 Task: Find connections with filter location Limache with filter topic #Mindfulnesswith filter profile language Potuguese with filter current company Tredence Inc. with filter school Manav Rachna University with filter industry Retail Appliances, Electrical, and Electronic Equipment with filter service category Software Testing with filter keywords title Mechanical Engineer
Action: Mouse moved to (570, 82)
Screenshot: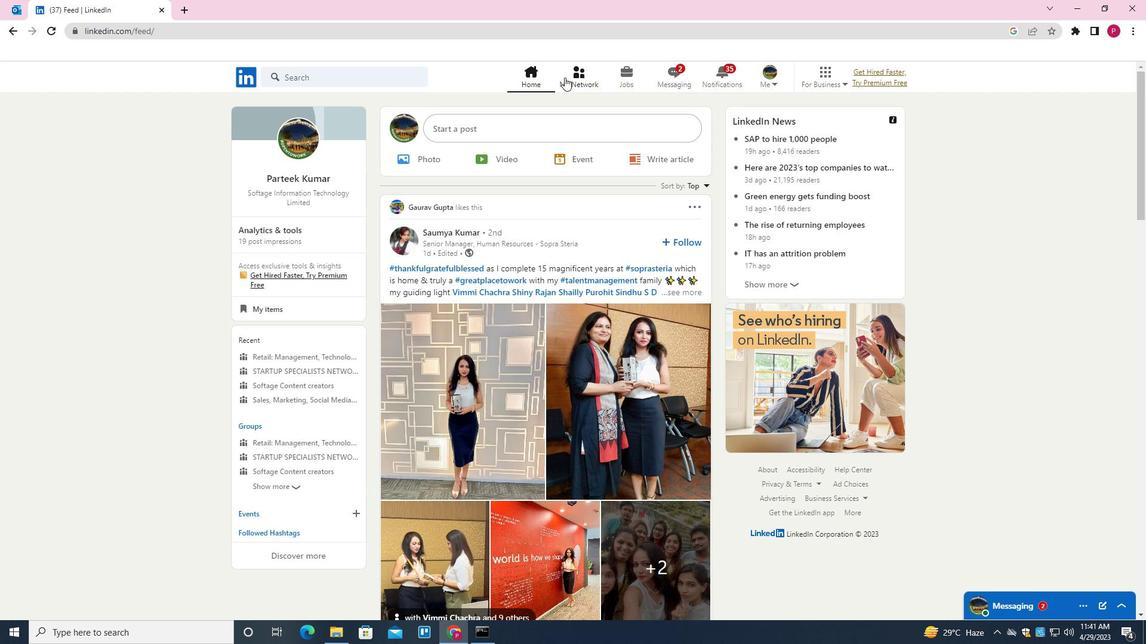 
Action: Mouse pressed left at (570, 82)
Screenshot: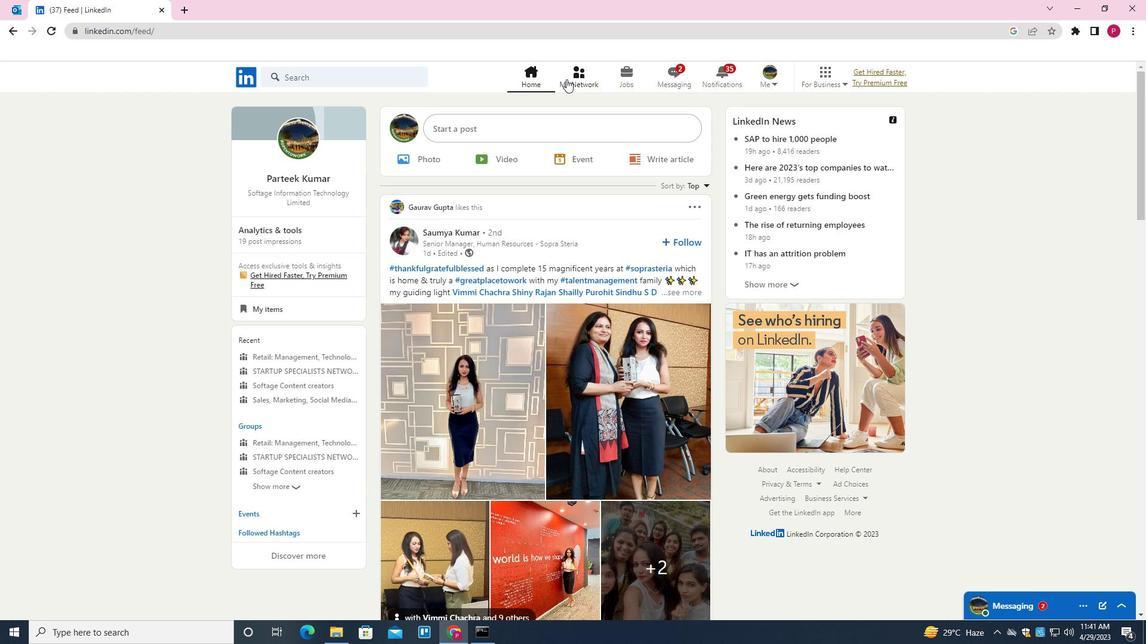 
Action: Mouse moved to (370, 141)
Screenshot: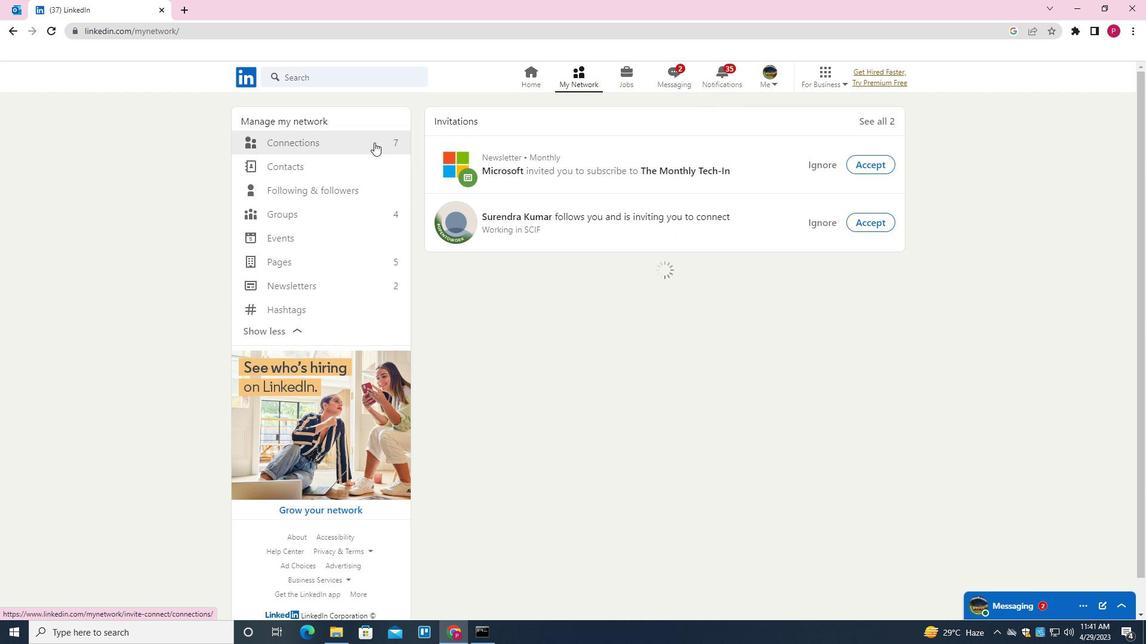 
Action: Mouse pressed left at (370, 141)
Screenshot: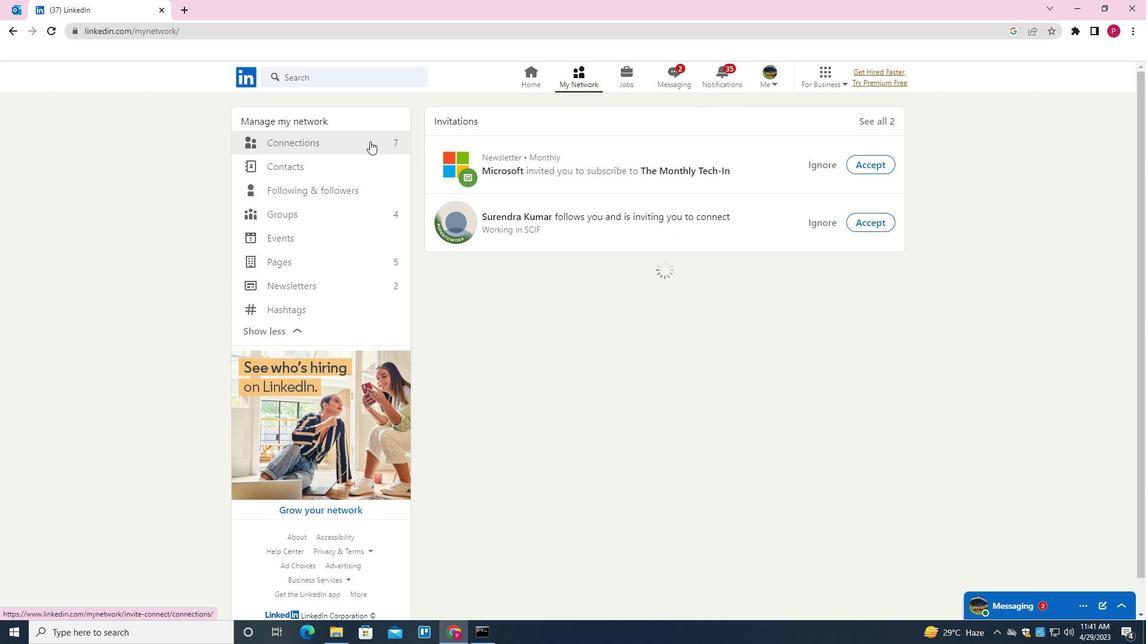 
Action: Mouse moved to (683, 142)
Screenshot: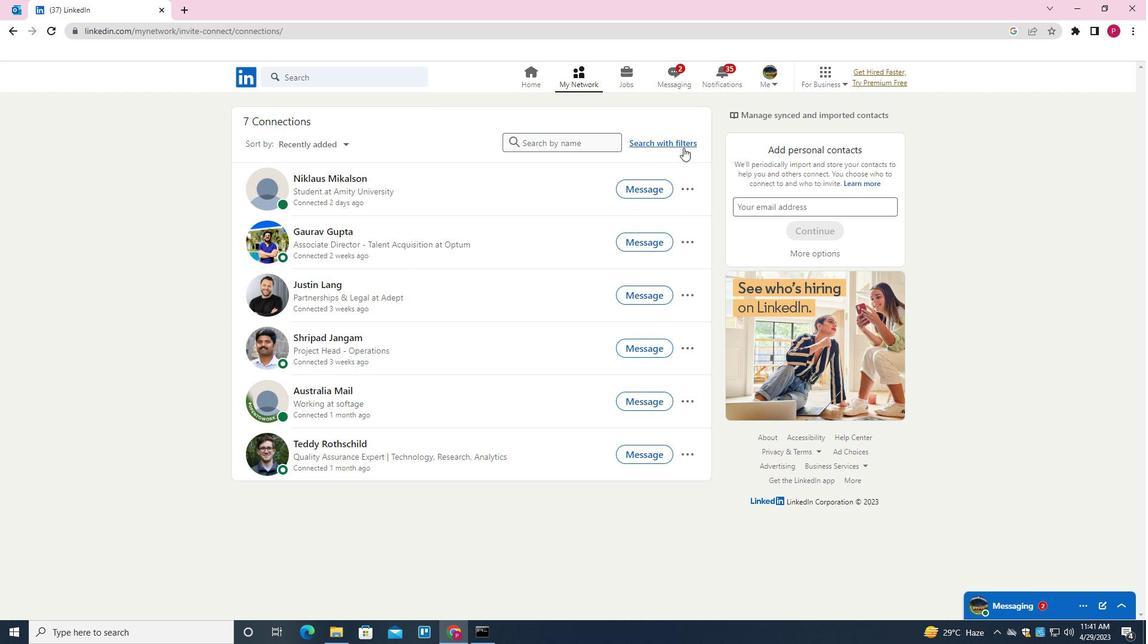 
Action: Mouse pressed left at (683, 142)
Screenshot: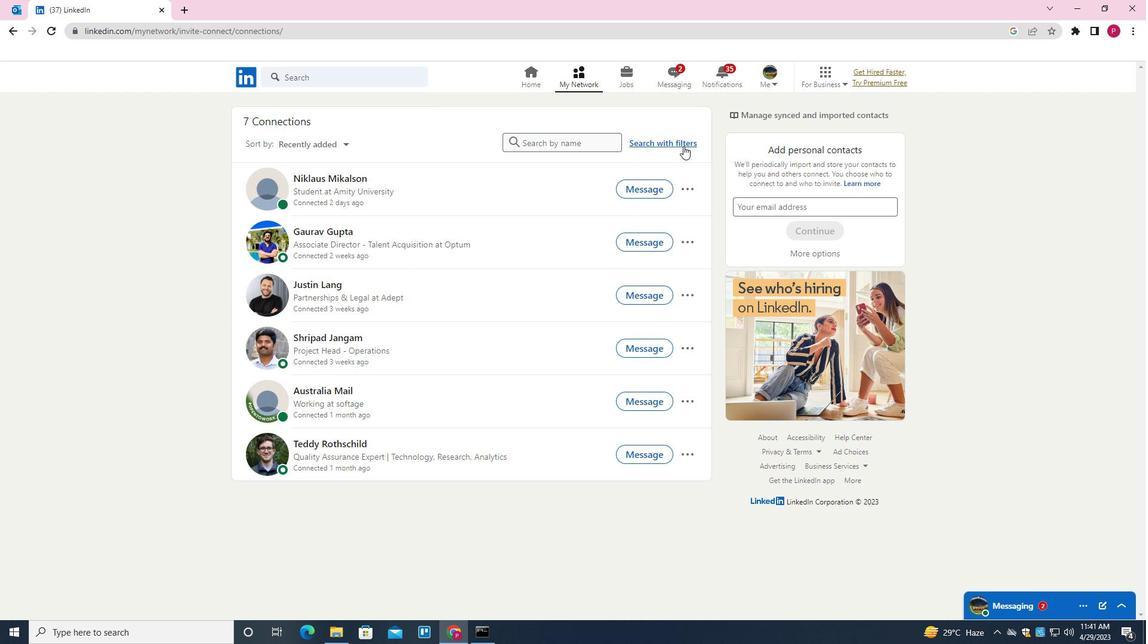 
Action: Mouse moved to (615, 113)
Screenshot: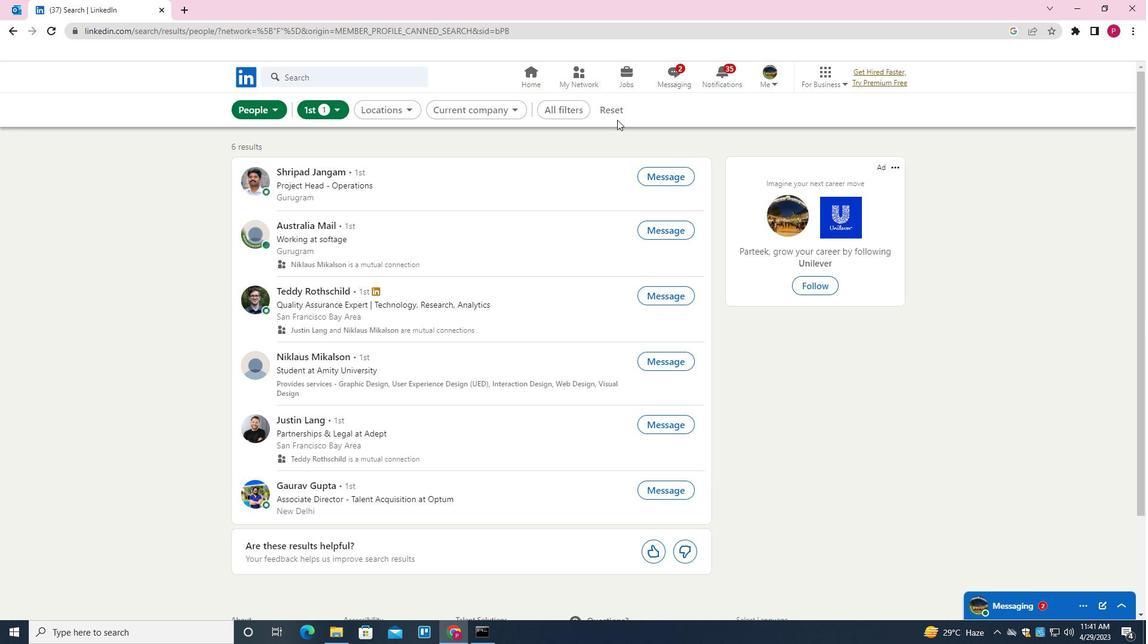 
Action: Mouse pressed left at (615, 113)
Screenshot: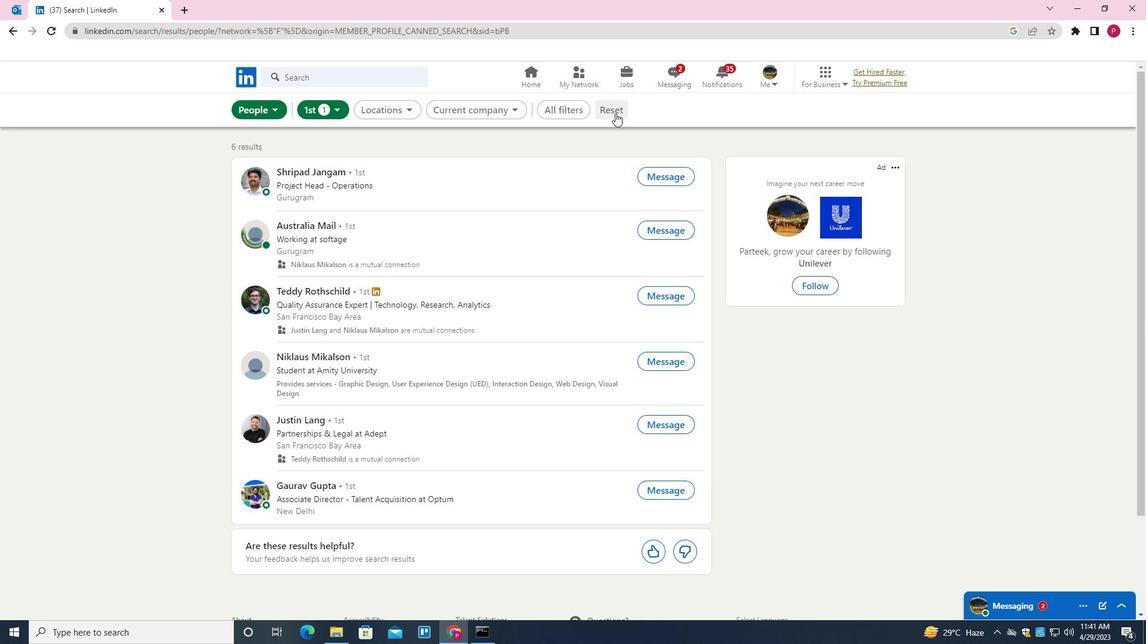 
Action: Mouse moved to (598, 112)
Screenshot: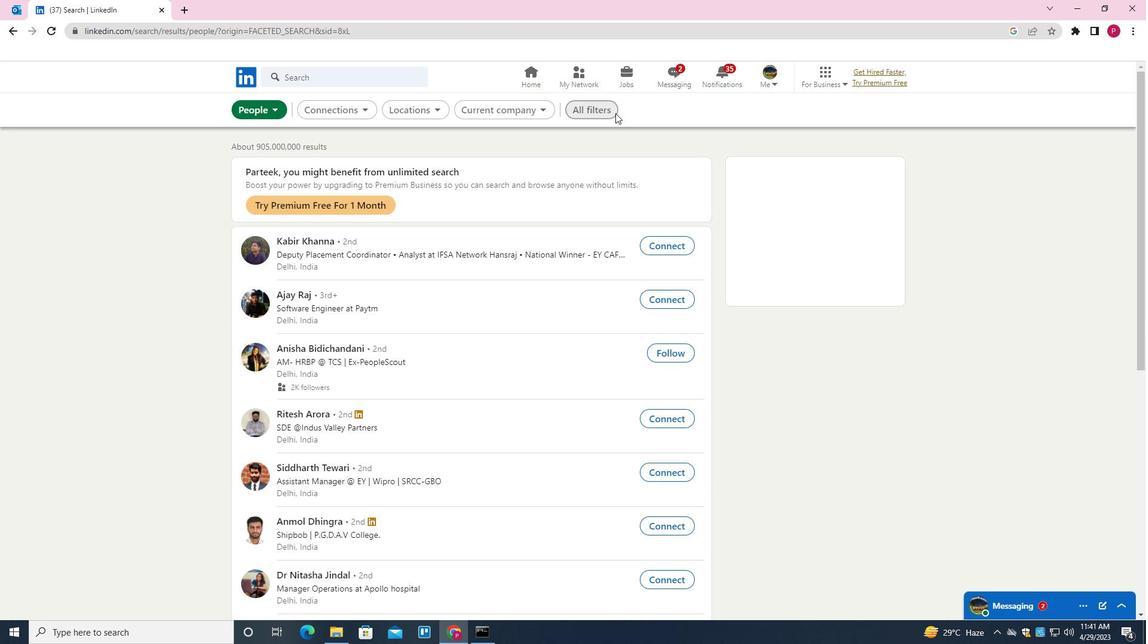 
Action: Mouse pressed left at (598, 112)
Screenshot: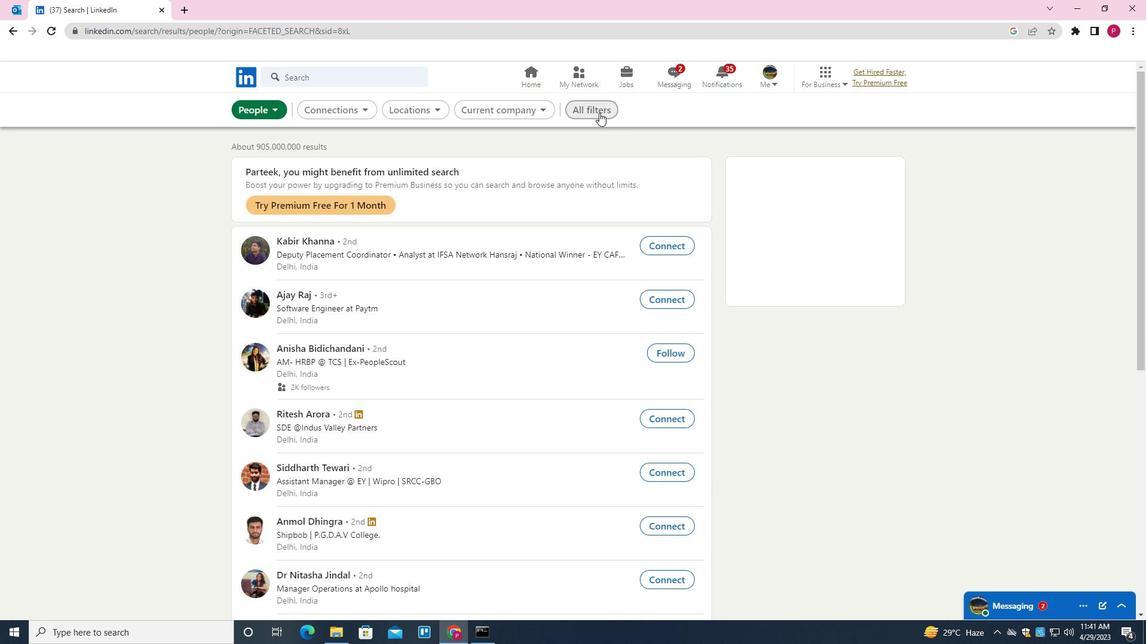 
Action: Mouse moved to (904, 336)
Screenshot: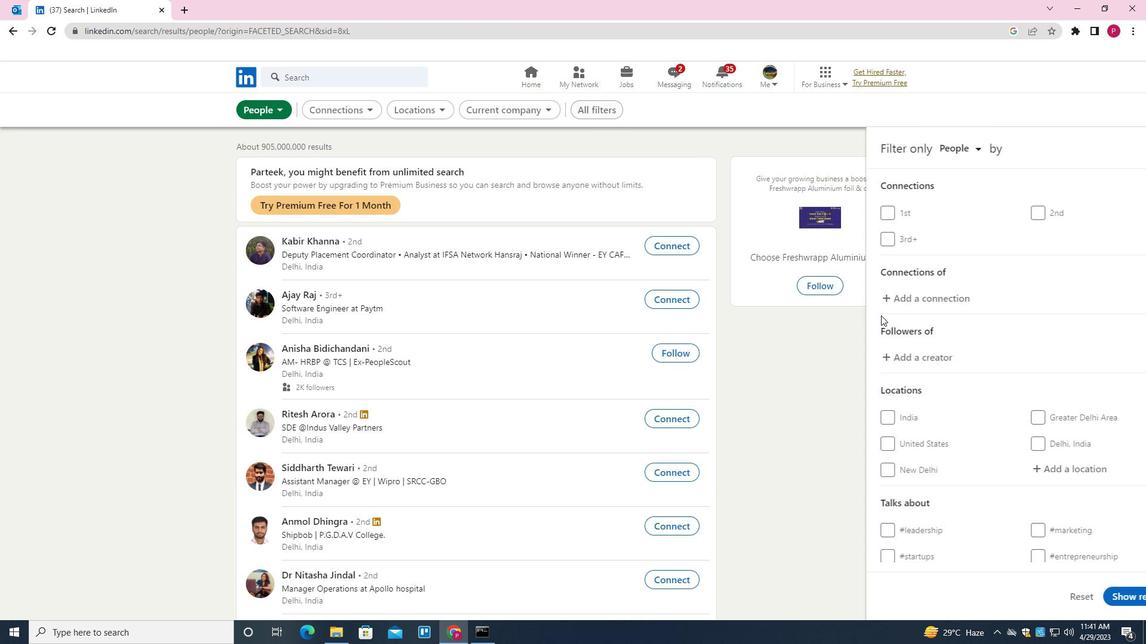 
Action: Mouse scrolled (904, 336) with delta (0, 0)
Screenshot: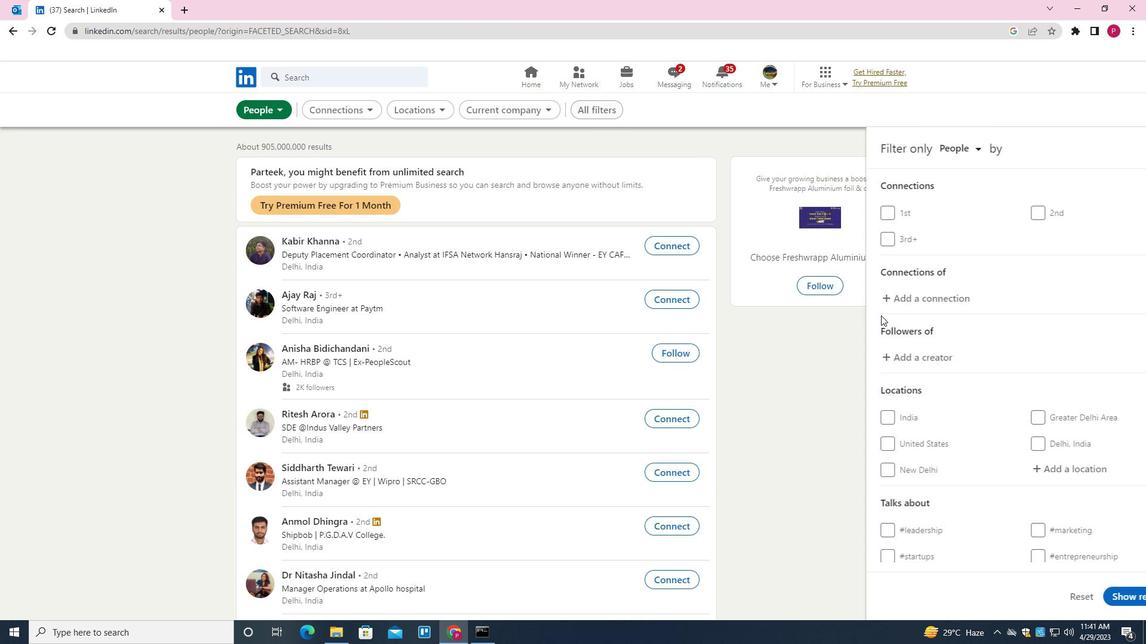
Action: Mouse moved to (921, 348)
Screenshot: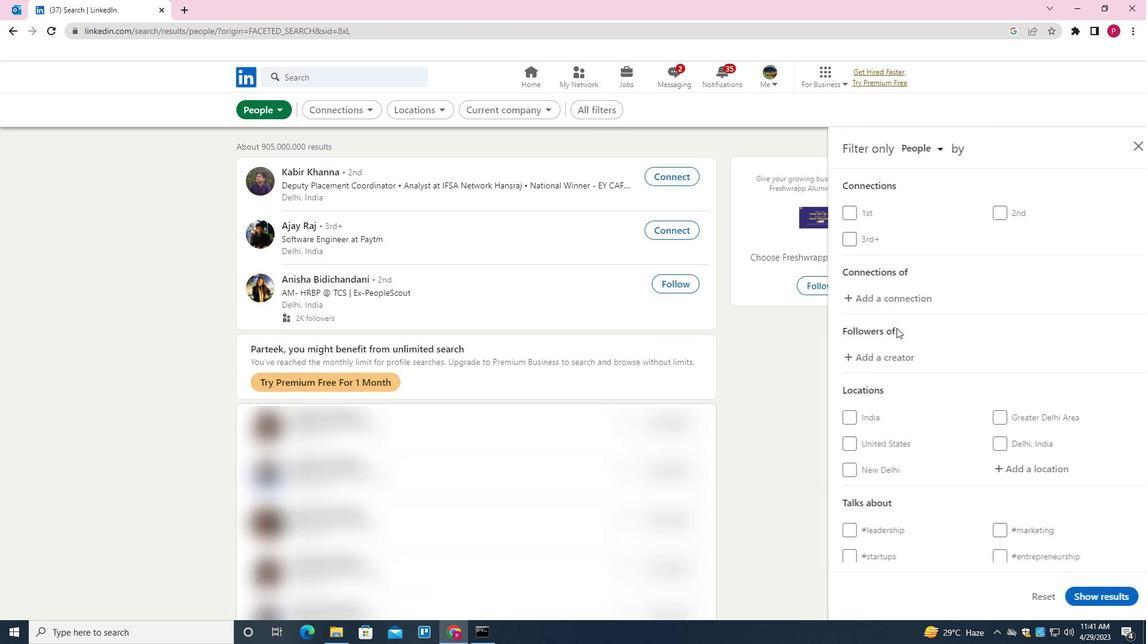 
Action: Mouse scrolled (921, 348) with delta (0, 0)
Screenshot: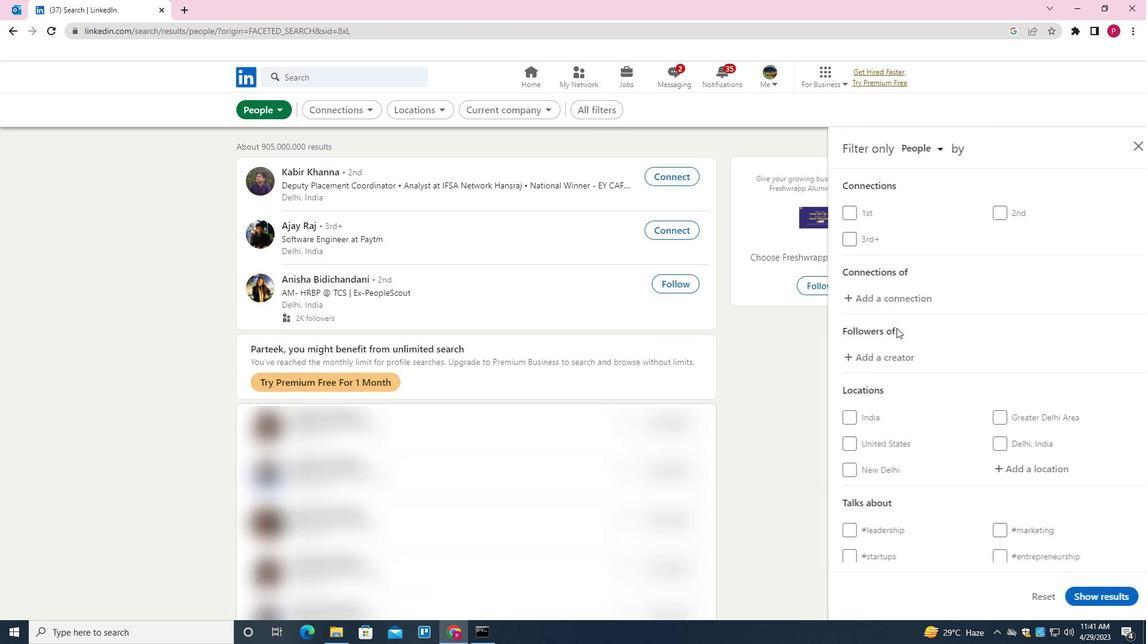 
Action: Mouse moved to (934, 356)
Screenshot: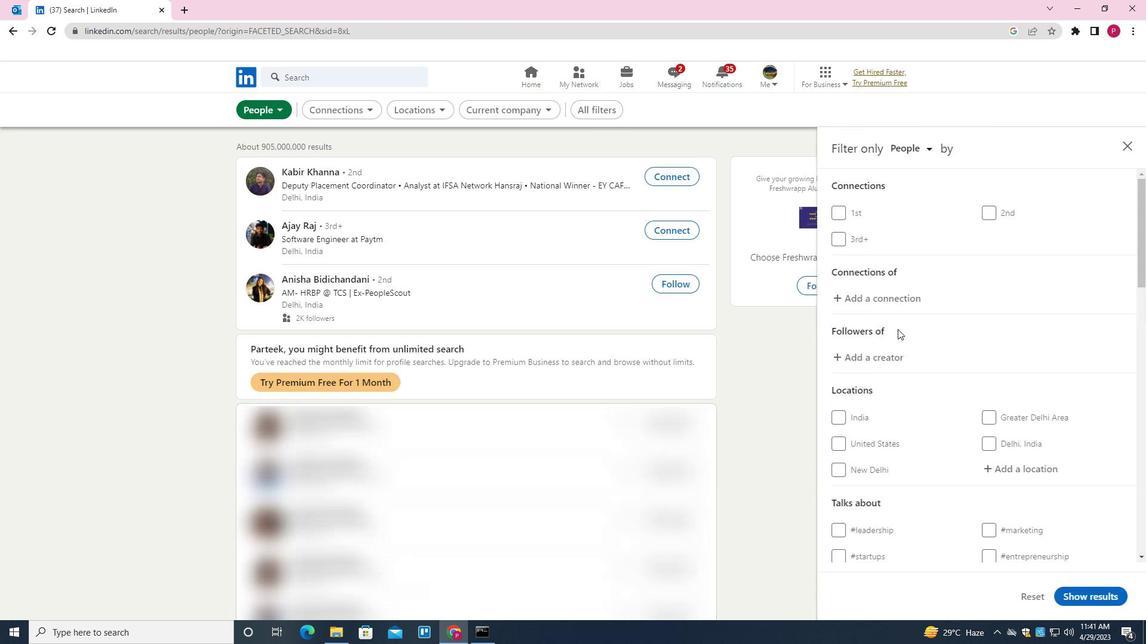 
Action: Mouse scrolled (934, 356) with delta (0, 0)
Screenshot: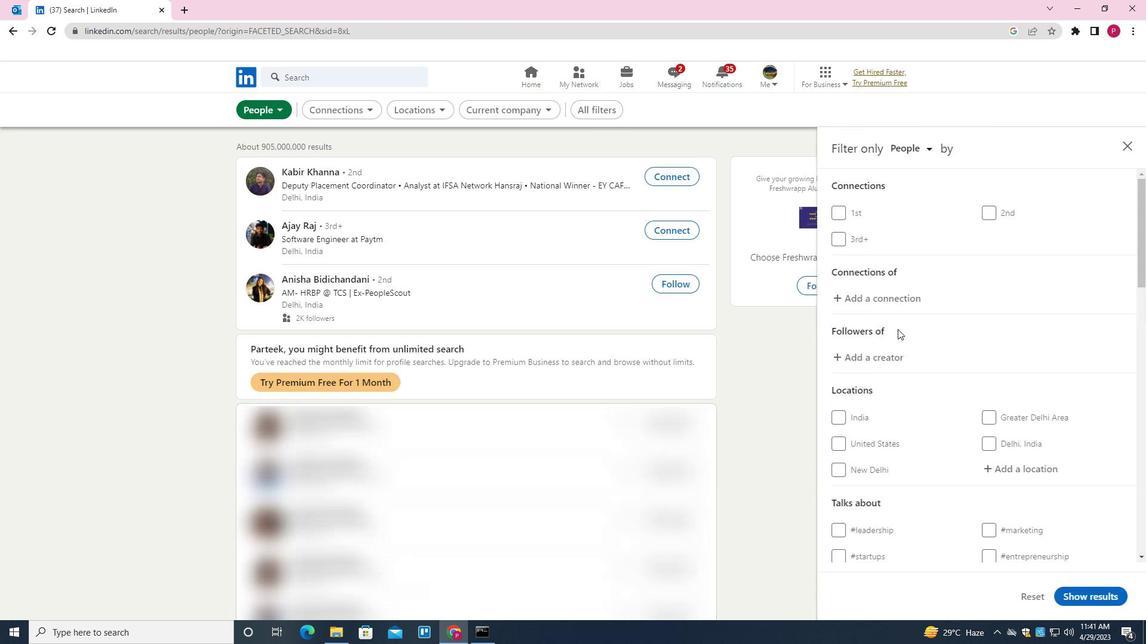 
Action: Mouse moved to (1011, 404)
Screenshot: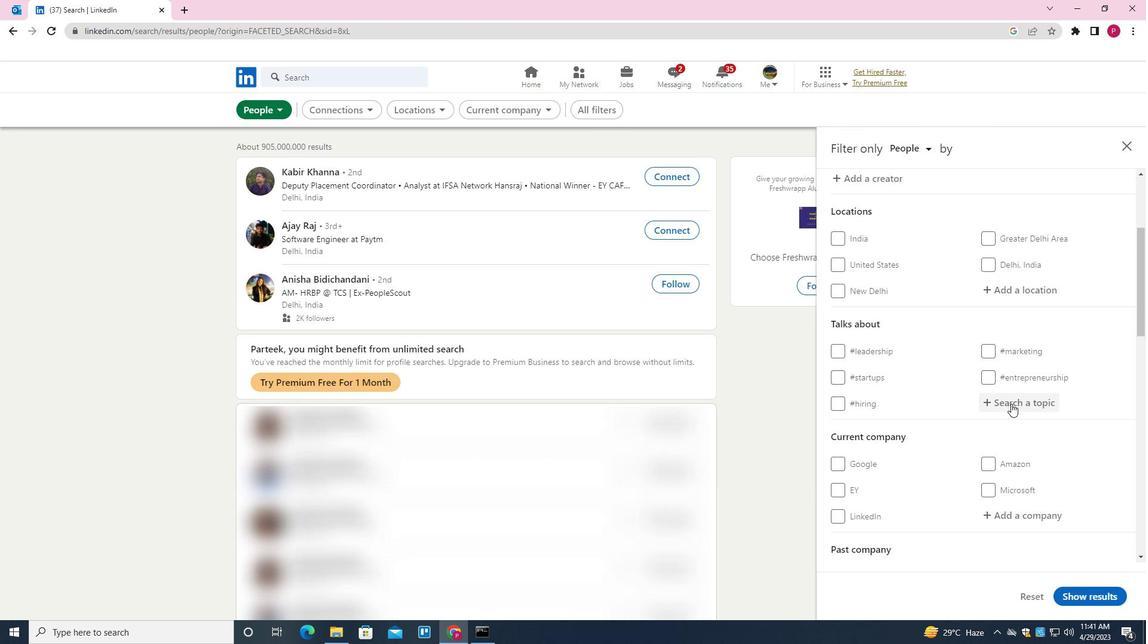 
Action: Mouse pressed left at (1011, 404)
Screenshot: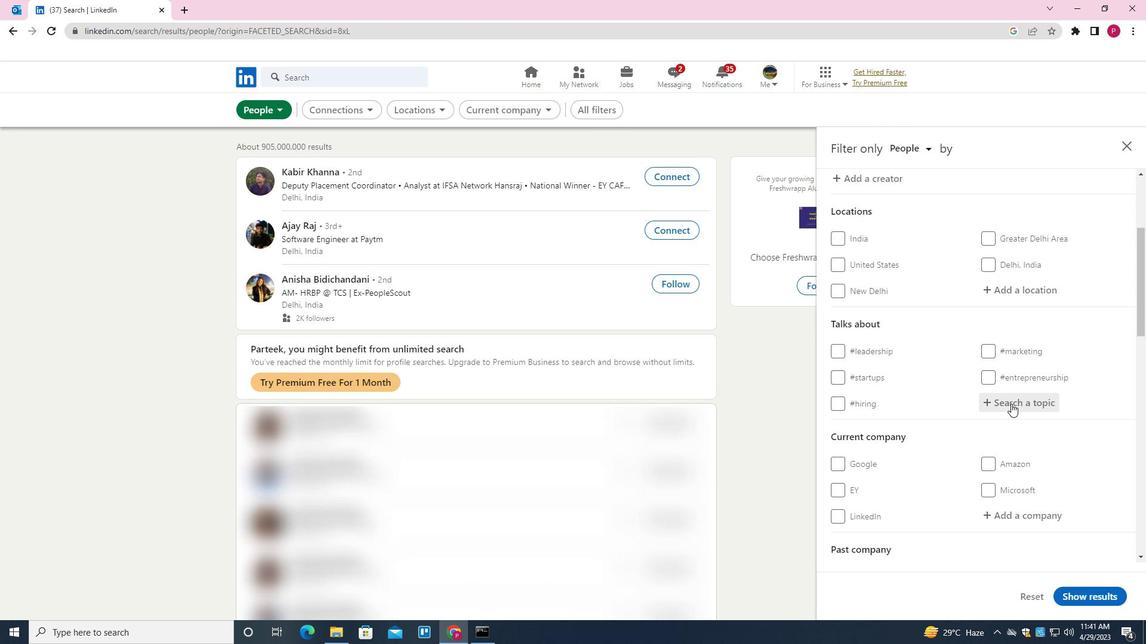 
Action: Mouse moved to (1012, 287)
Screenshot: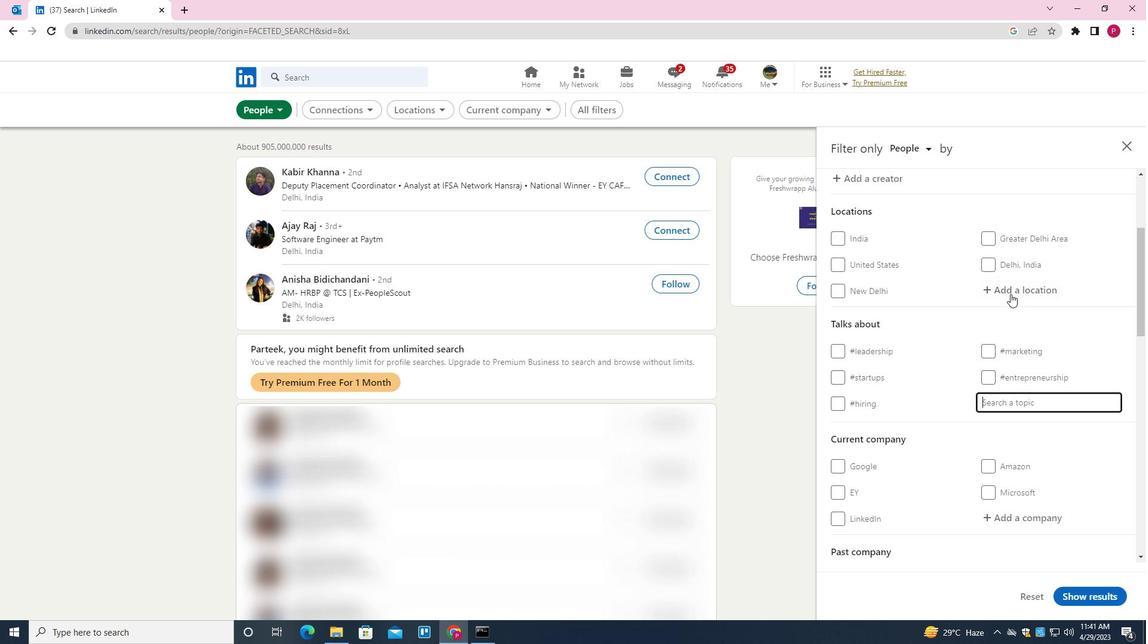 
Action: Mouse pressed left at (1012, 287)
Screenshot: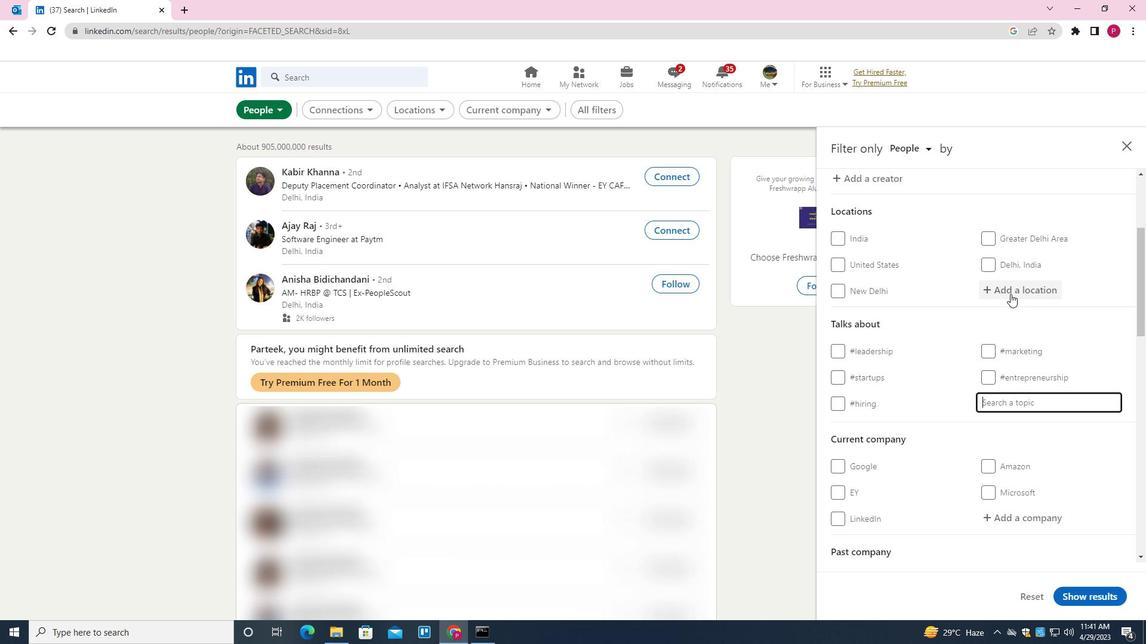 
Action: Key pressed <Key.shift>LIMACHE<Key.down><Key.enter>
Screenshot: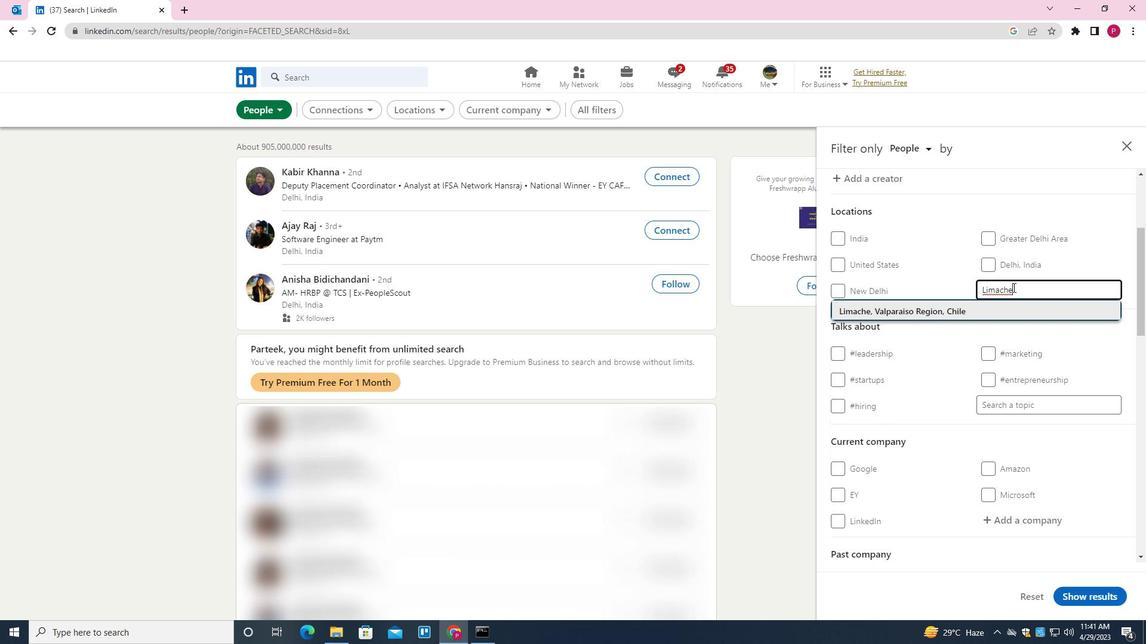 
Action: Mouse moved to (1023, 383)
Screenshot: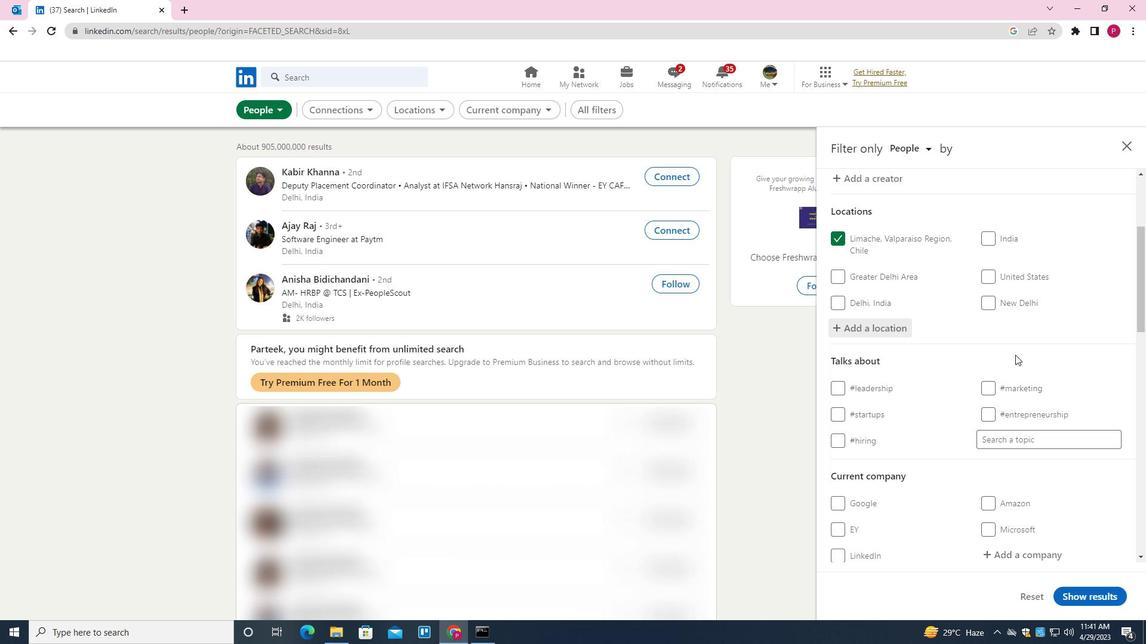 
Action: Mouse scrolled (1023, 382) with delta (0, 0)
Screenshot: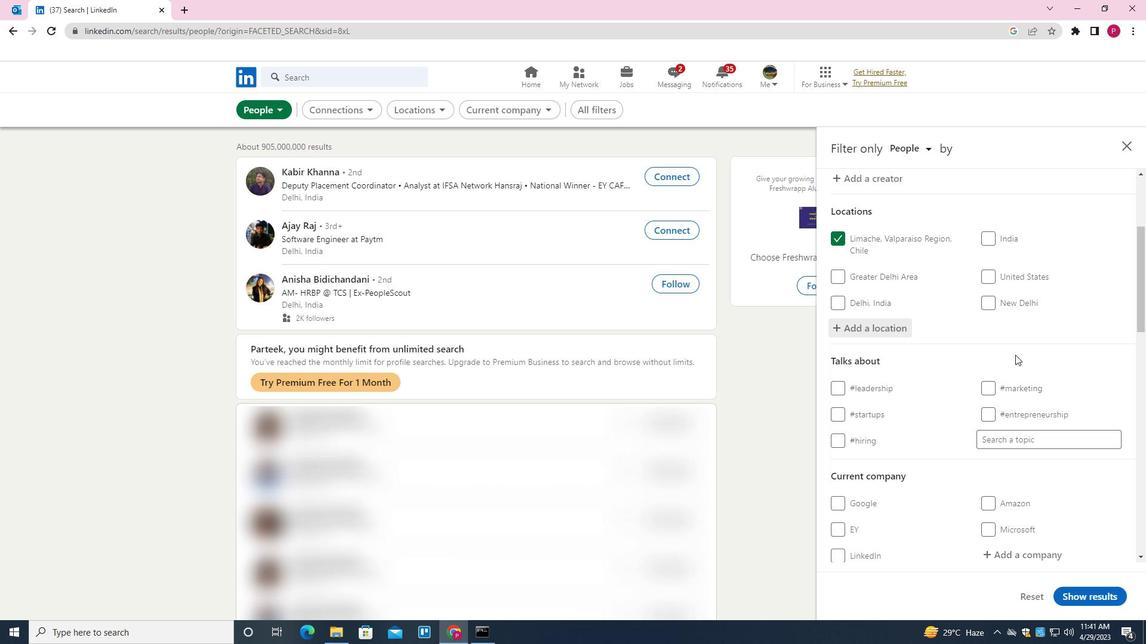
Action: Mouse moved to (1028, 382)
Screenshot: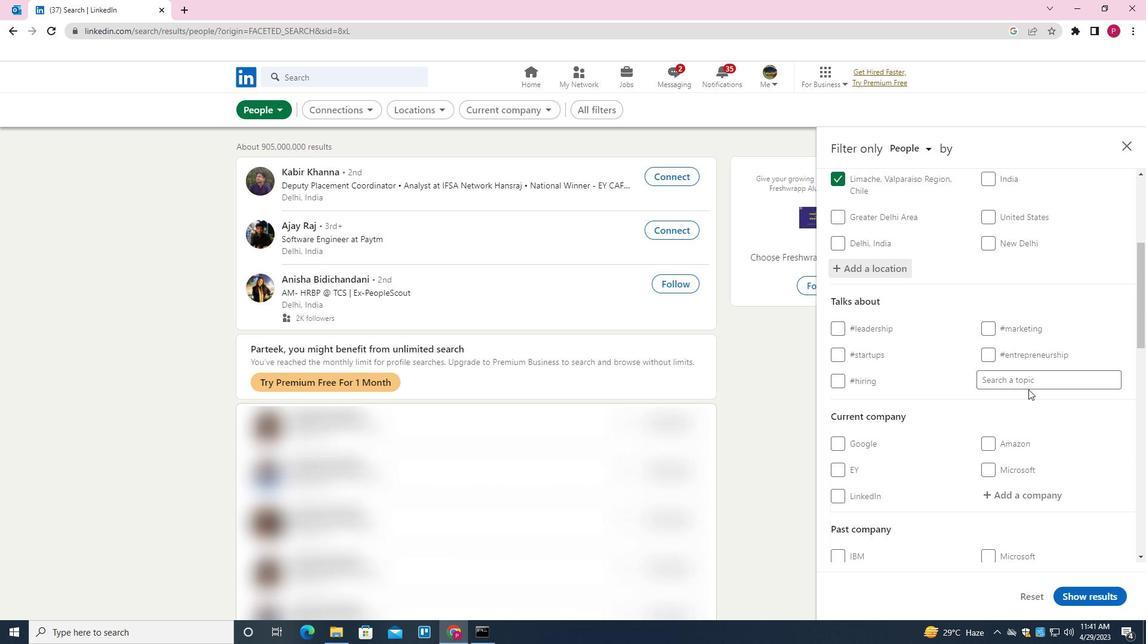 
Action: Mouse pressed left at (1028, 382)
Screenshot: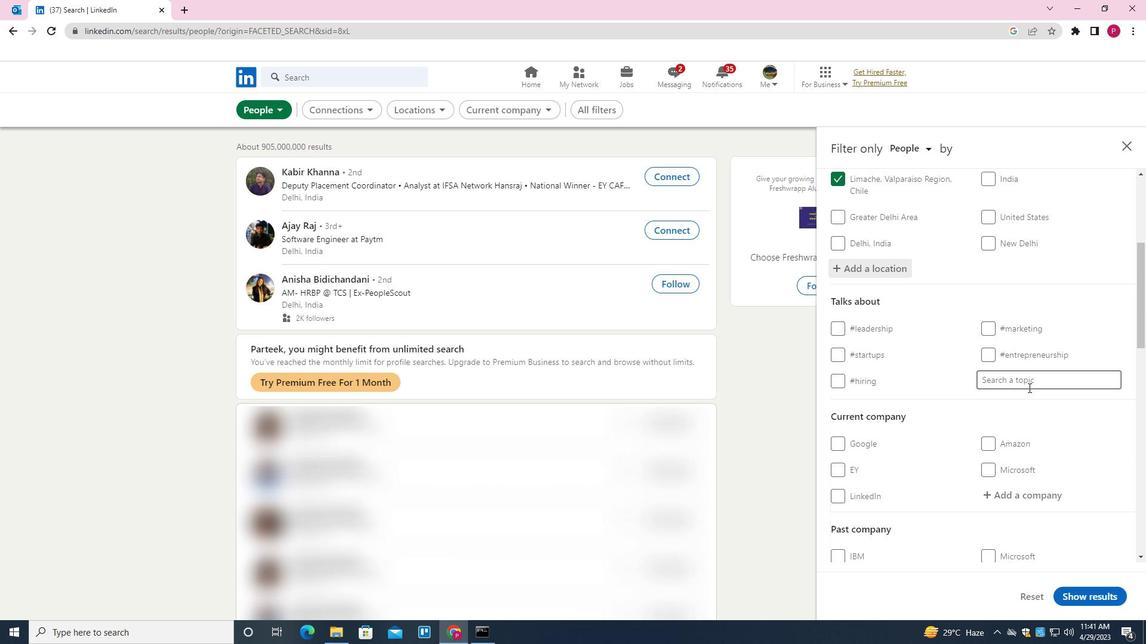
Action: Mouse moved to (1028, 381)
Screenshot: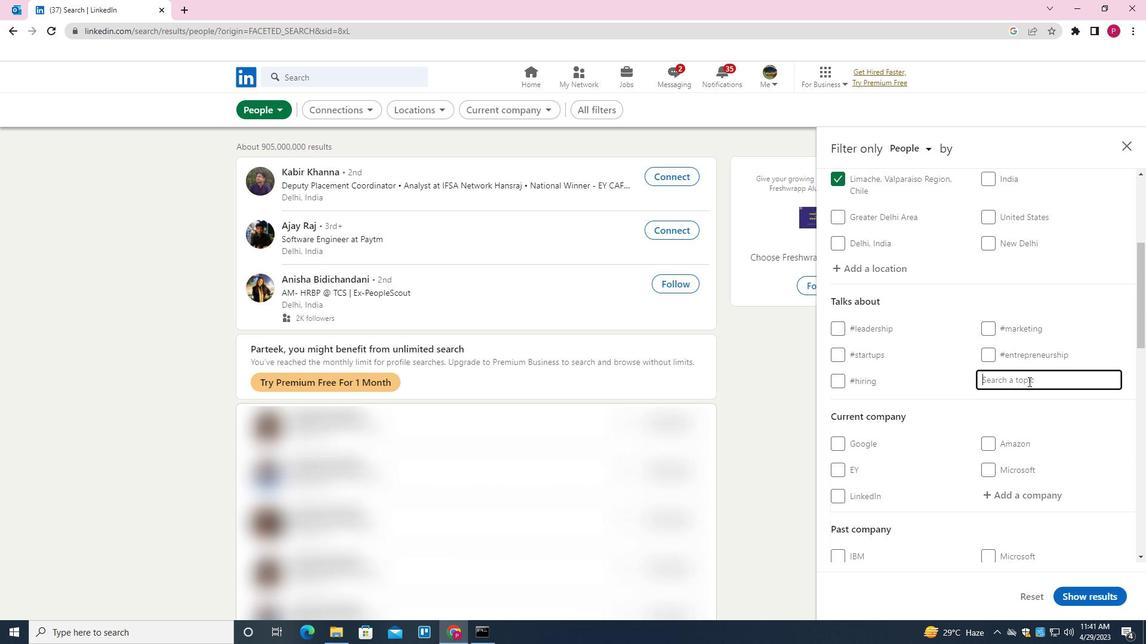 
Action: Key pressed MINDFULL<Key.down><Key.down><Key.enter>
Screenshot: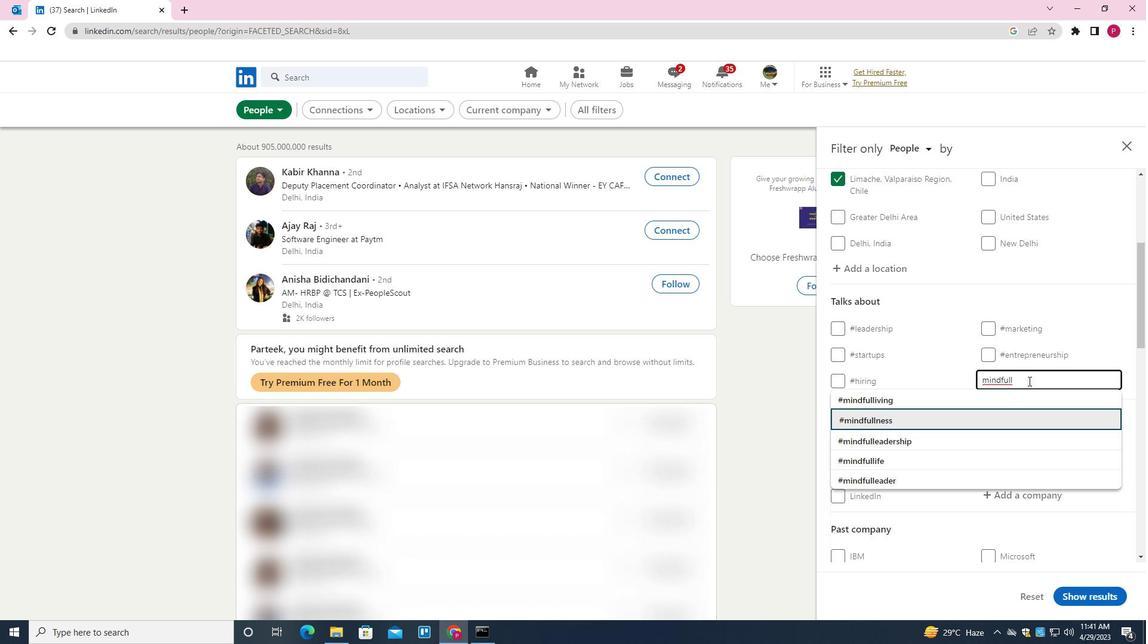 
Action: Mouse moved to (977, 397)
Screenshot: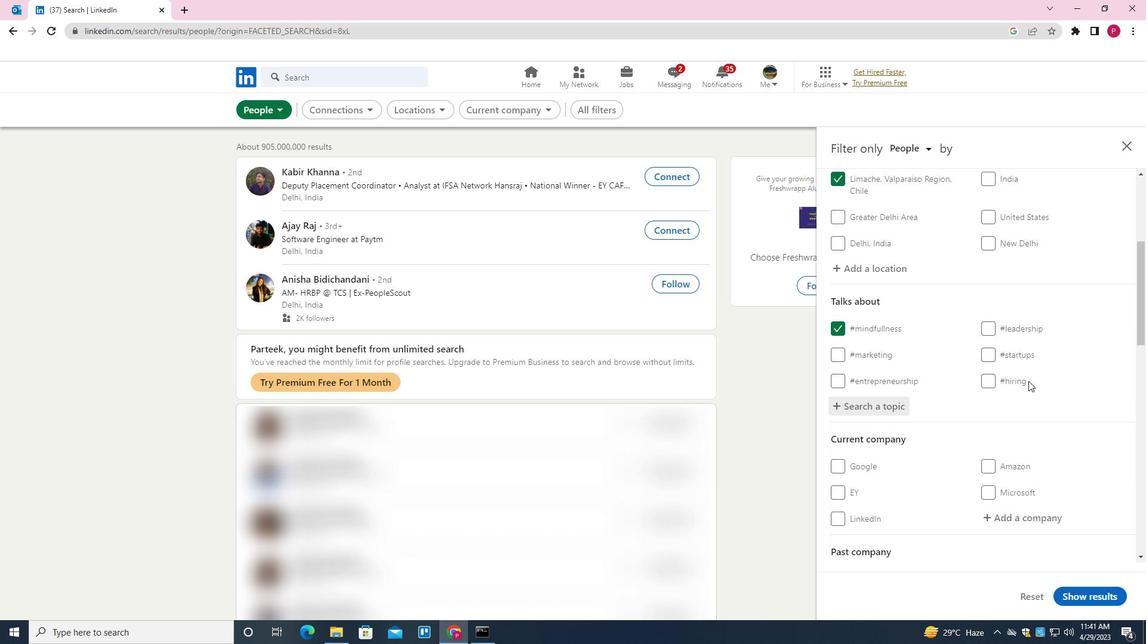
Action: Mouse scrolled (977, 396) with delta (0, 0)
Screenshot: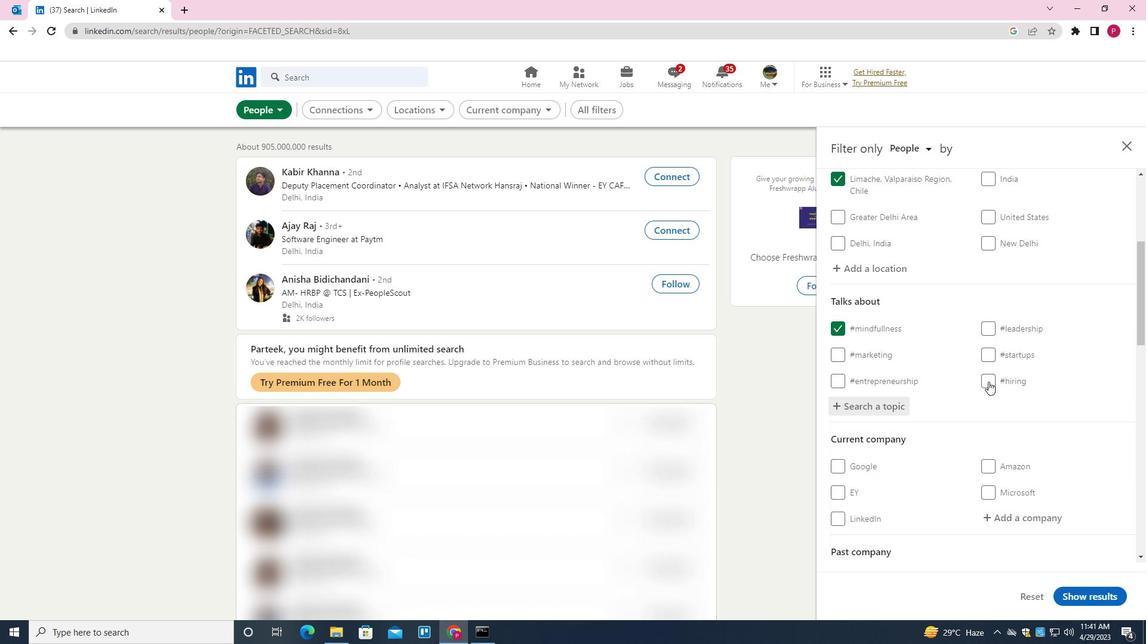 
Action: Mouse scrolled (977, 396) with delta (0, 0)
Screenshot: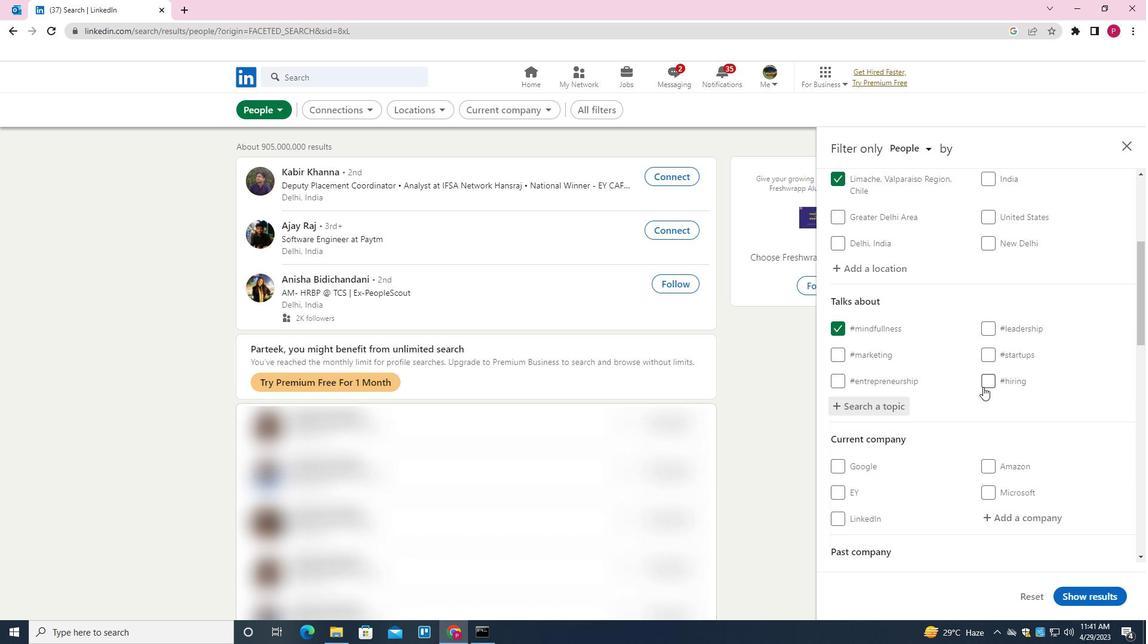 
Action: Mouse moved to (977, 397)
Screenshot: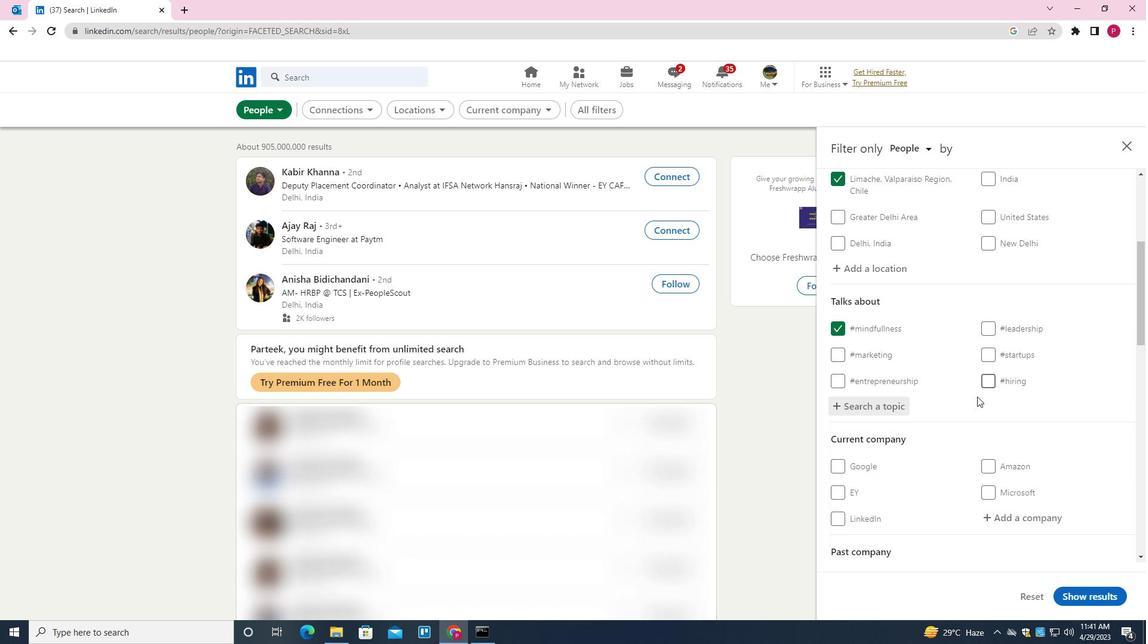 
Action: Mouse scrolled (977, 396) with delta (0, 0)
Screenshot: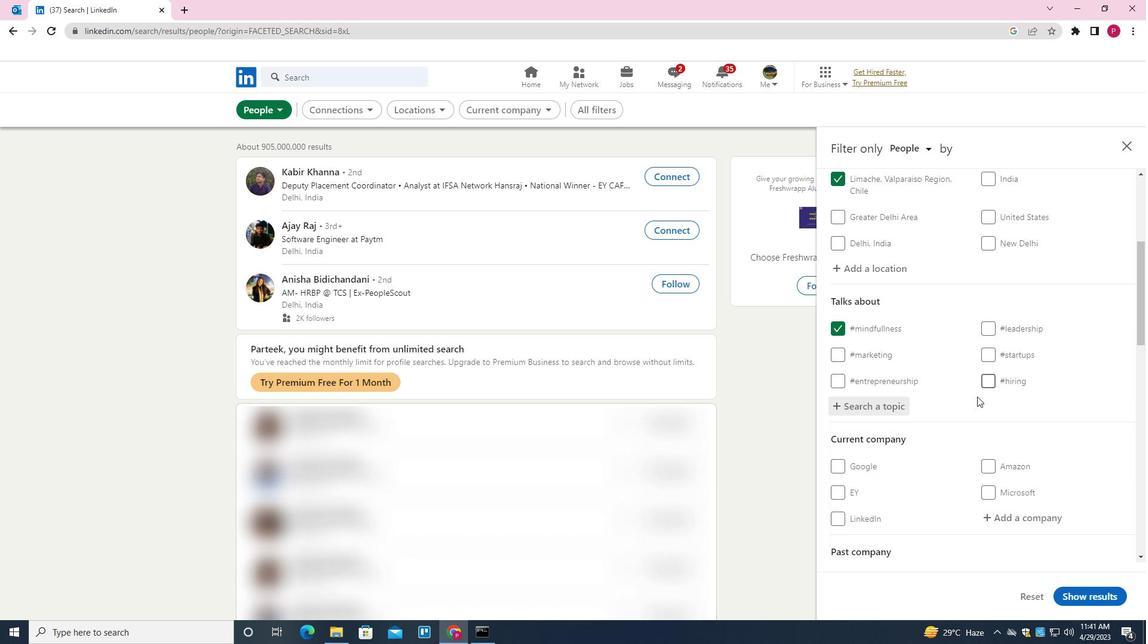
Action: Mouse moved to (943, 385)
Screenshot: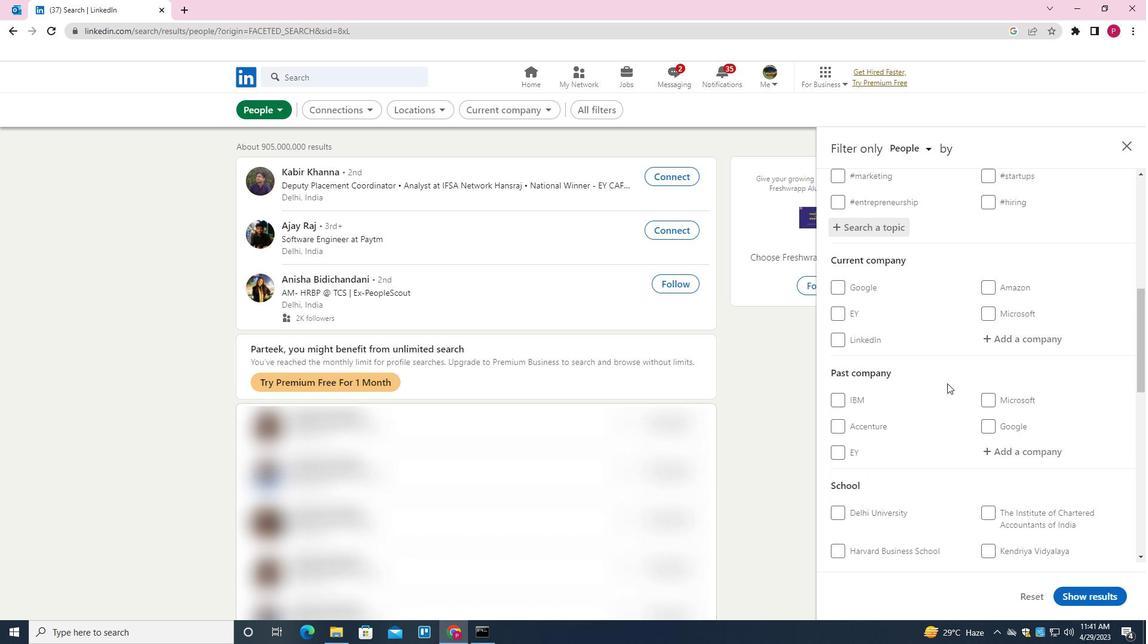 
Action: Mouse scrolled (943, 384) with delta (0, 0)
Screenshot: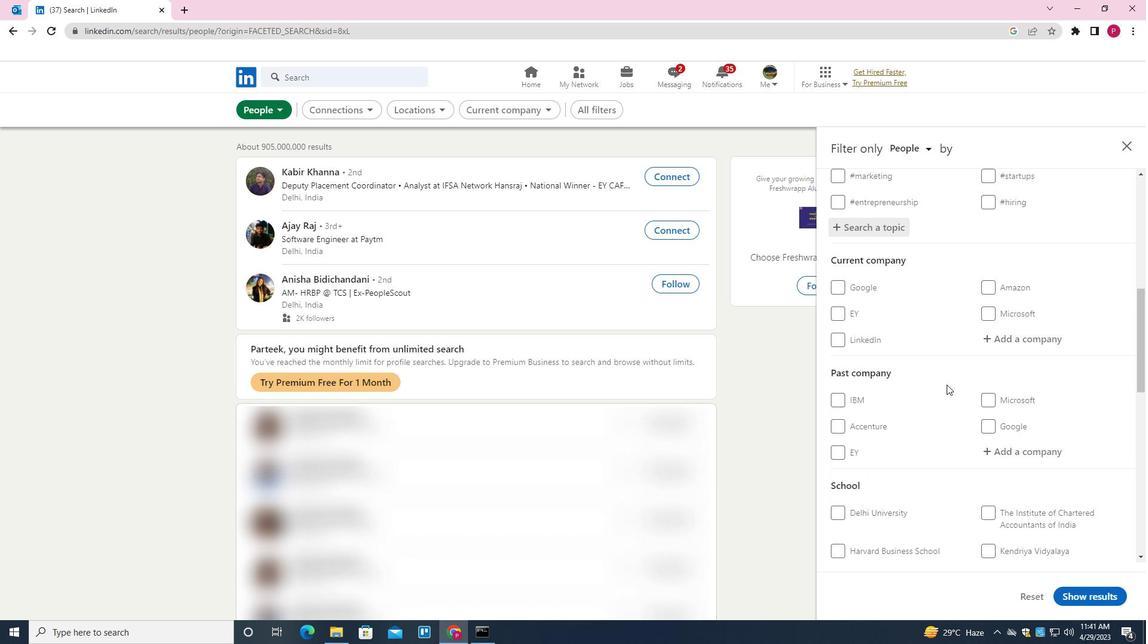 
Action: Mouse scrolled (943, 384) with delta (0, 0)
Screenshot: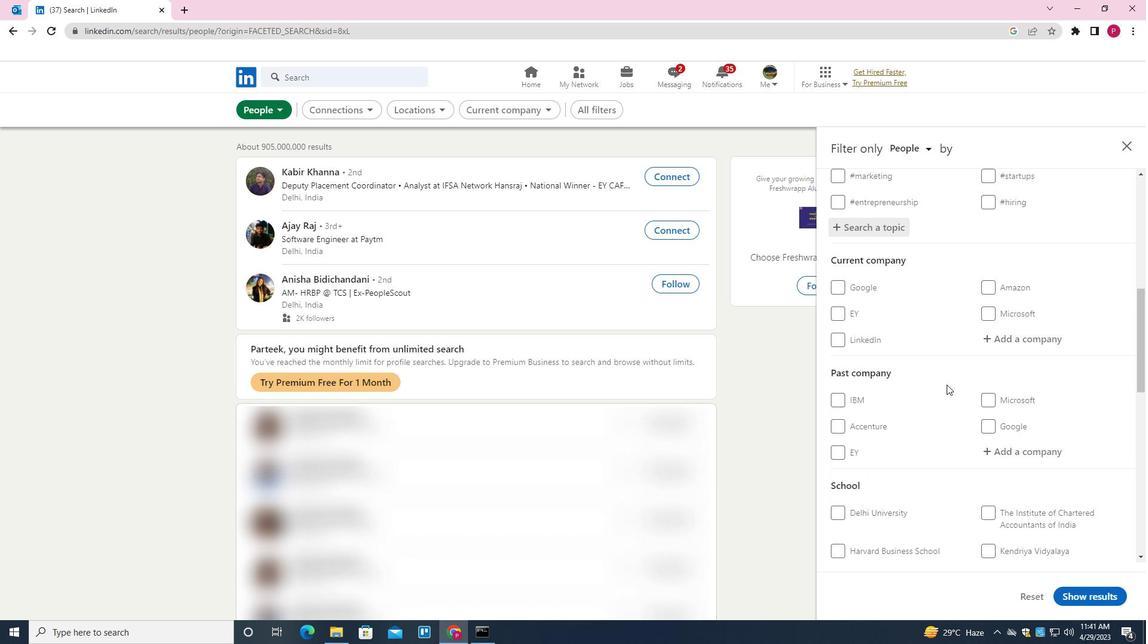 
Action: Mouse scrolled (943, 384) with delta (0, 0)
Screenshot: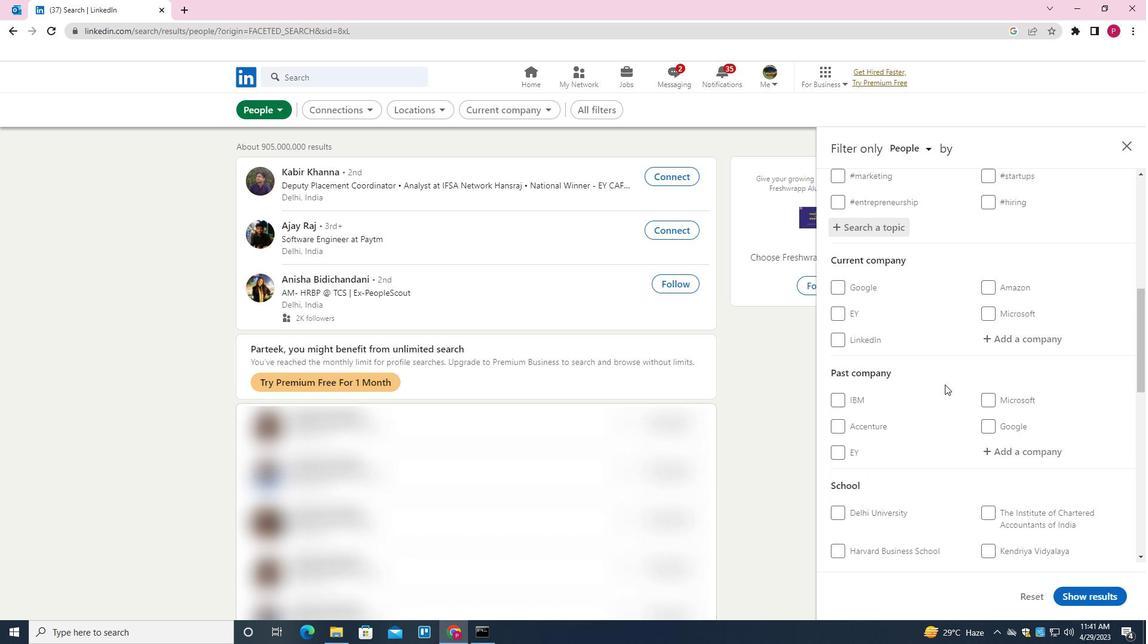 
Action: Mouse scrolled (943, 384) with delta (0, 0)
Screenshot: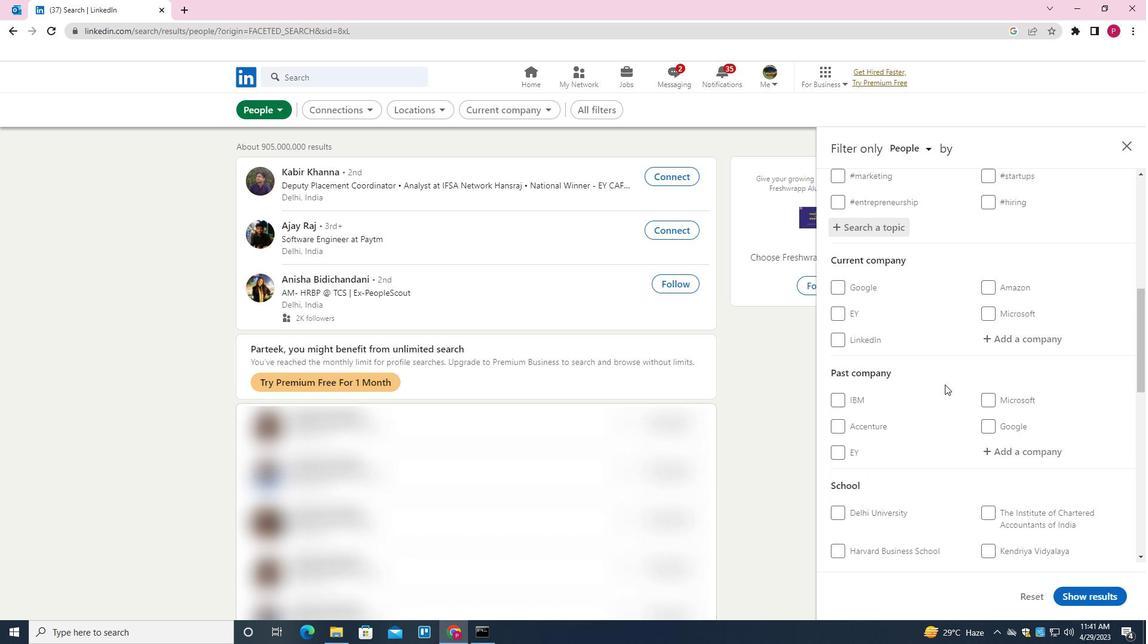 
Action: Mouse scrolled (943, 384) with delta (0, 0)
Screenshot: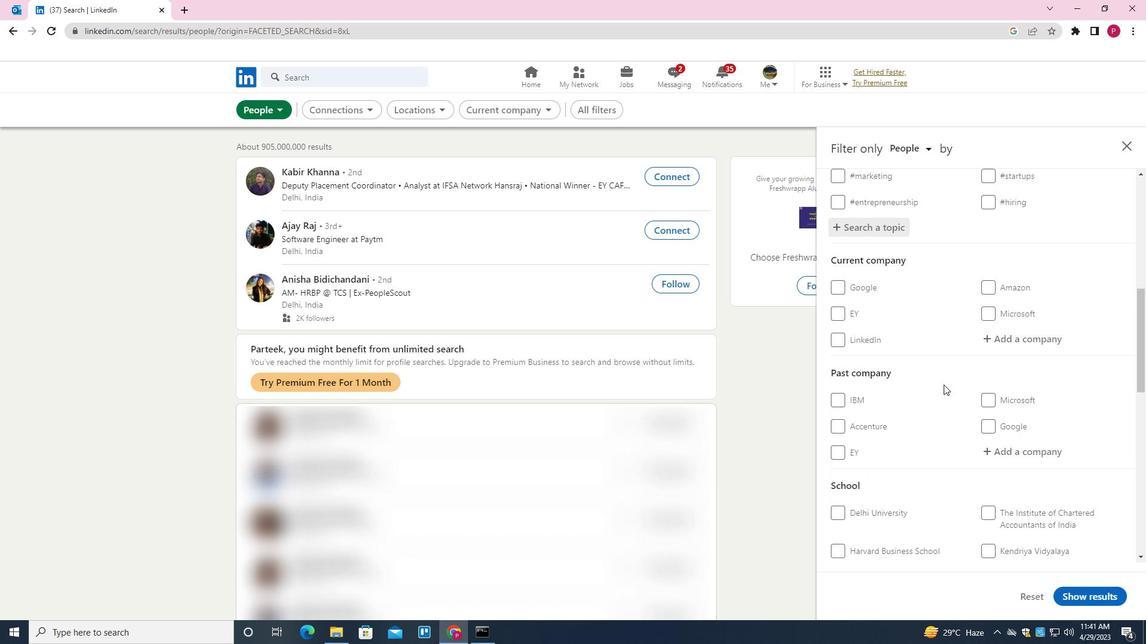 
Action: Mouse scrolled (943, 384) with delta (0, 0)
Screenshot: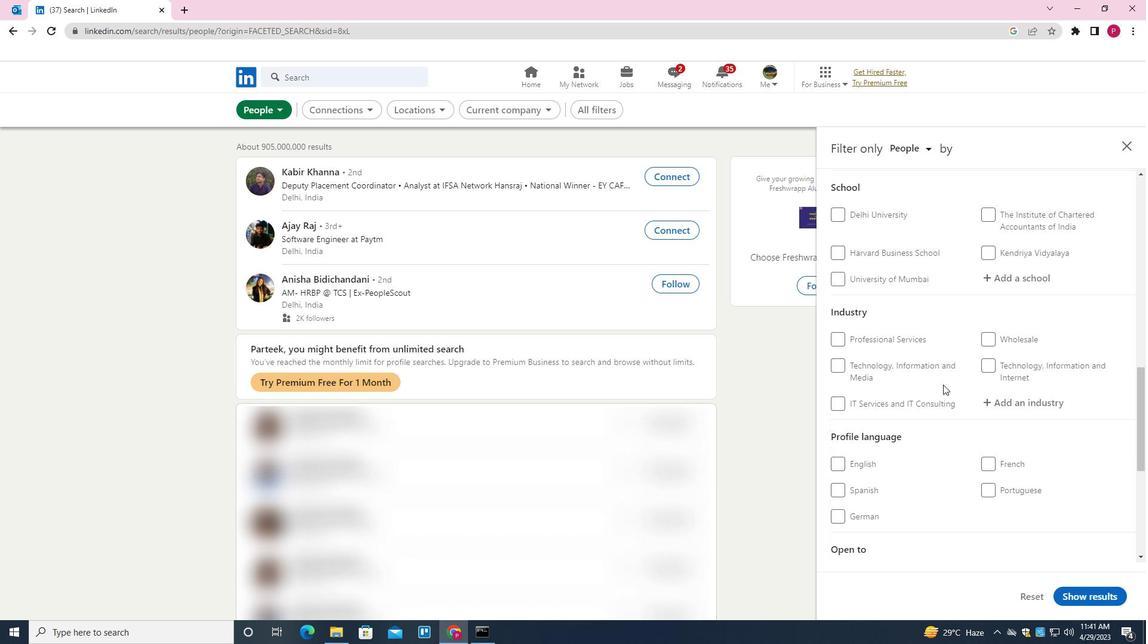 
Action: Mouse scrolled (943, 384) with delta (0, 0)
Screenshot: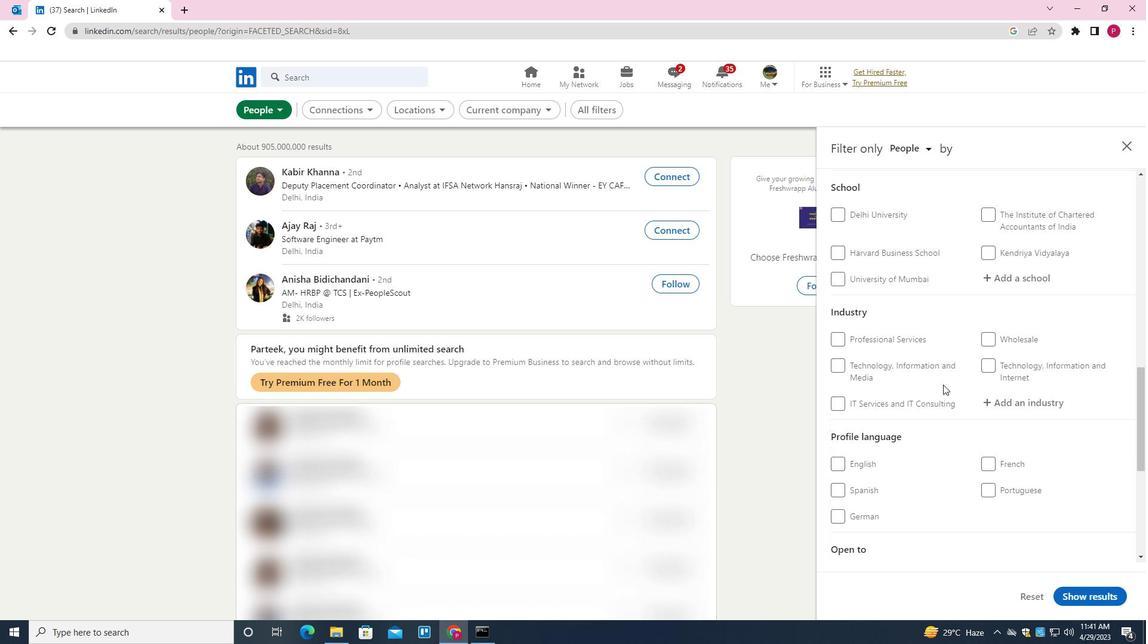 
Action: Mouse moved to (998, 376)
Screenshot: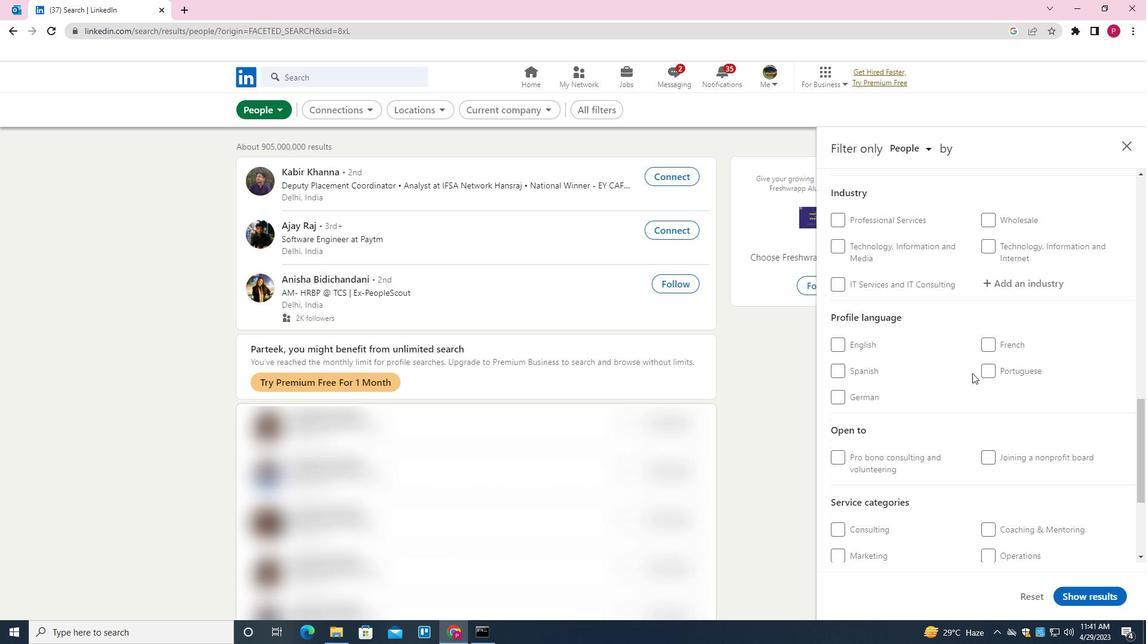 
Action: Mouse pressed left at (998, 376)
Screenshot: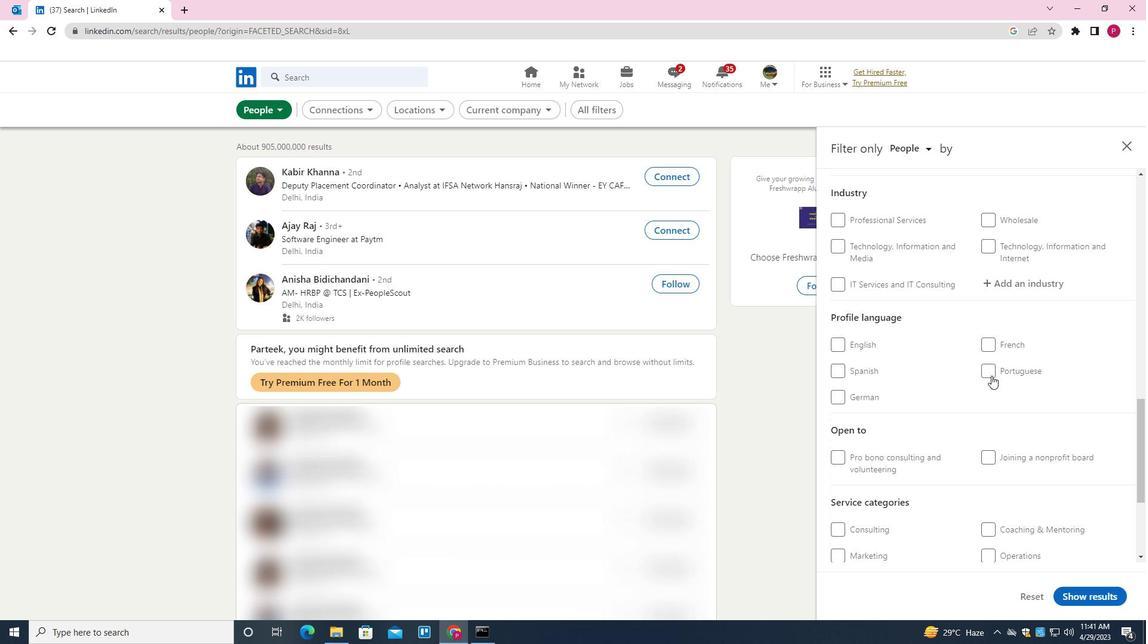
Action: Mouse scrolled (998, 376) with delta (0, 0)
Screenshot: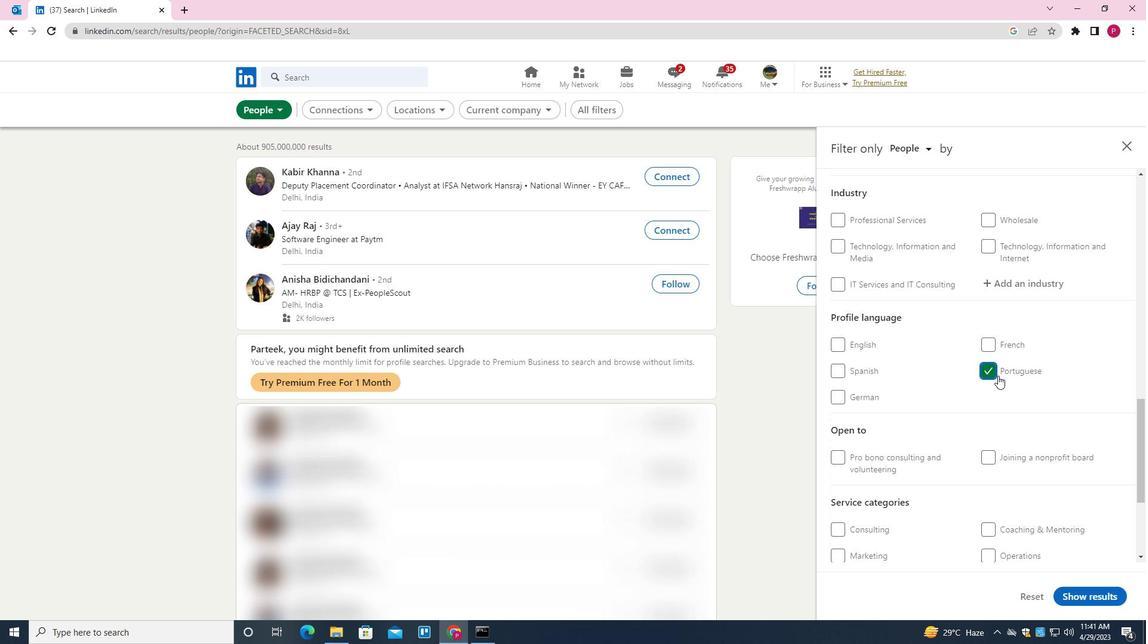 
Action: Mouse scrolled (998, 376) with delta (0, 0)
Screenshot: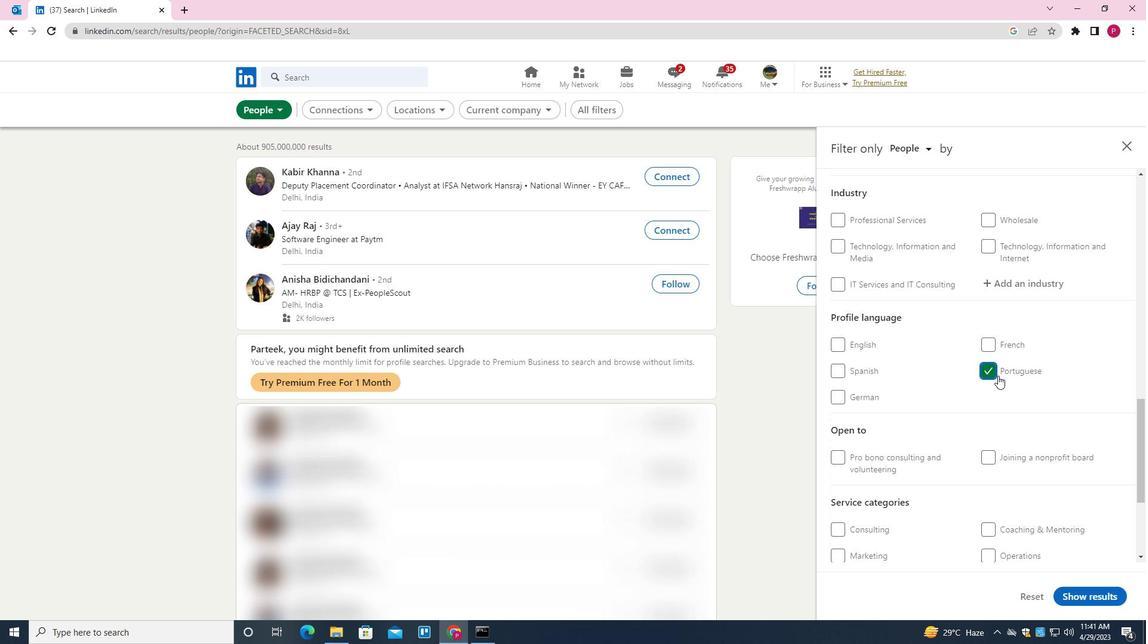 
Action: Mouse scrolled (998, 376) with delta (0, 0)
Screenshot: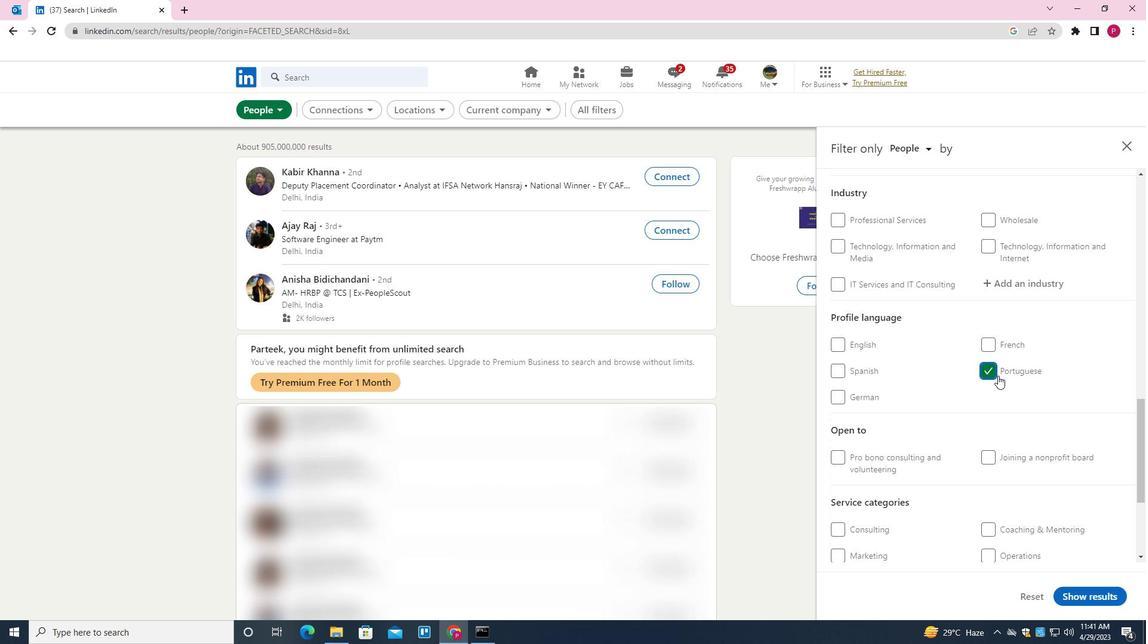 
Action: Mouse scrolled (998, 376) with delta (0, 0)
Screenshot: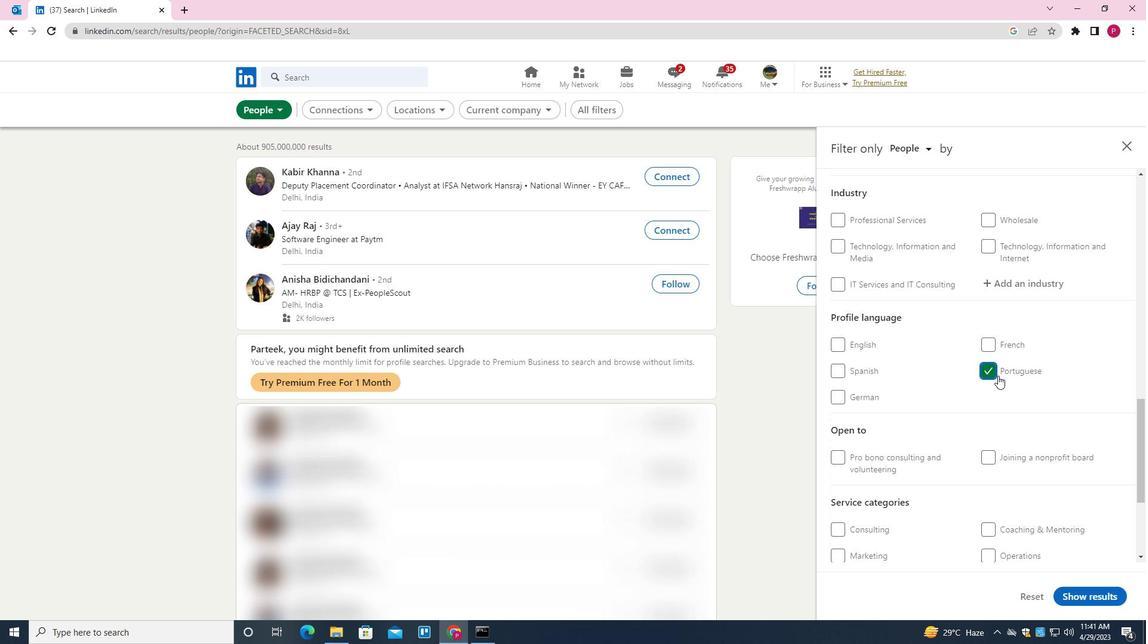 
Action: Mouse moved to (940, 373)
Screenshot: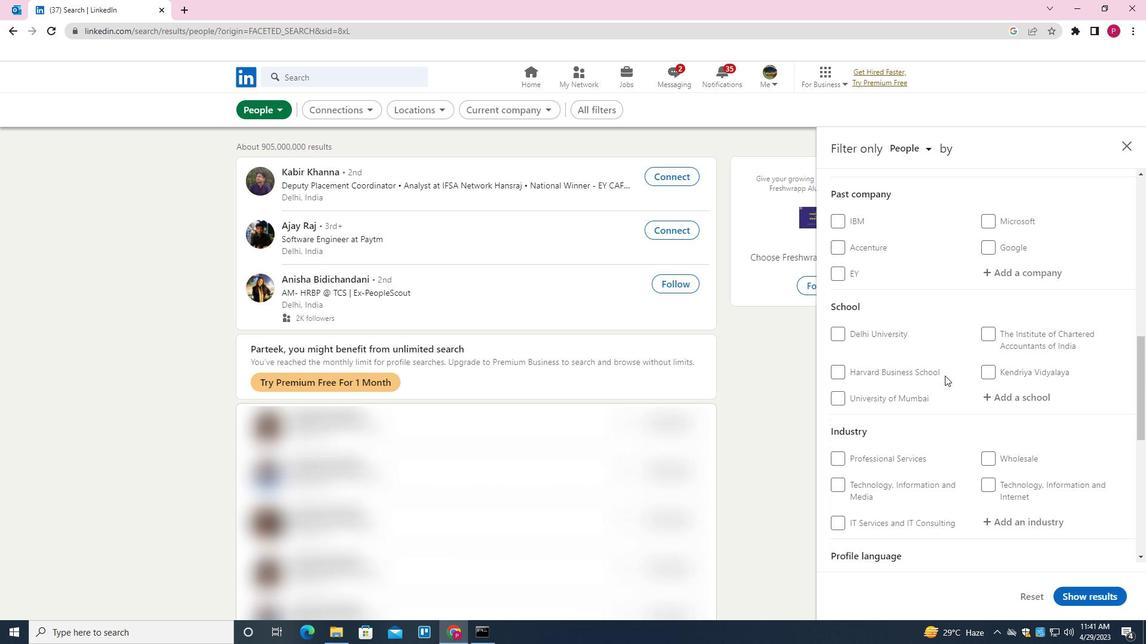 
Action: Mouse scrolled (940, 374) with delta (0, 0)
Screenshot: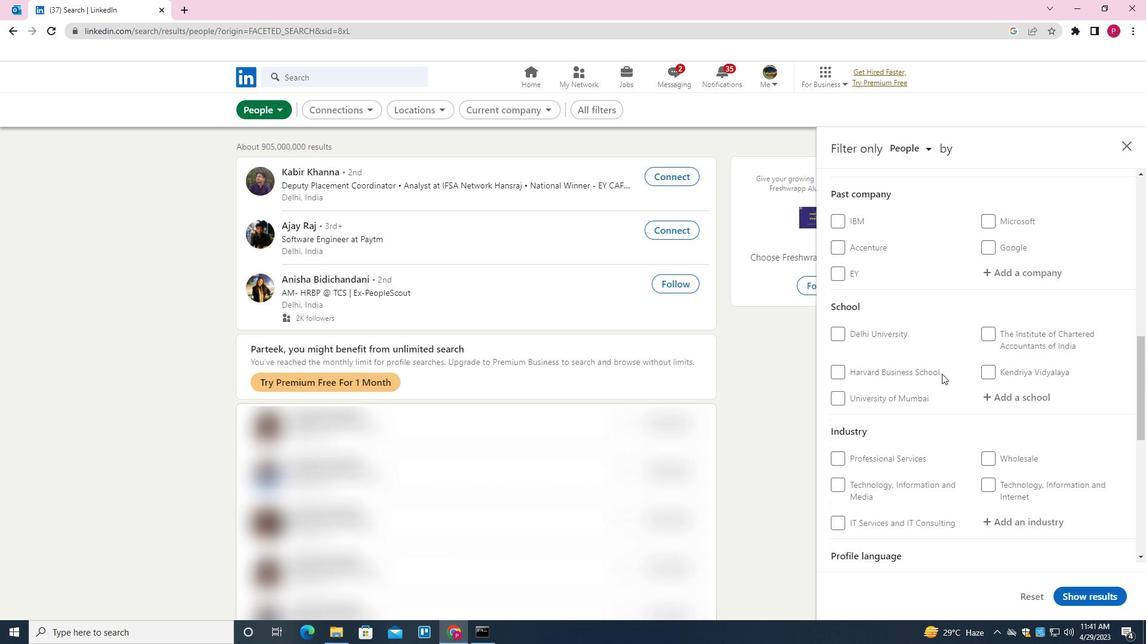 
Action: Mouse scrolled (940, 374) with delta (0, 0)
Screenshot: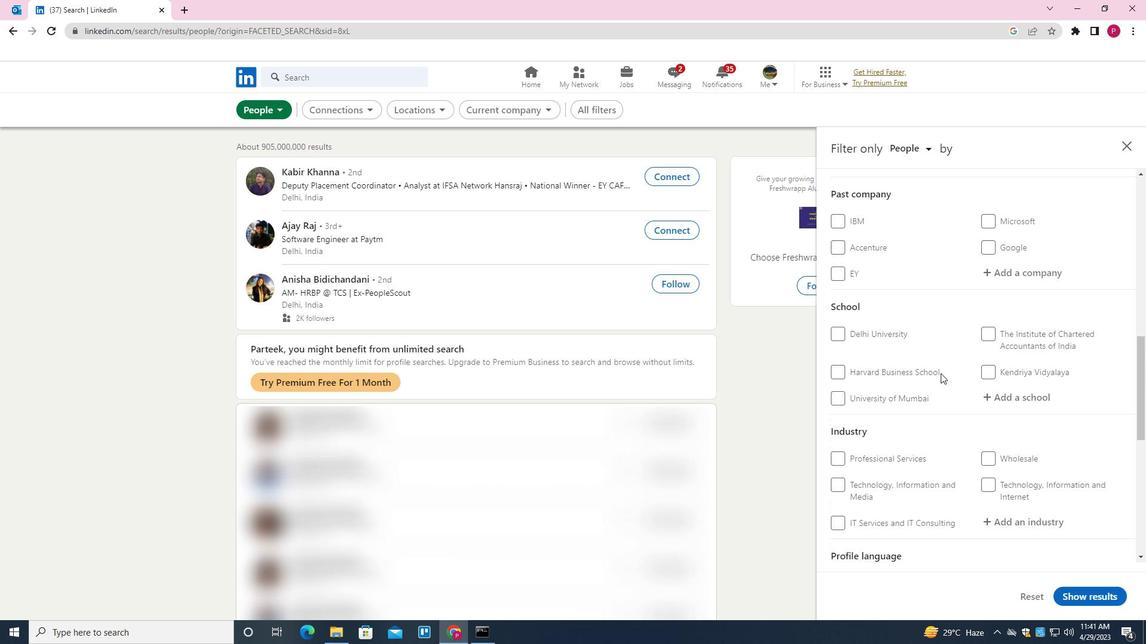 
Action: Mouse moved to (1018, 287)
Screenshot: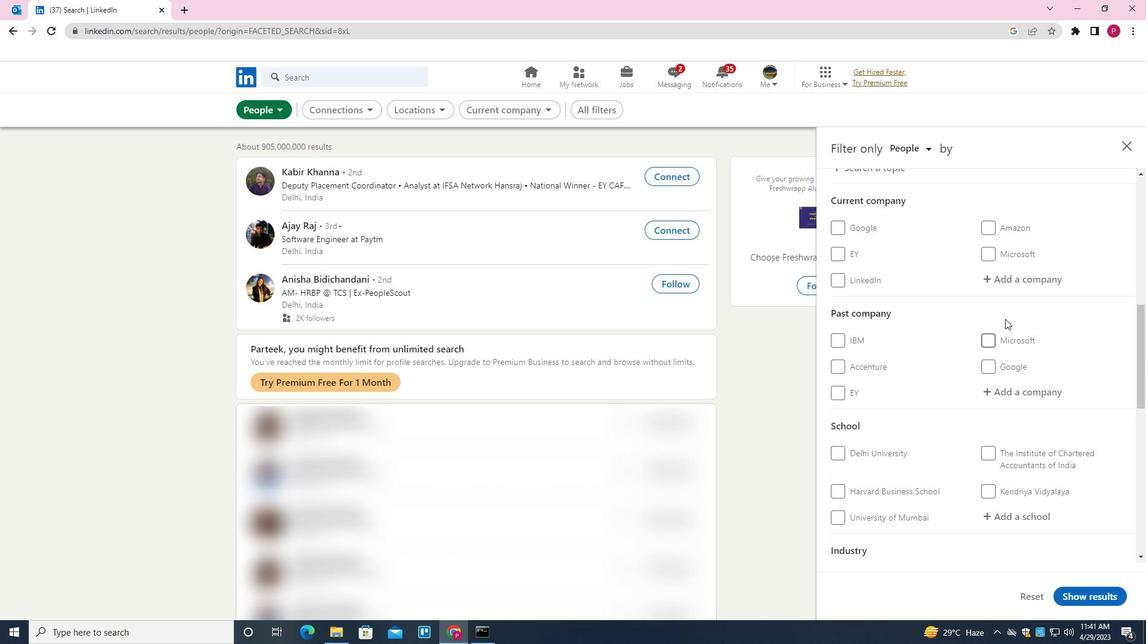 
Action: Mouse pressed left at (1018, 287)
Screenshot: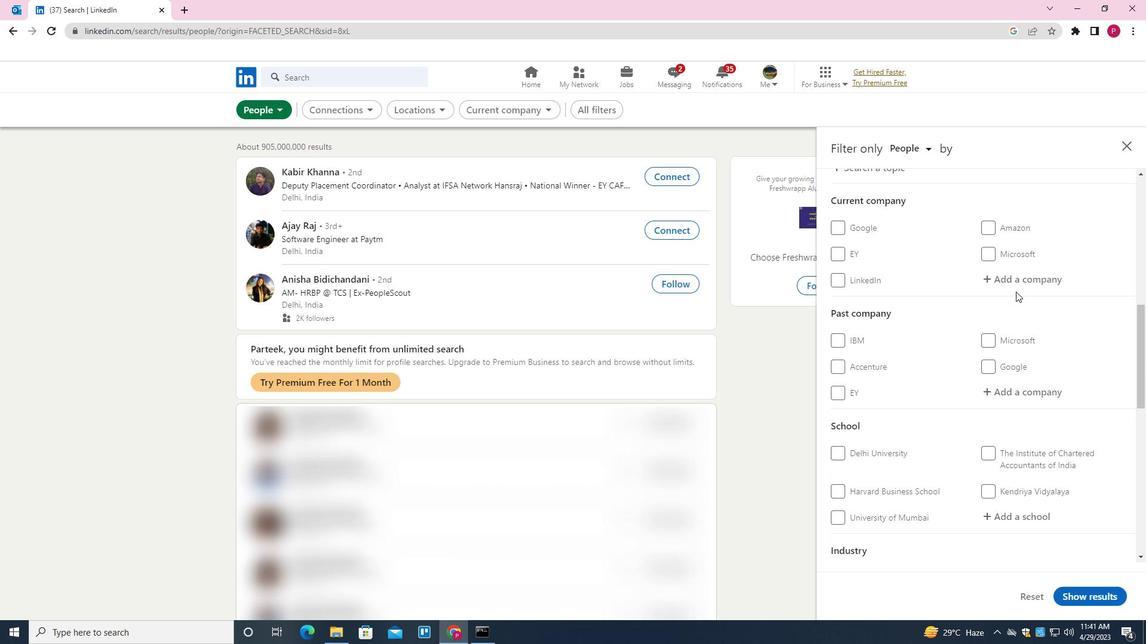 
Action: Key pressed <Key.shift><Key.shift>TREDENCE<Key.down><Key.enter>
Screenshot: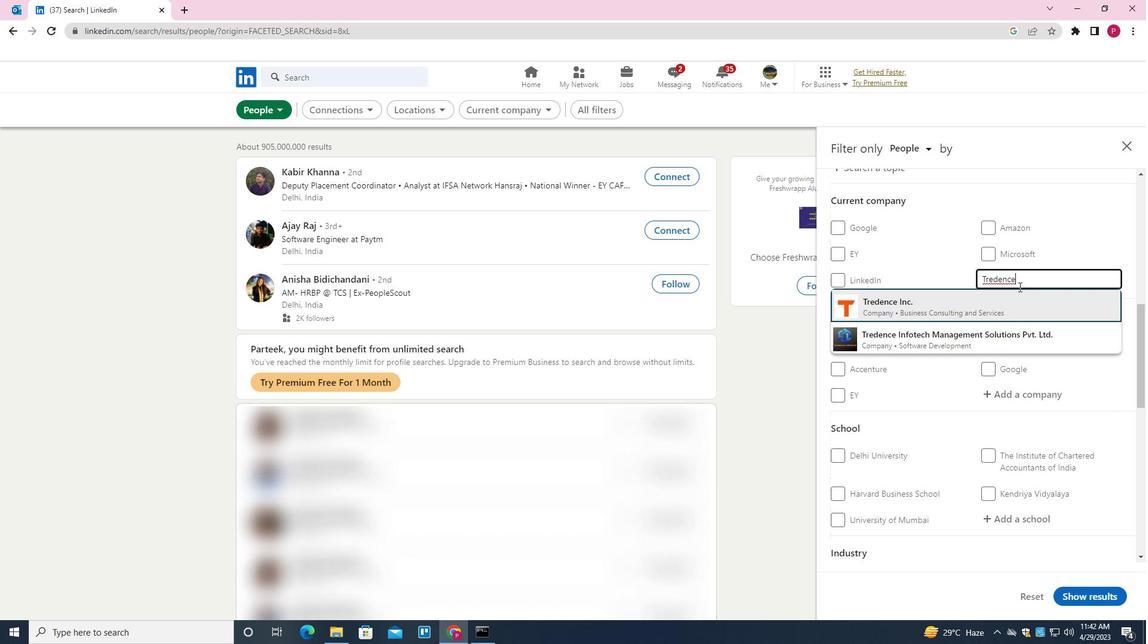 
Action: Mouse moved to (931, 346)
Screenshot: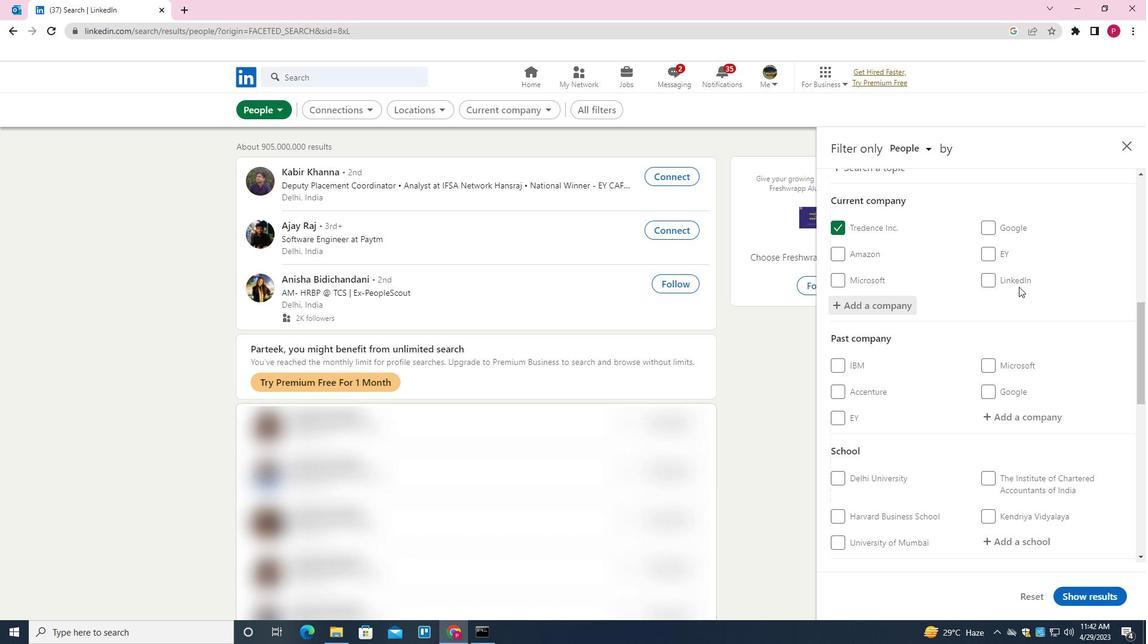 
Action: Mouse scrolled (931, 345) with delta (0, 0)
Screenshot: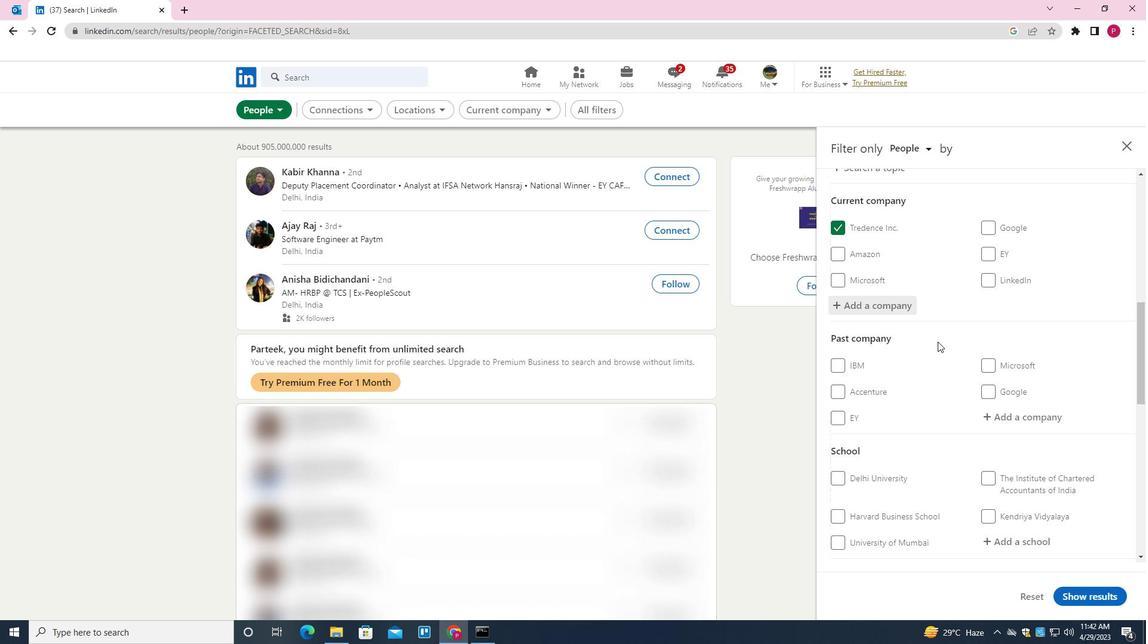 
Action: Mouse scrolled (931, 345) with delta (0, 0)
Screenshot: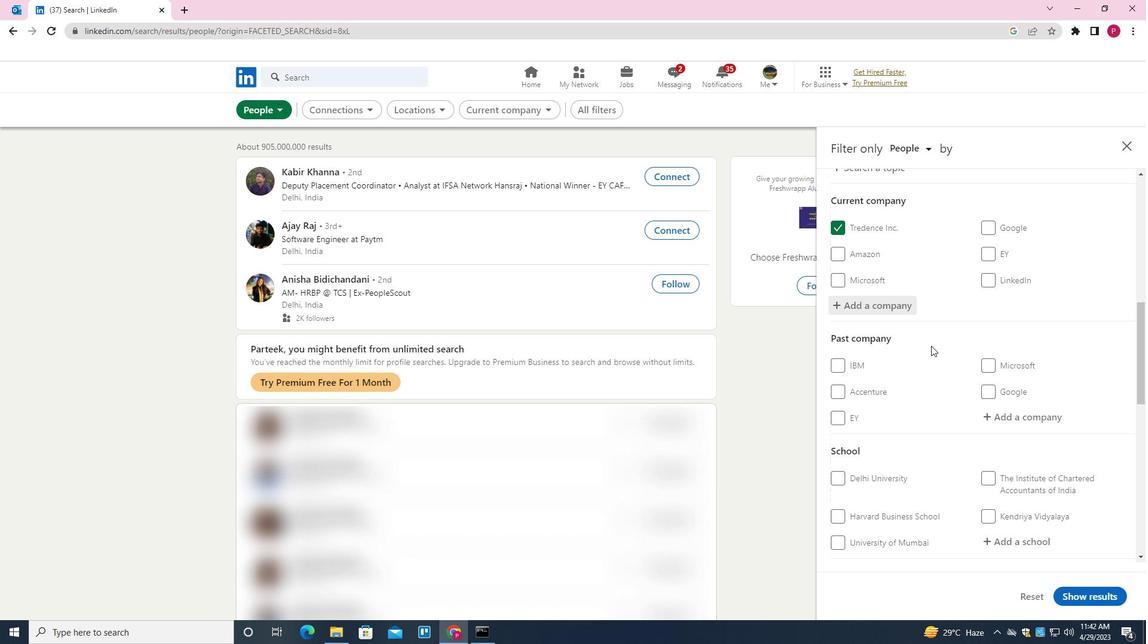 
Action: Mouse scrolled (931, 345) with delta (0, 0)
Screenshot: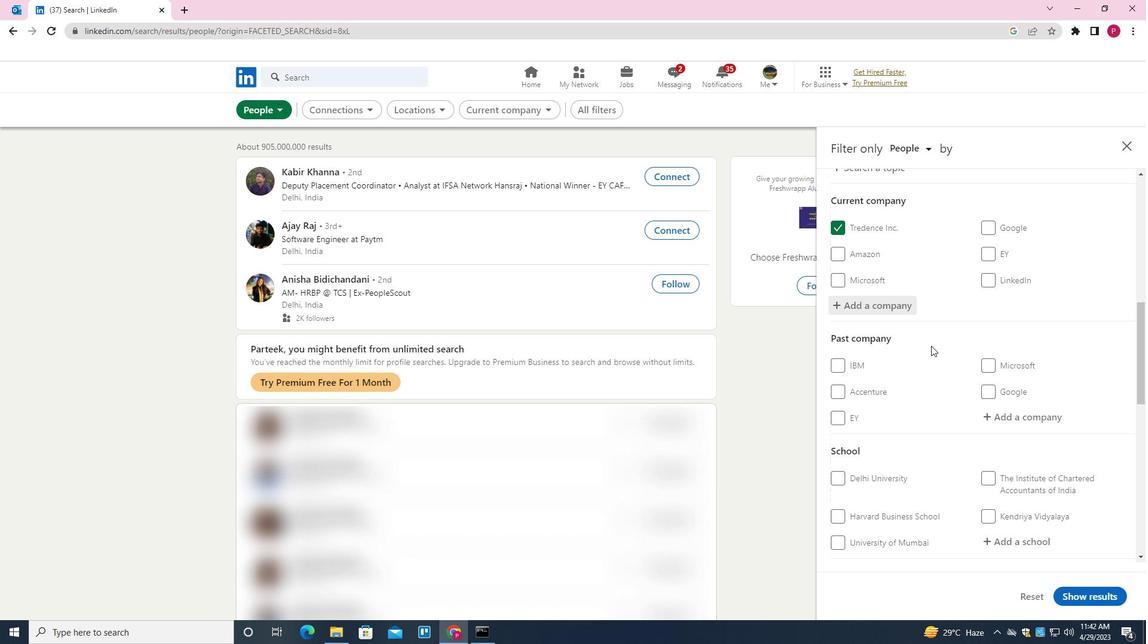 
Action: Mouse scrolled (931, 345) with delta (0, 0)
Screenshot: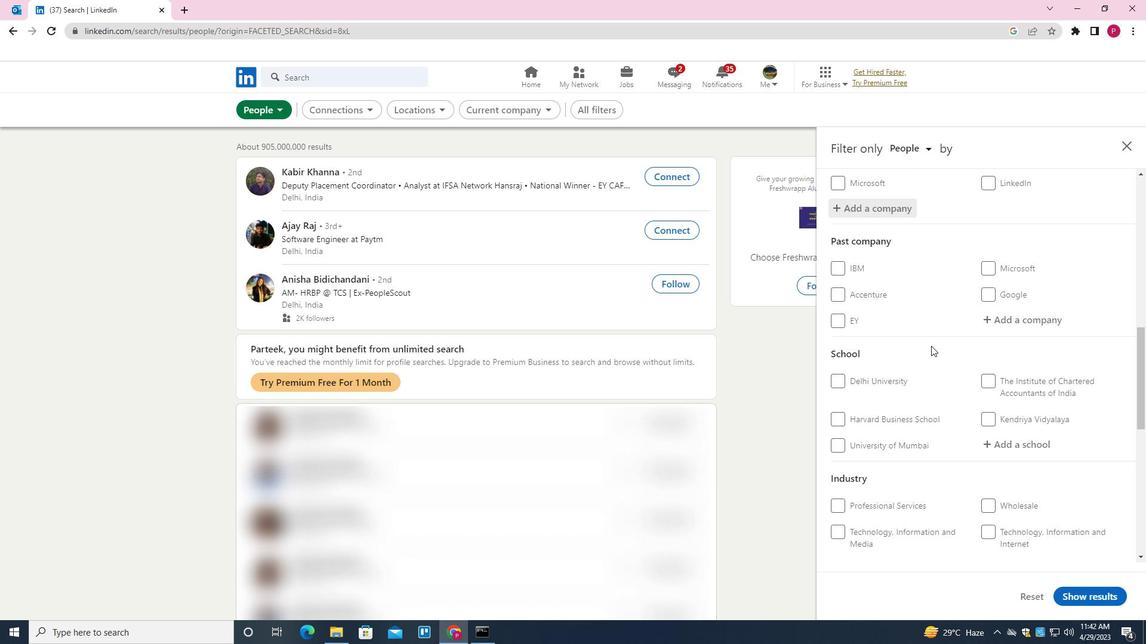 
Action: Mouse moved to (1019, 307)
Screenshot: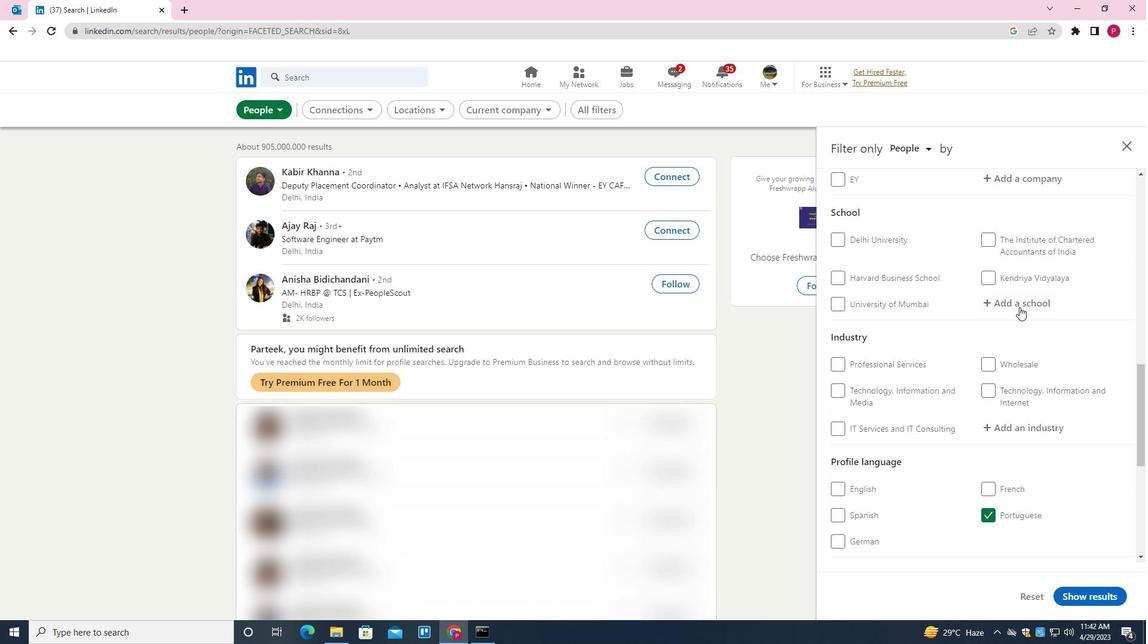 
Action: Mouse pressed left at (1019, 307)
Screenshot: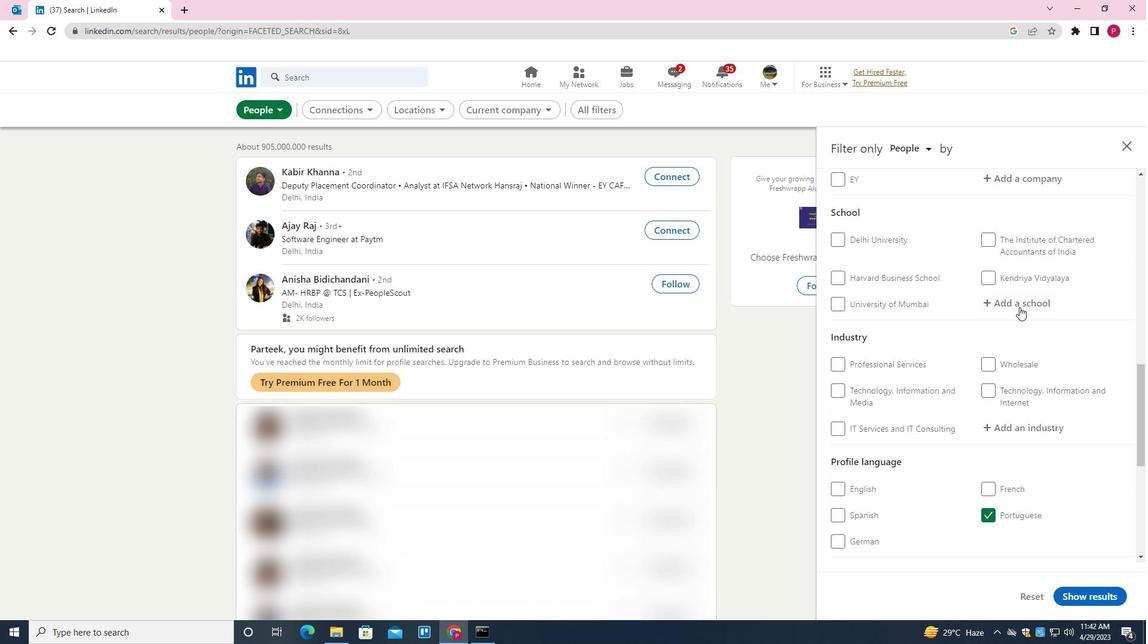 
Action: Key pressed <Key.shift><Key.shift><Key.shift><Key.shift><Key.shift><Key.shift><Key.shift><Key.shift><Key.shift><Key.shift><Key.shift>MANAV<Key.space><Key.shift><Key.shift><Key.shift><Key.shift><Key.shift><Key.shift><Key.shift><Key.shift><Key.shift><Key.shift><Key.shift><Key.shift><Key.shift><Key.shift><Key.shift><Key.shift><Key.shift><Key.shift><Key.shift>RAB<Key.backspace>NCHA<Key.backspace><Key.backspace><Key.backspace><Key.backspace>CHNA<Key.space><Key.down><Key.enter>
Screenshot: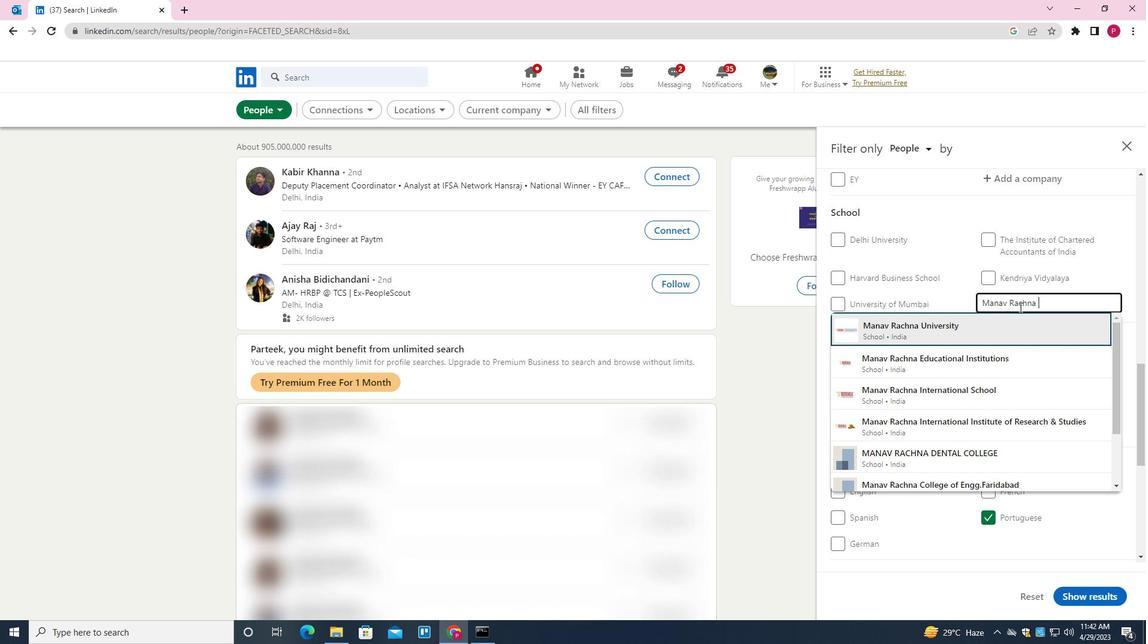 
Action: Mouse moved to (848, 349)
Screenshot: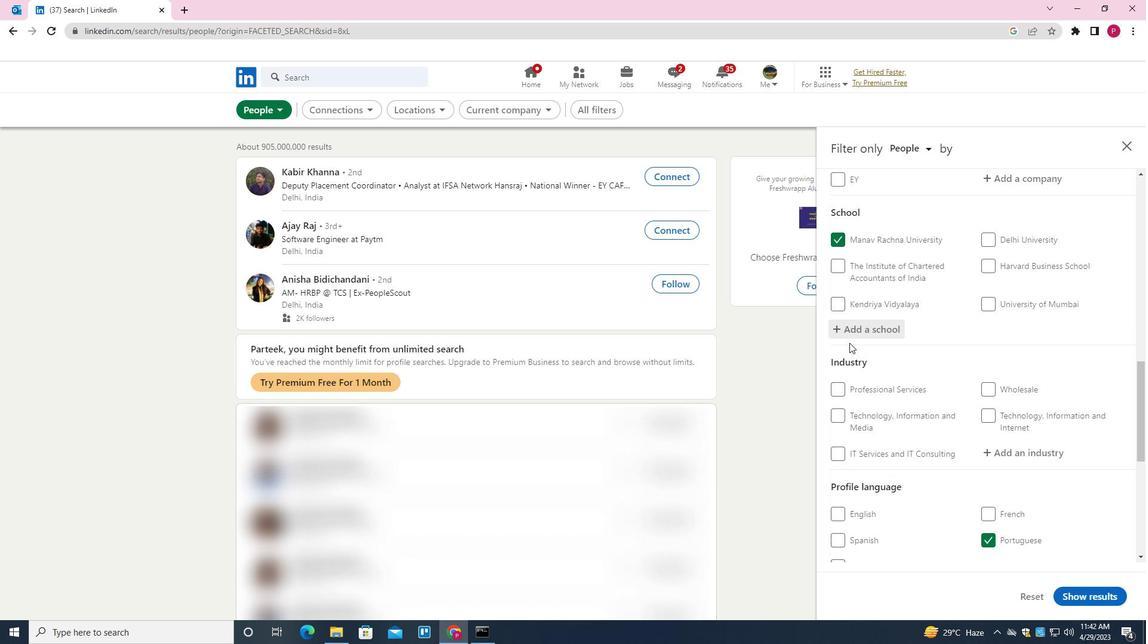 
Action: Mouse scrolled (848, 348) with delta (0, 0)
Screenshot: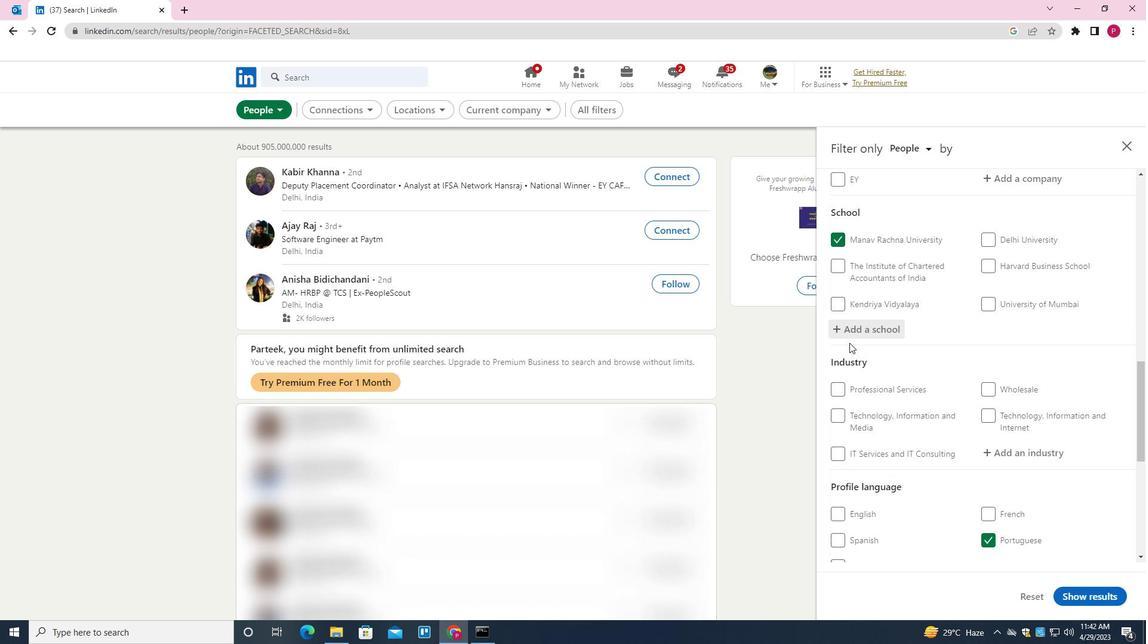
Action: Mouse scrolled (848, 348) with delta (0, 0)
Screenshot: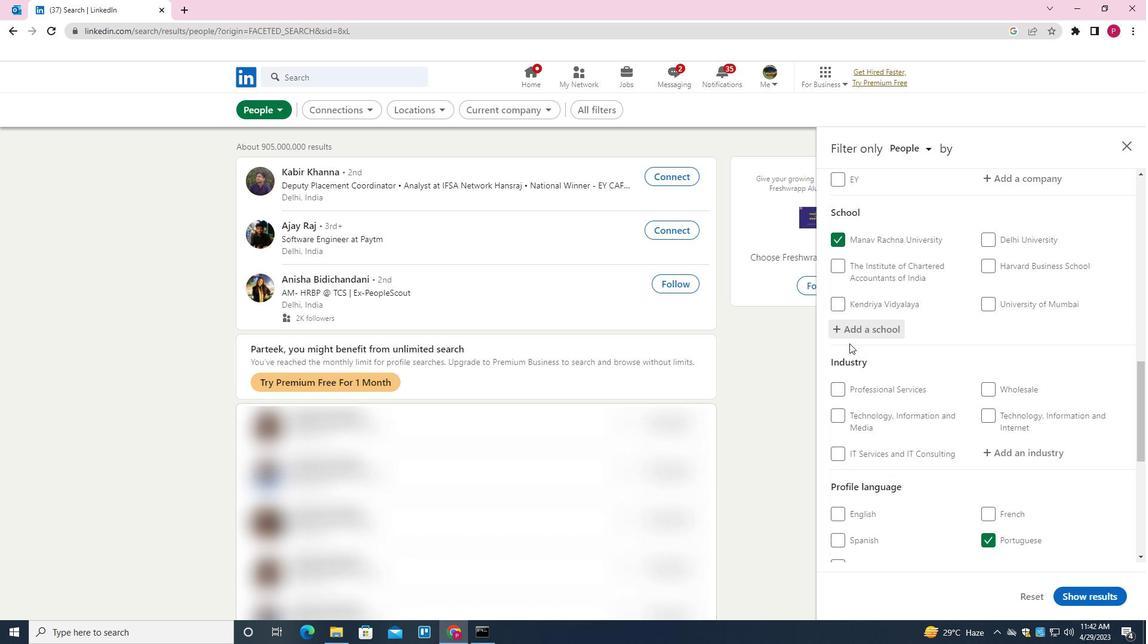 
Action: Mouse scrolled (848, 348) with delta (0, 0)
Screenshot: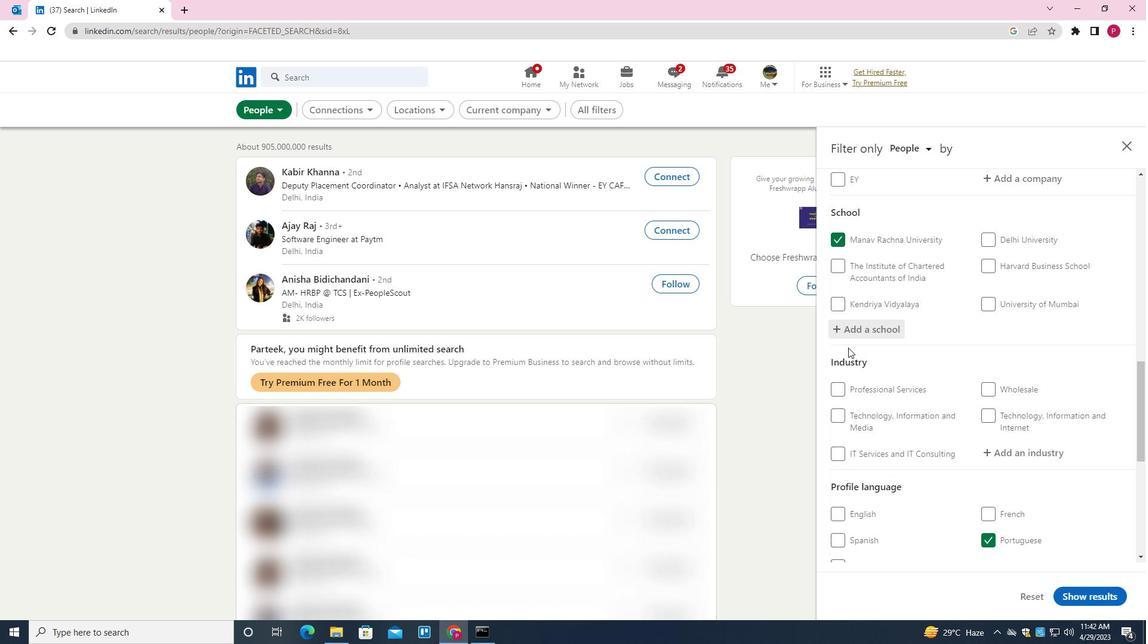 
Action: Mouse moved to (1004, 276)
Screenshot: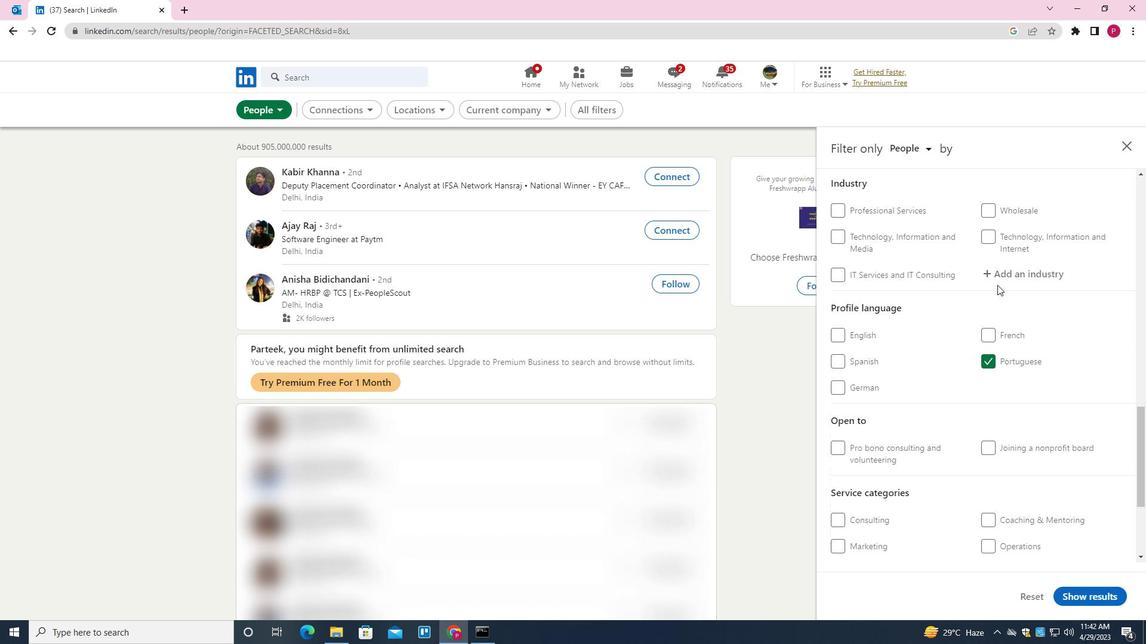 
Action: Mouse pressed left at (1004, 276)
Screenshot: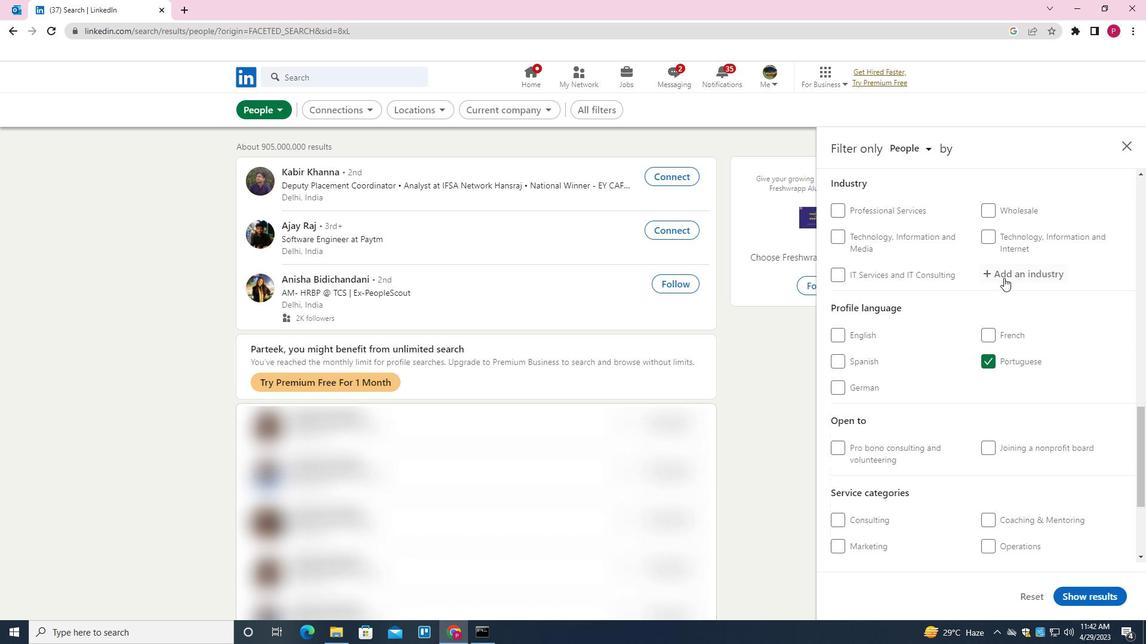 
Action: Key pressed <Key.shift>RETAIL<Key.down><Key.down><Key.down><Key.down><Key.down><Key.down><Key.down><Key.down><Key.down><Key.down><Key.down><Key.down><Key.down><Key.down><Key.down><Key.down><Key.down><Key.down><Key.down><Key.down><Key.up><Key.enter>
Screenshot: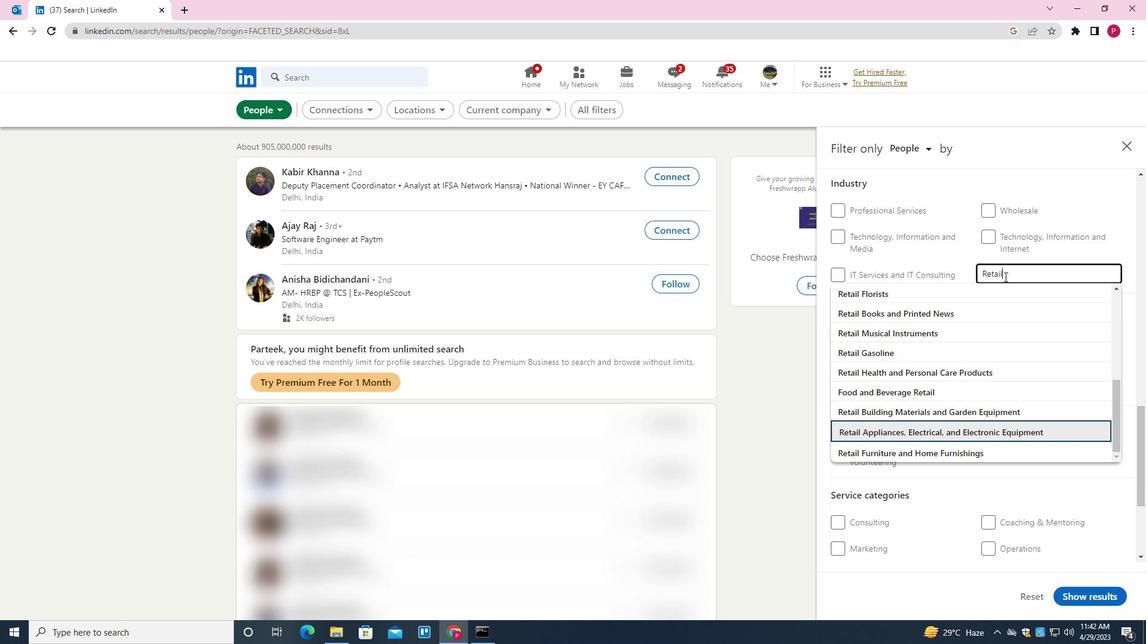 
Action: Mouse moved to (968, 299)
Screenshot: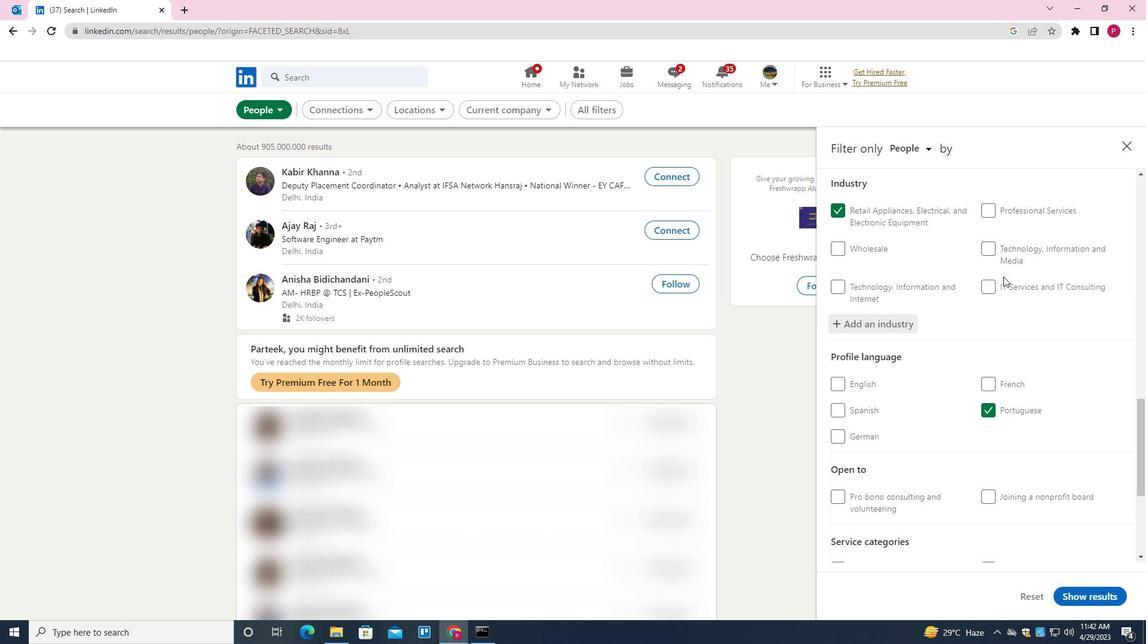 
Action: Mouse scrolled (968, 299) with delta (0, 0)
Screenshot: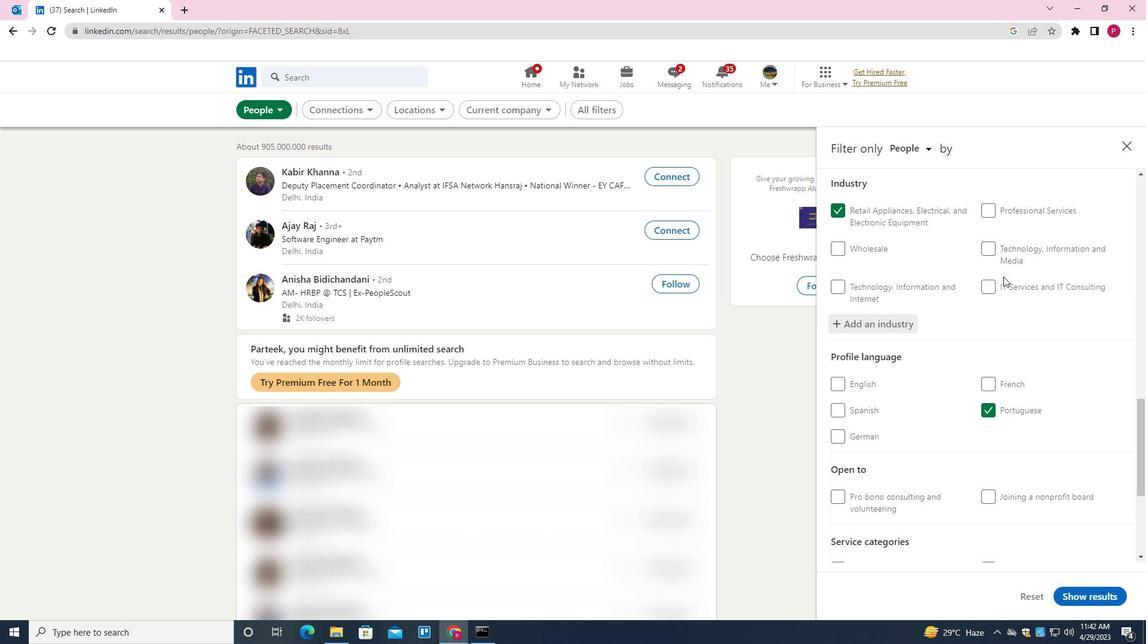 
Action: Mouse moved to (968, 300)
Screenshot: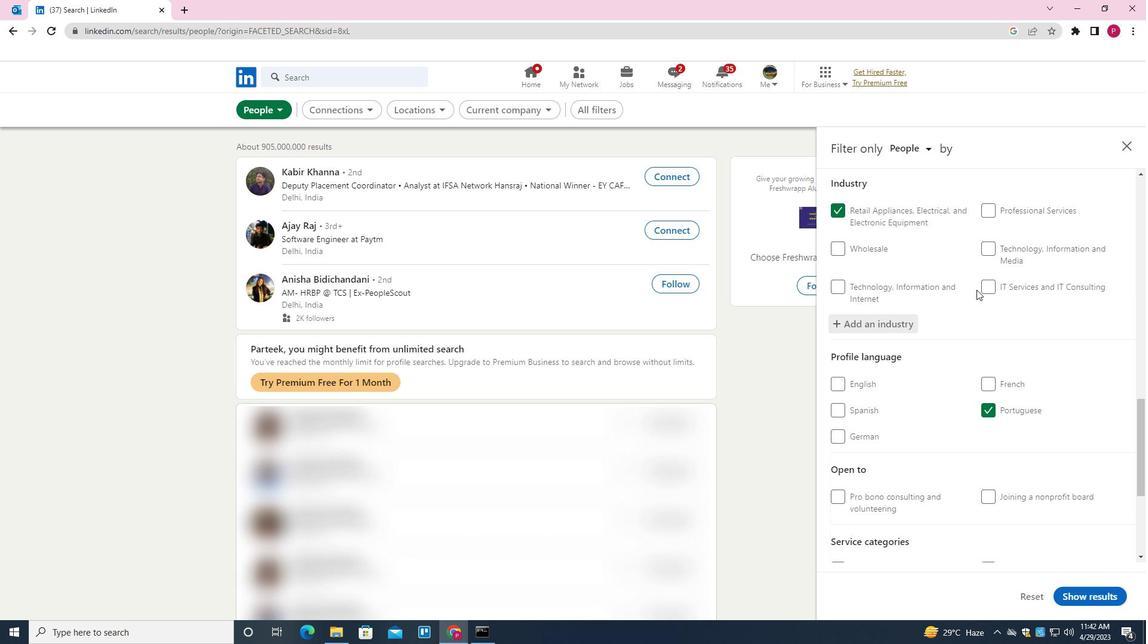 
Action: Mouse scrolled (968, 300) with delta (0, 0)
Screenshot: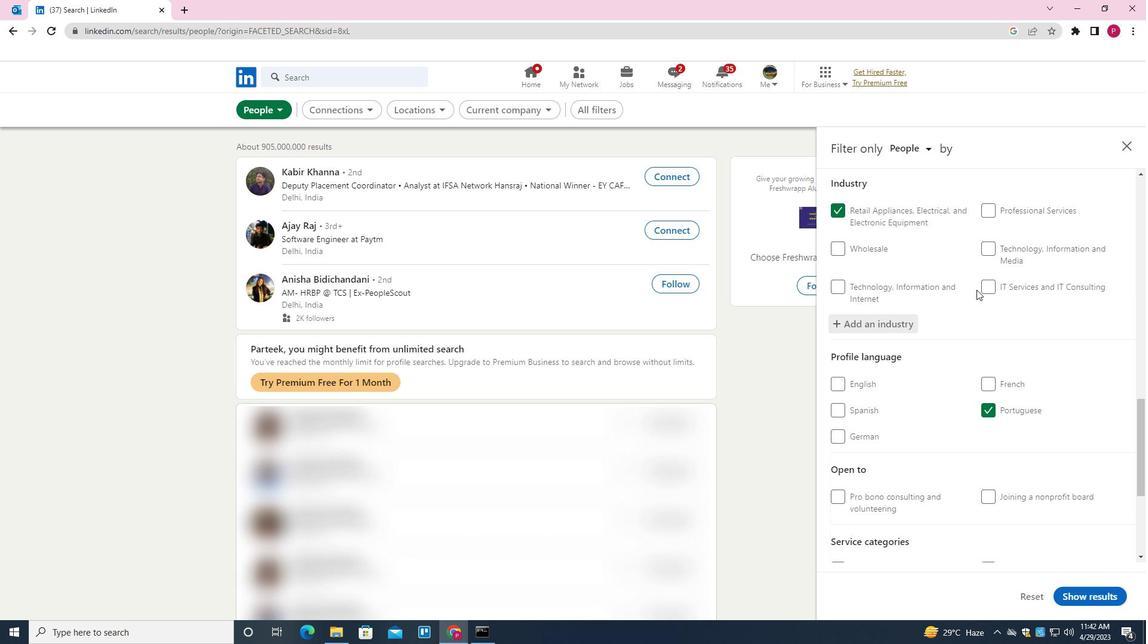 
Action: Mouse moved to (968, 303)
Screenshot: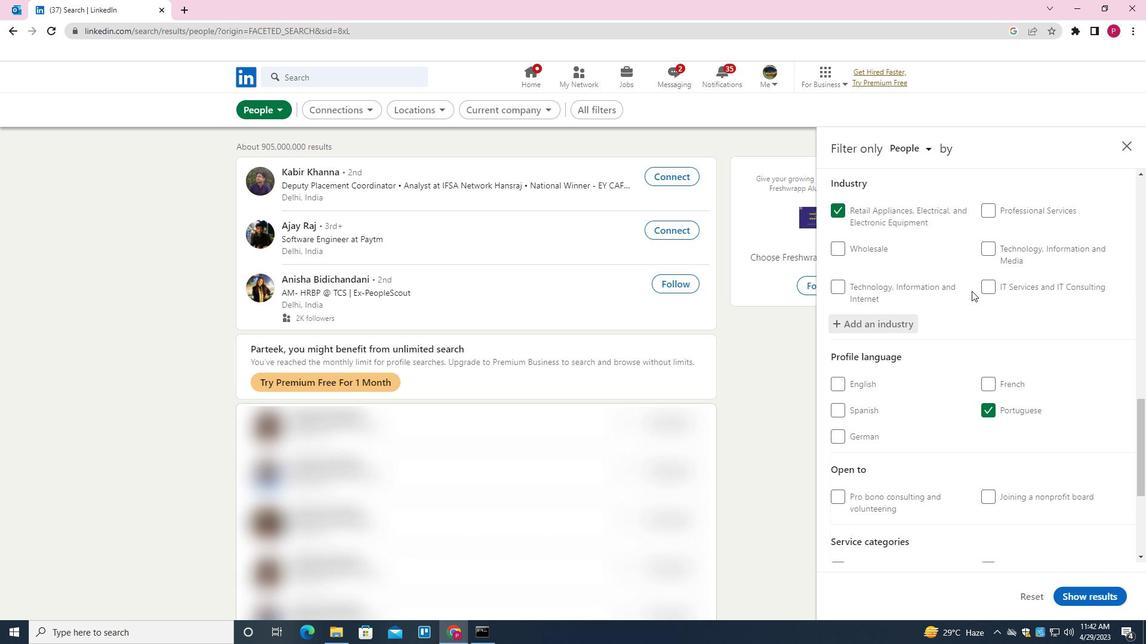 
Action: Mouse scrolled (968, 303) with delta (0, 0)
Screenshot: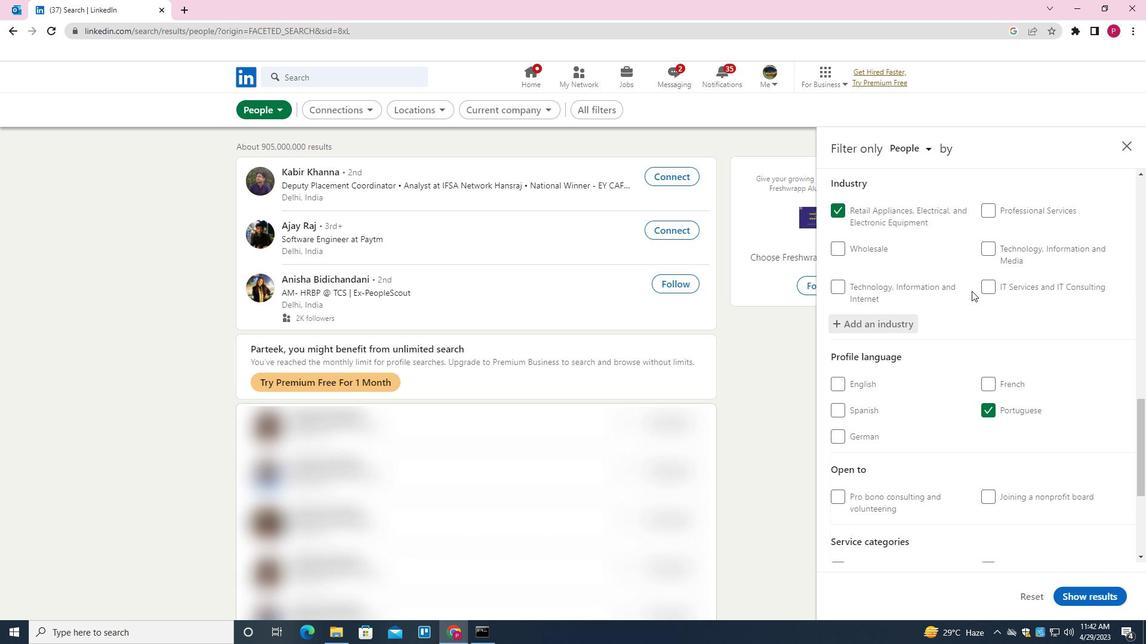 
Action: Mouse moved to (968, 306)
Screenshot: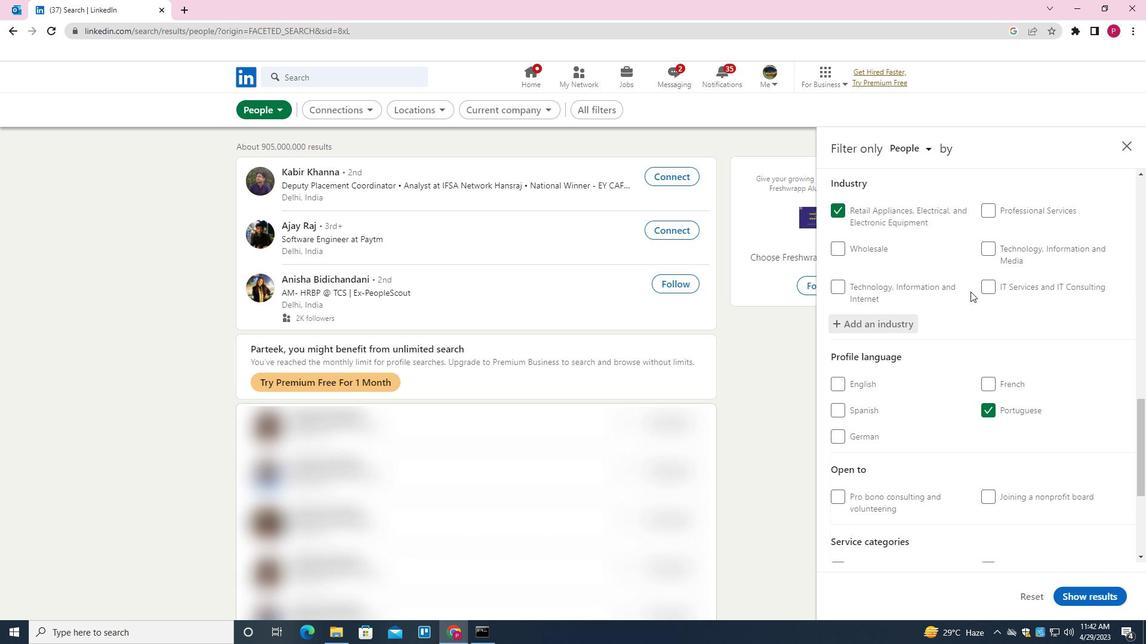 
Action: Mouse scrolled (968, 306) with delta (0, 0)
Screenshot: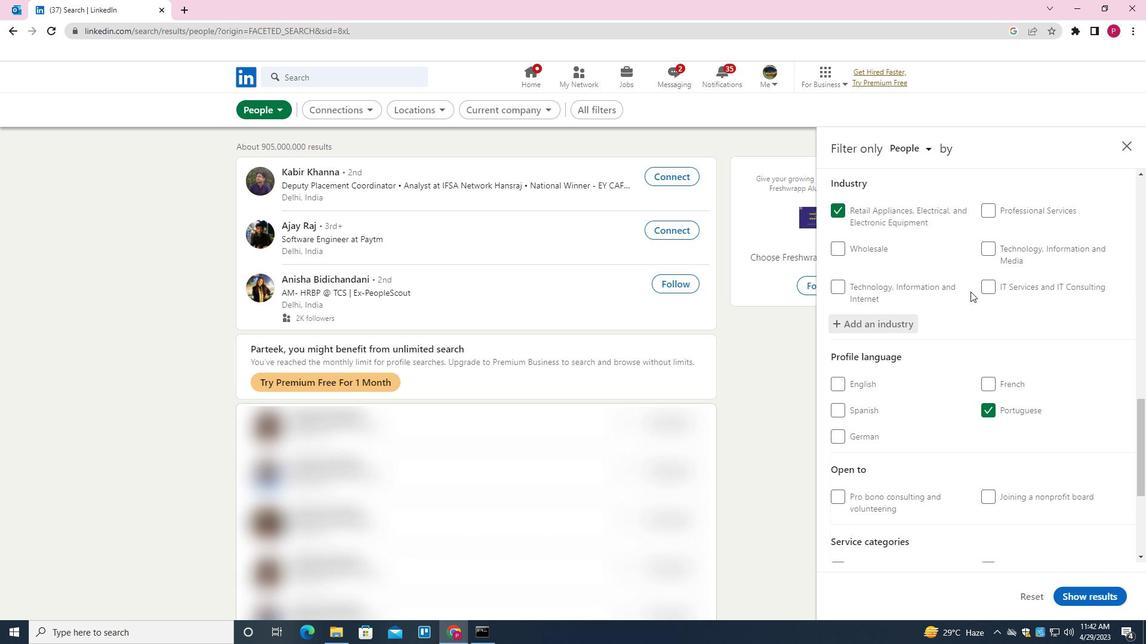 
Action: Mouse moved to (1012, 393)
Screenshot: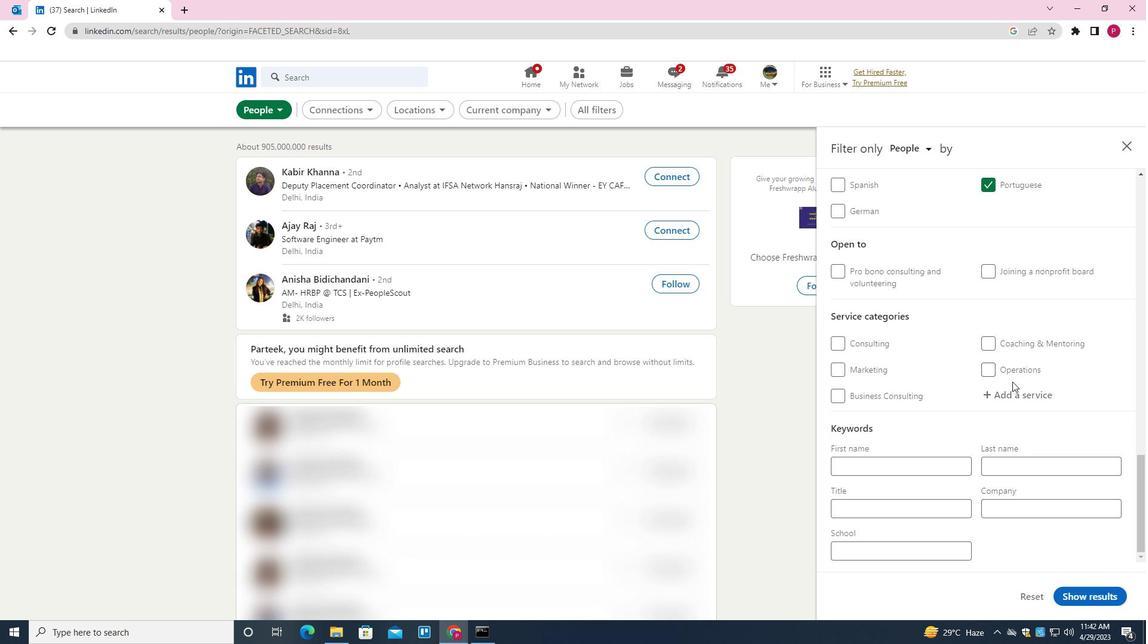 
Action: Mouse pressed left at (1012, 393)
Screenshot: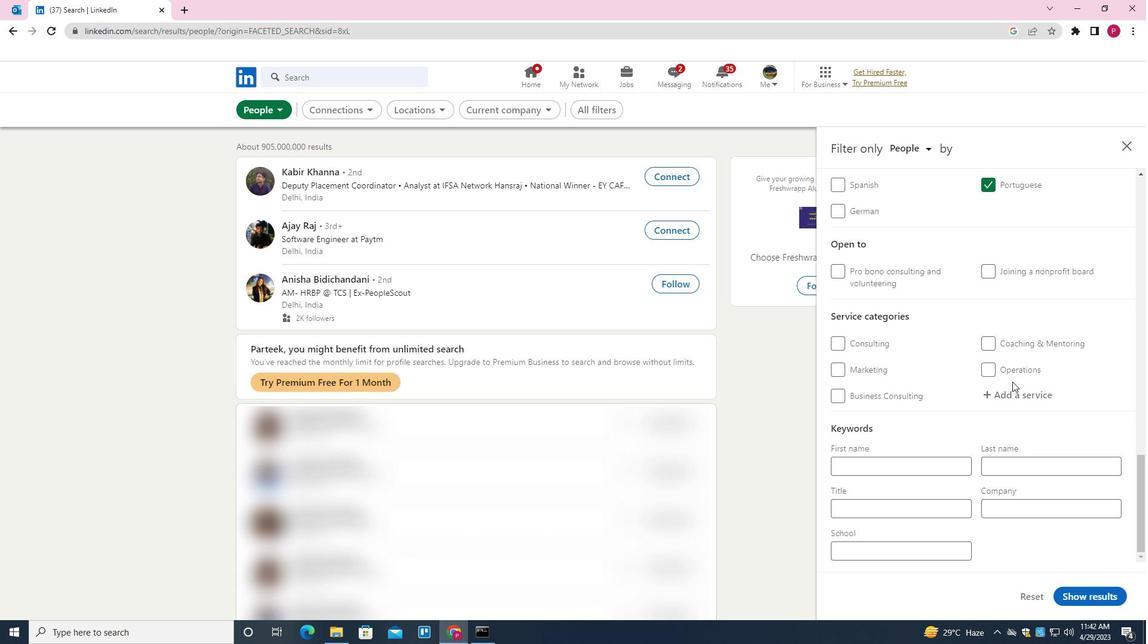 
Action: Key pressed <Key.shift>SOFTWARE<Key.down><Key.enter>
Screenshot: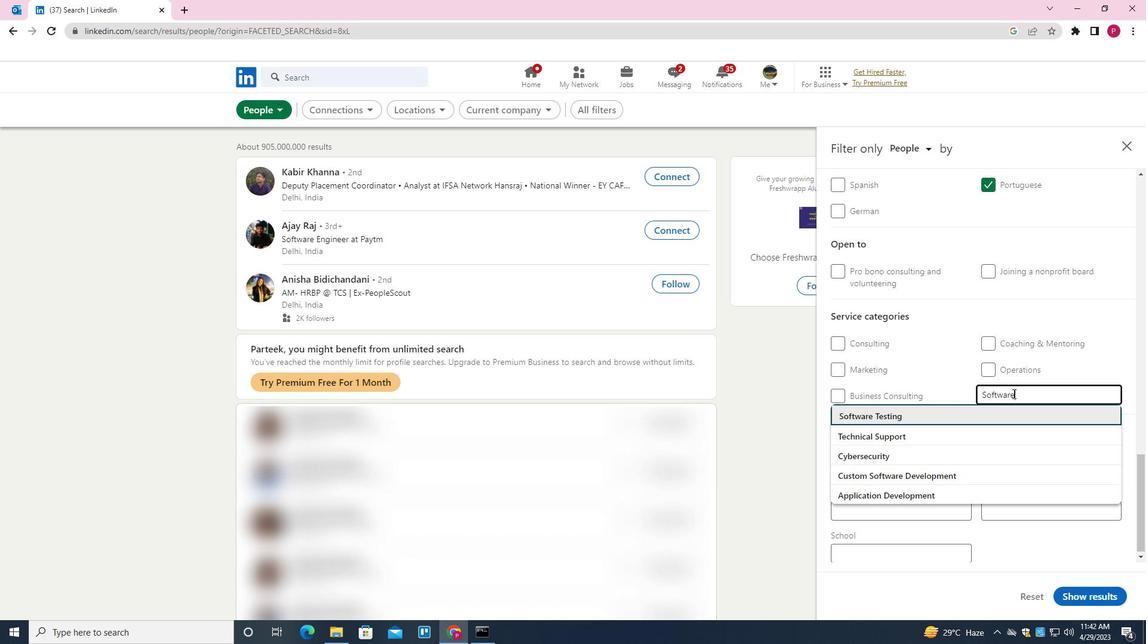
Action: Mouse moved to (999, 392)
Screenshot: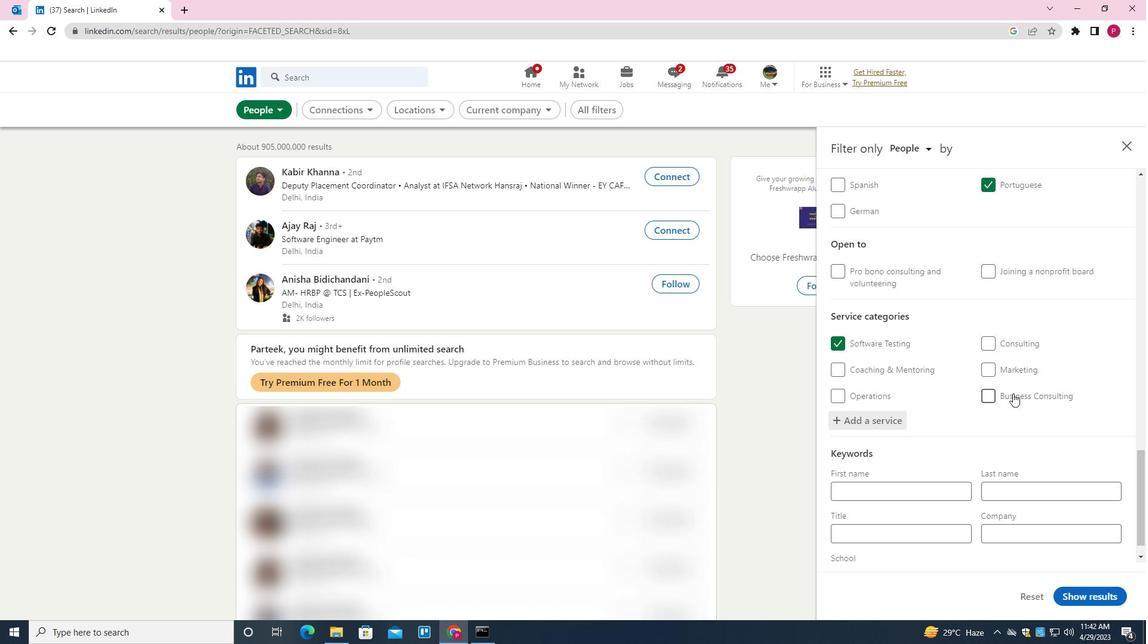 
Action: Mouse scrolled (999, 391) with delta (0, 0)
Screenshot: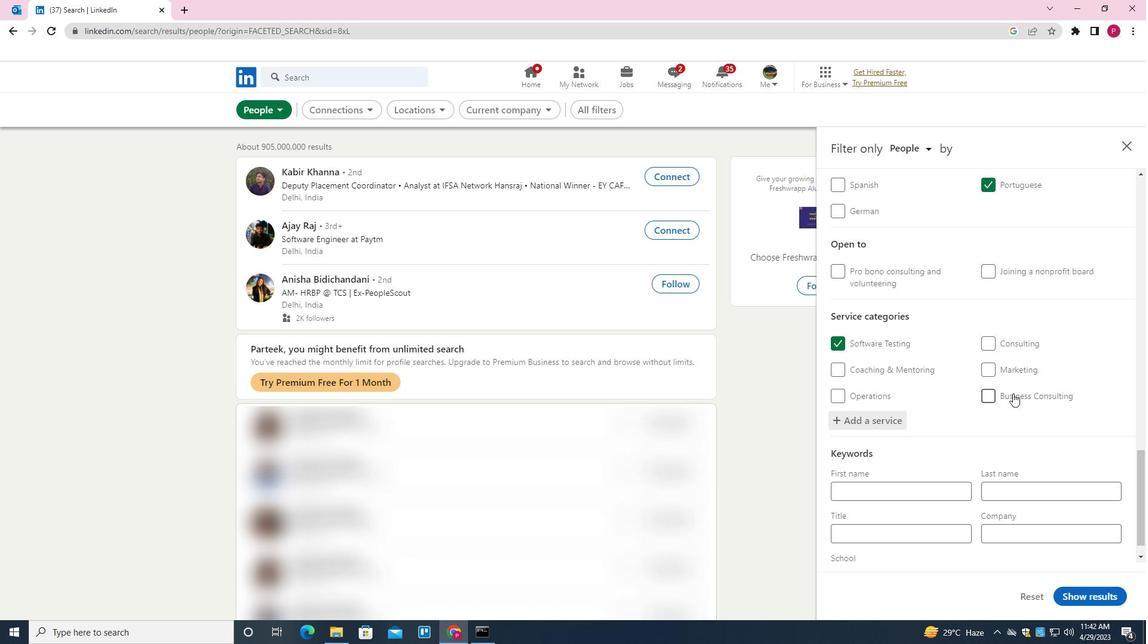 
Action: Mouse moved to (995, 392)
Screenshot: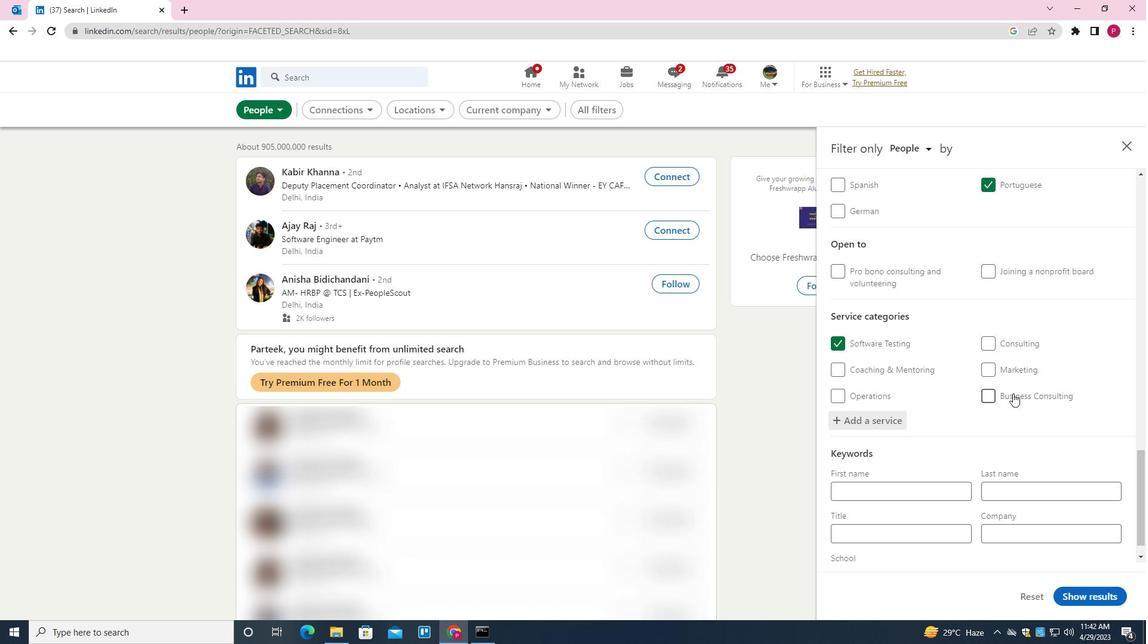 
Action: Mouse scrolled (995, 392) with delta (0, 0)
Screenshot: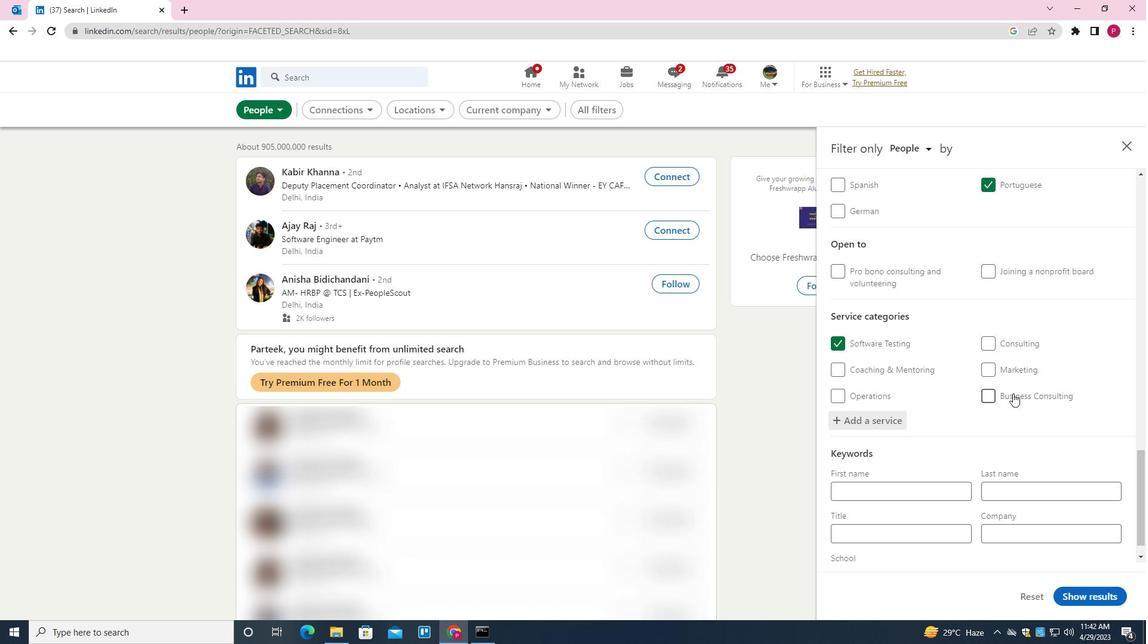 
Action: Mouse moved to (993, 393)
Screenshot: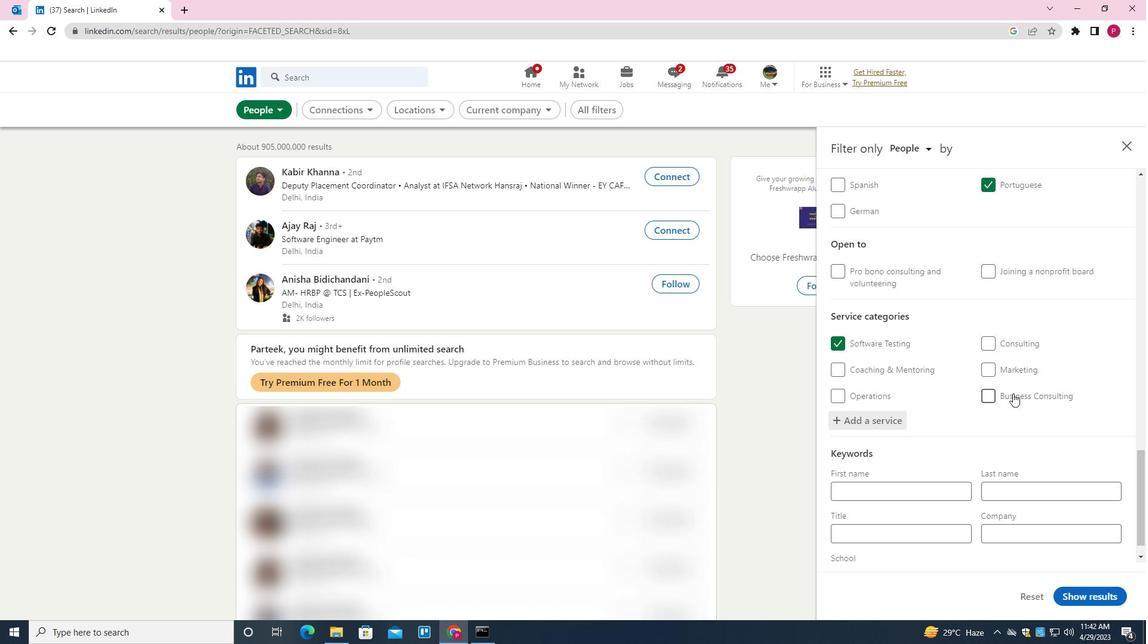 
Action: Mouse scrolled (993, 393) with delta (0, 0)
Screenshot: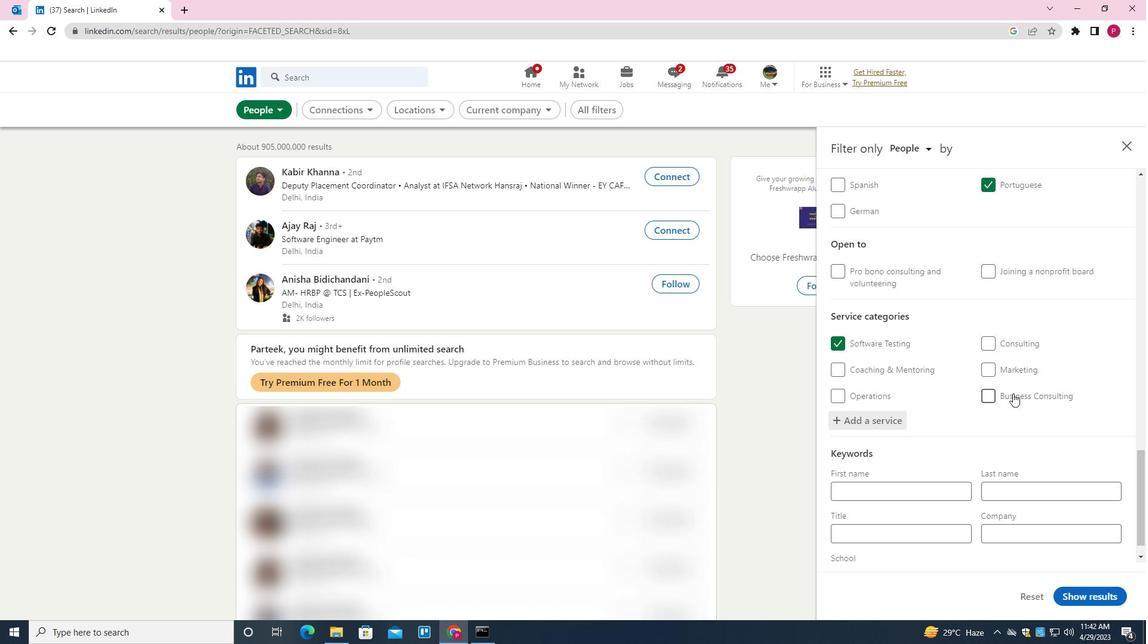 
Action: Mouse moved to (990, 396)
Screenshot: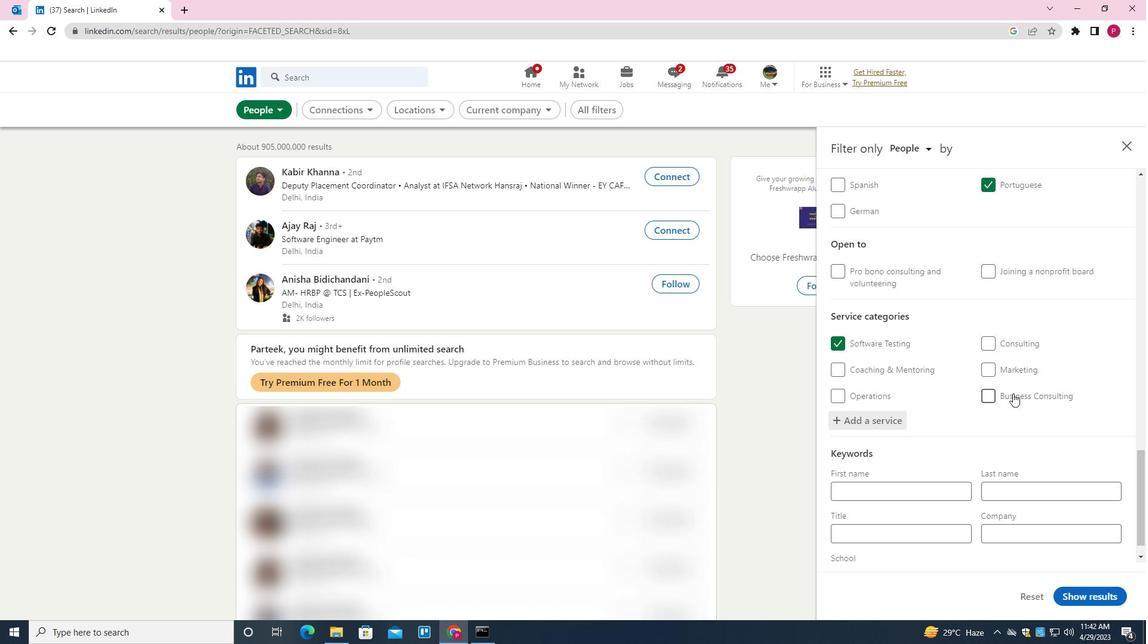 
Action: Mouse scrolled (990, 395) with delta (0, 0)
Screenshot: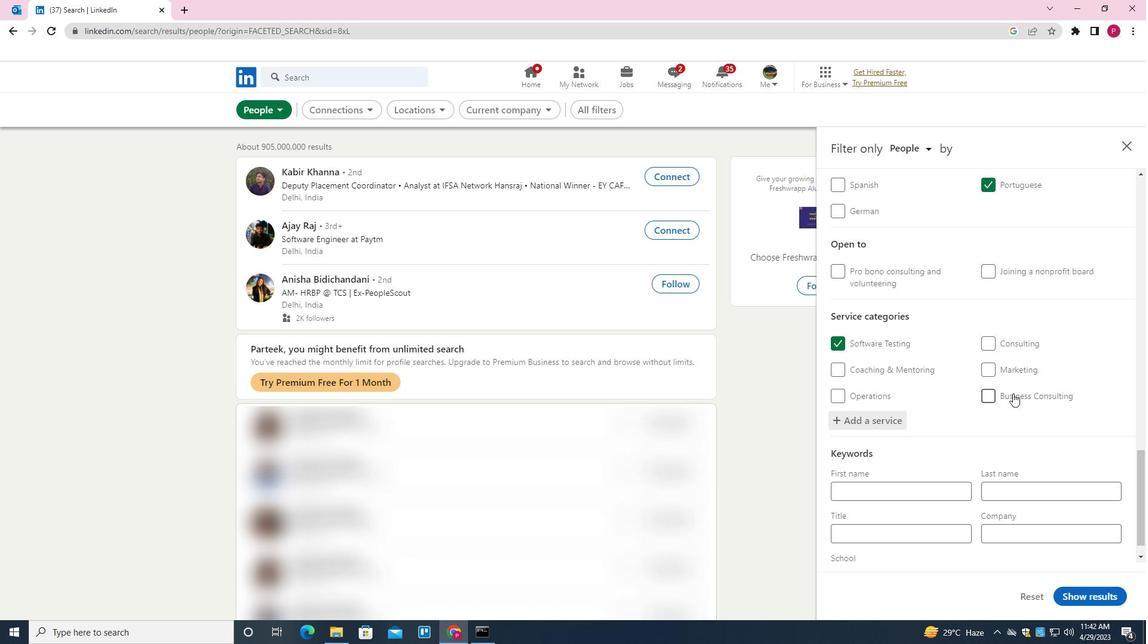 
Action: Mouse moved to (983, 399)
Screenshot: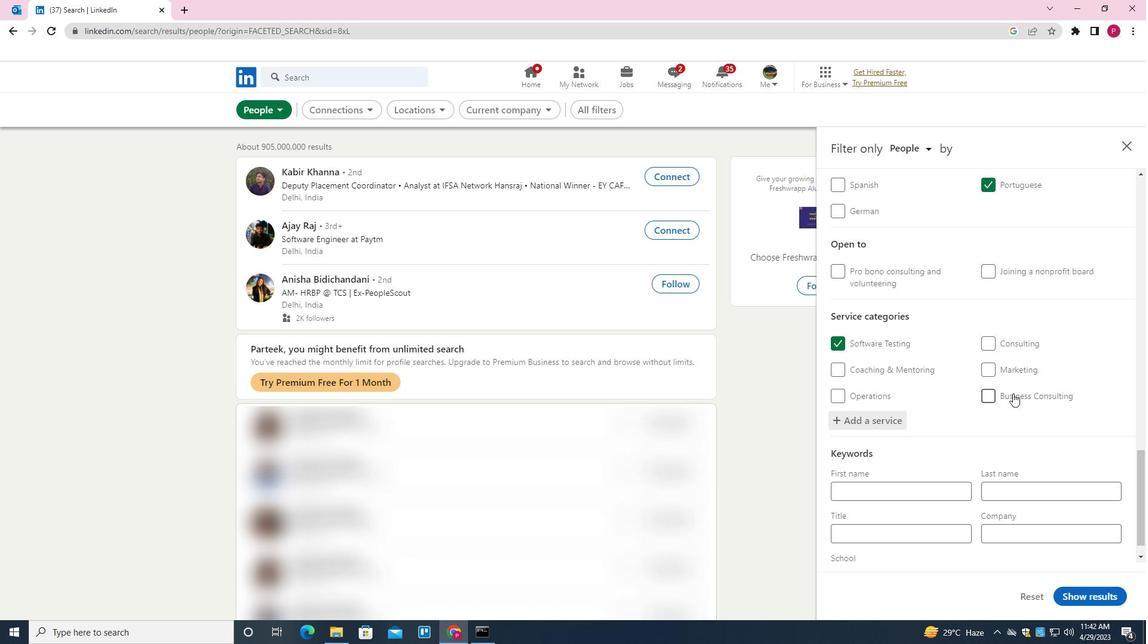 
Action: Mouse scrolled (983, 399) with delta (0, 0)
Screenshot: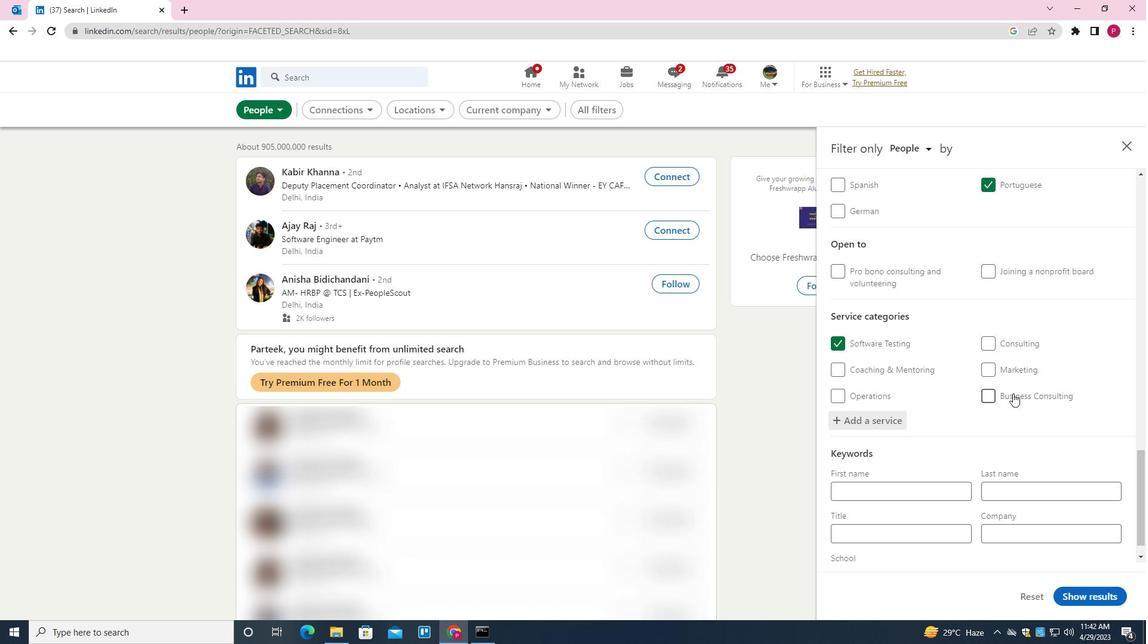 
Action: Mouse moved to (918, 507)
Screenshot: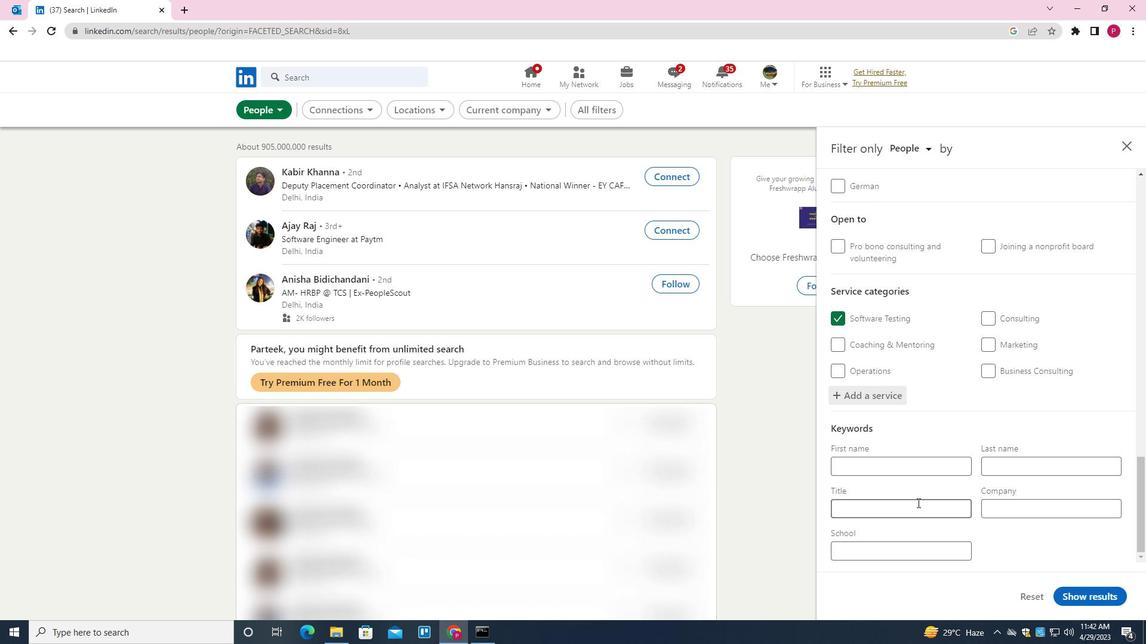 
Action: Mouse pressed left at (918, 507)
Screenshot: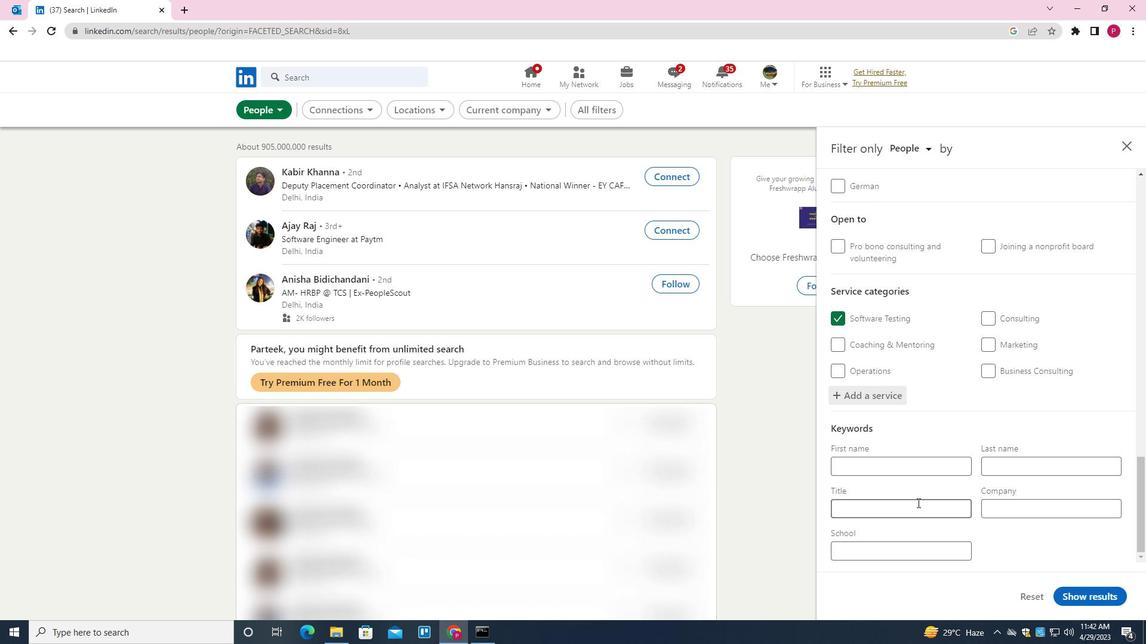
Action: Mouse moved to (1058, 161)
Screenshot: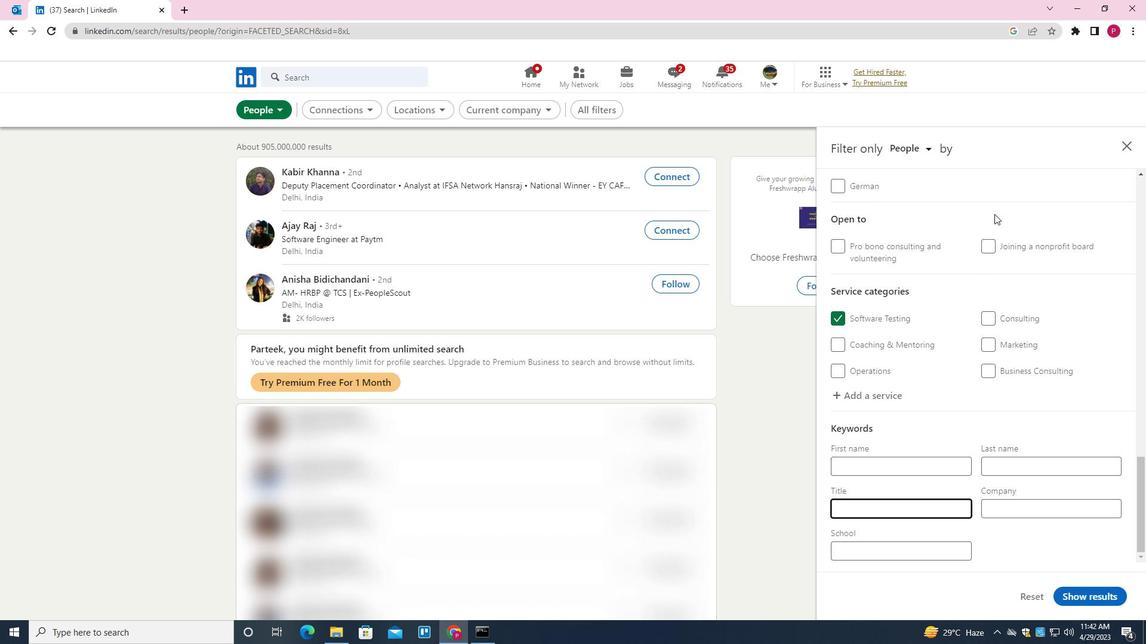 
Action: Key pressed <Key.shift>MECHANIV<Key.backspace>CAL<Key.space><Key.shift><Key.shift><Key.shift><Key.shift><Key.shift><Key.shift>ENGINEERING
Screenshot: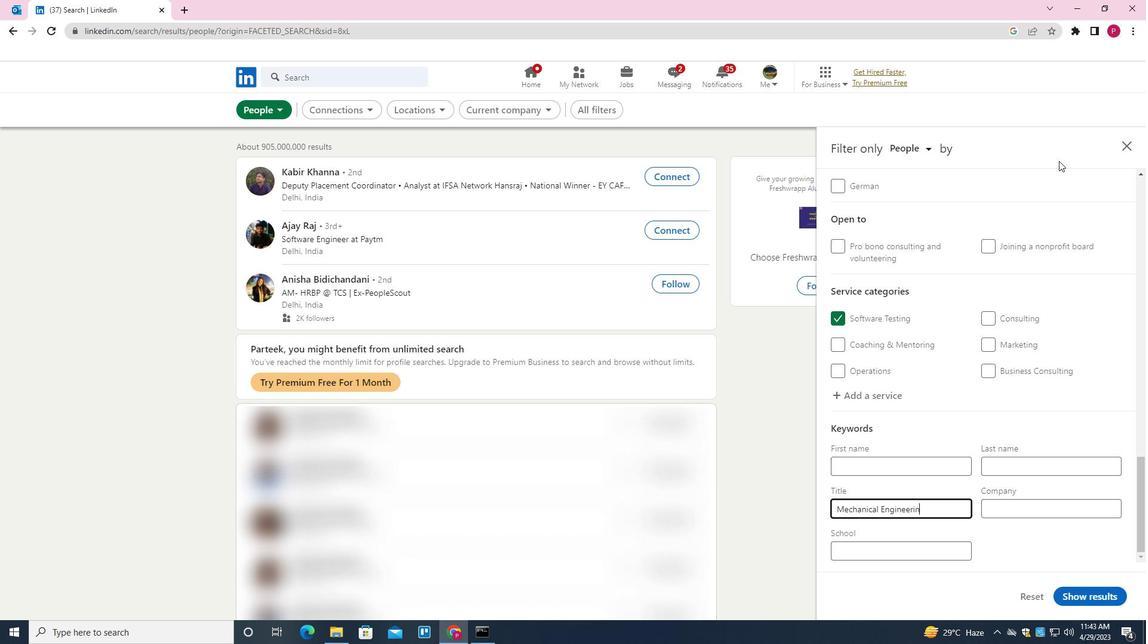 
Action: Mouse moved to (1070, 591)
Screenshot: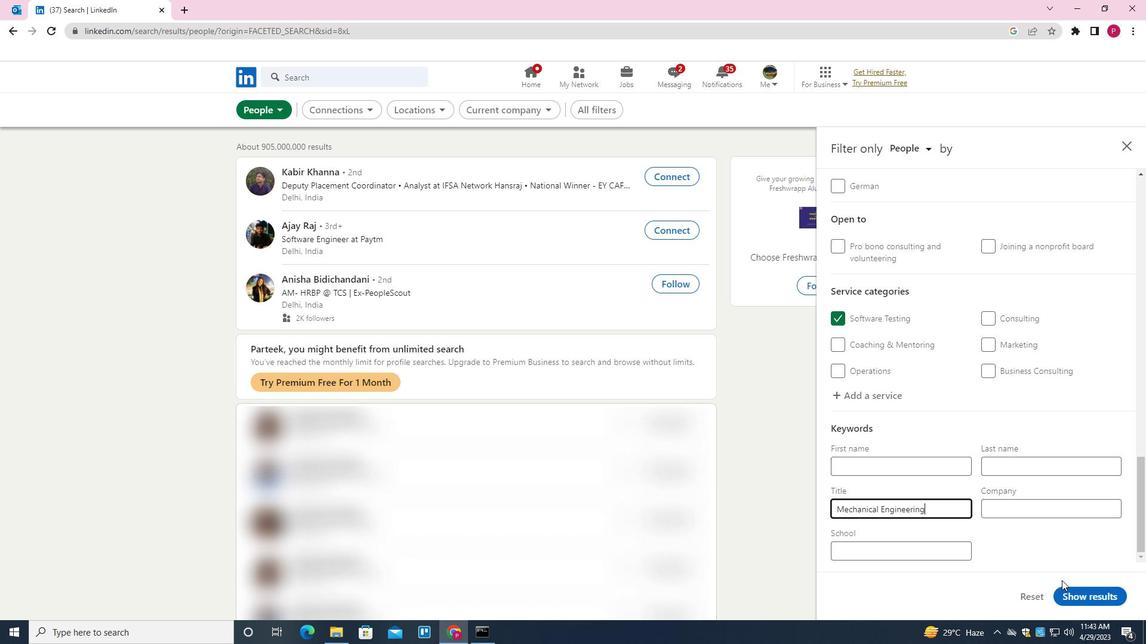 
Action: Mouse pressed left at (1070, 591)
Screenshot: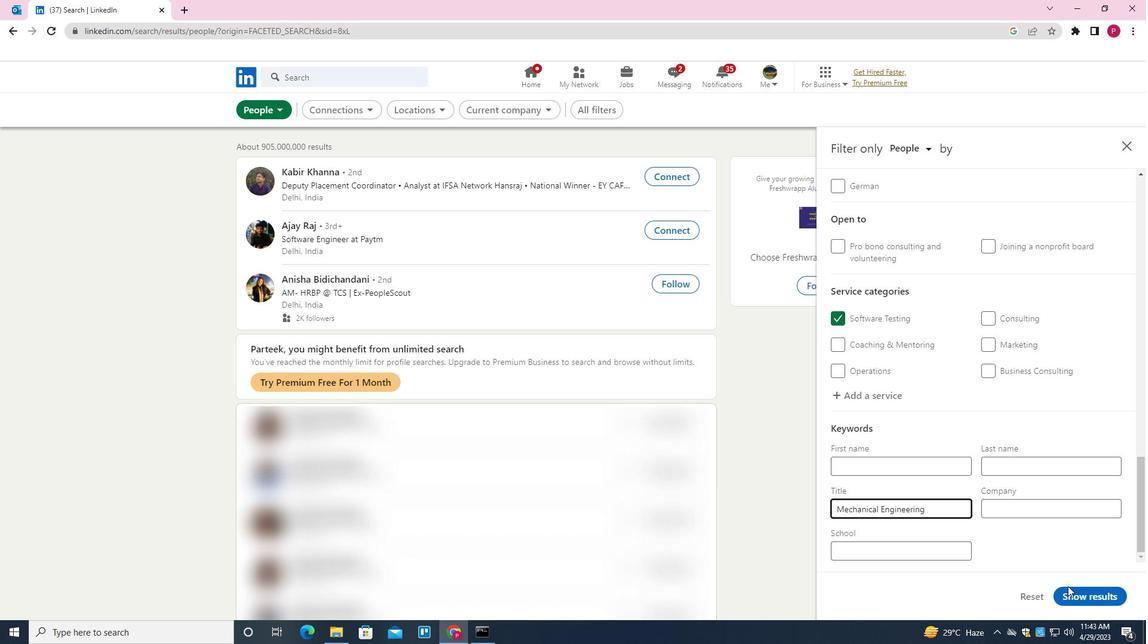 
Action: Mouse moved to (649, 129)
Screenshot: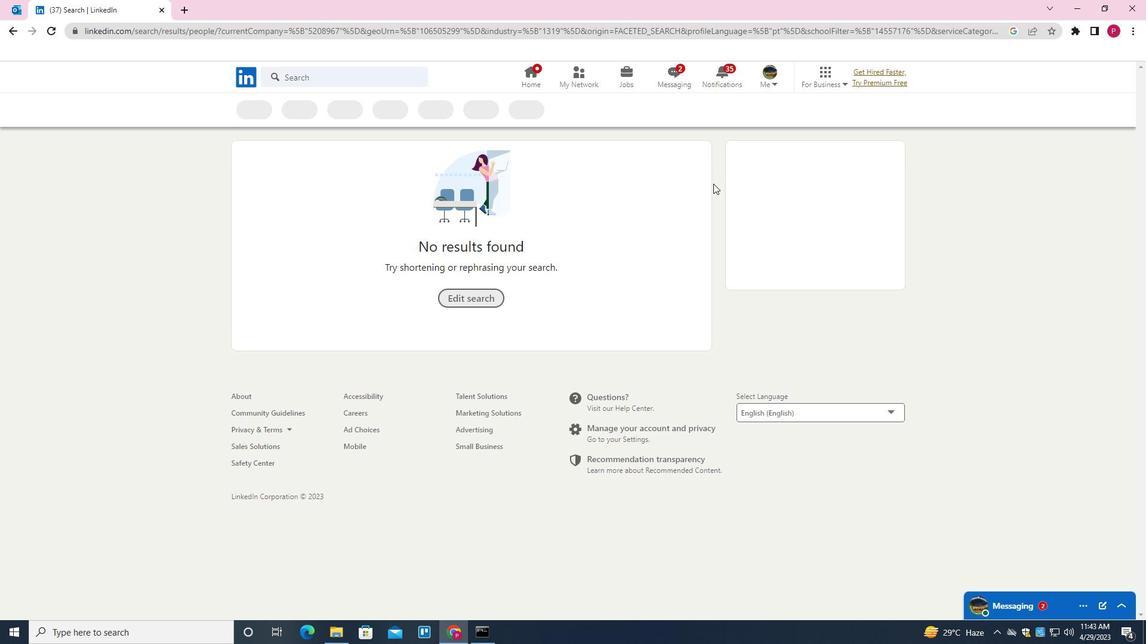
